 Task: Look for space in La Paz, Honduras from 4th June, 2023 to 15th June, 2023 for 2 adults in price range Rs.10000 to Rs.15000. Place can be entire place with 1  bedroom having 1 bed and 1 bathroom. Property type can be house, flat, guest house, hotel. Booking option can be shelf check-in. Required host language is English.
Action: Mouse moved to (521, 94)
Screenshot: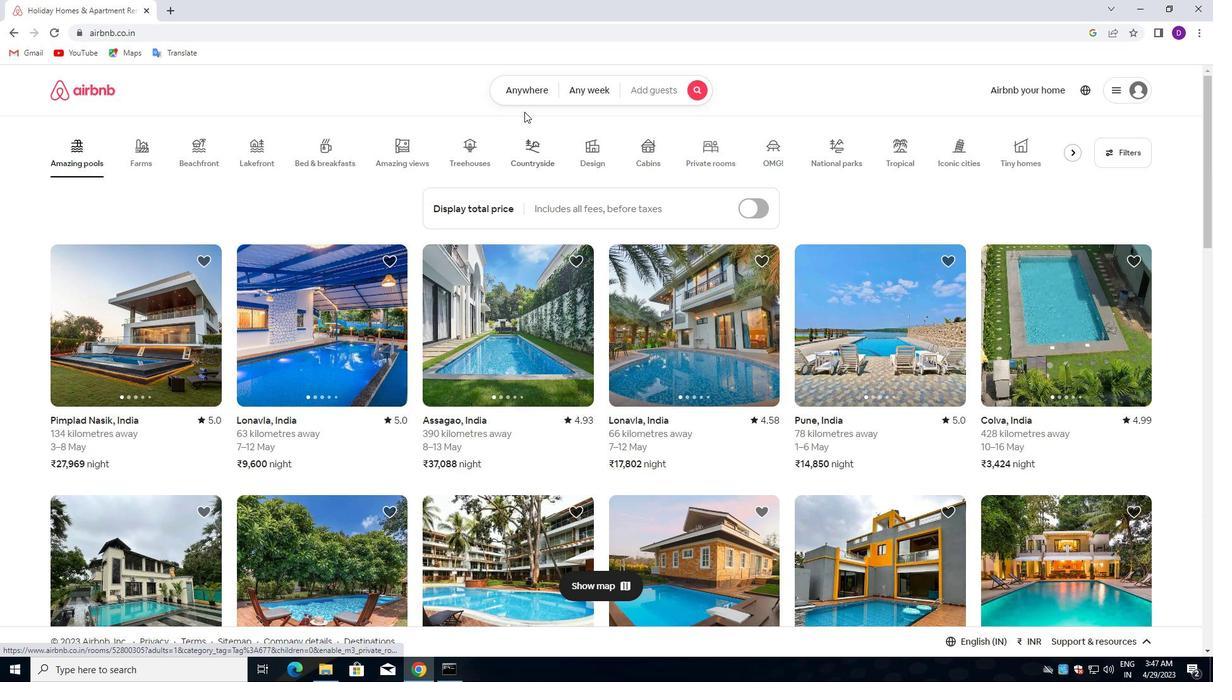 
Action: Mouse pressed left at (521, 94)
Screenshot: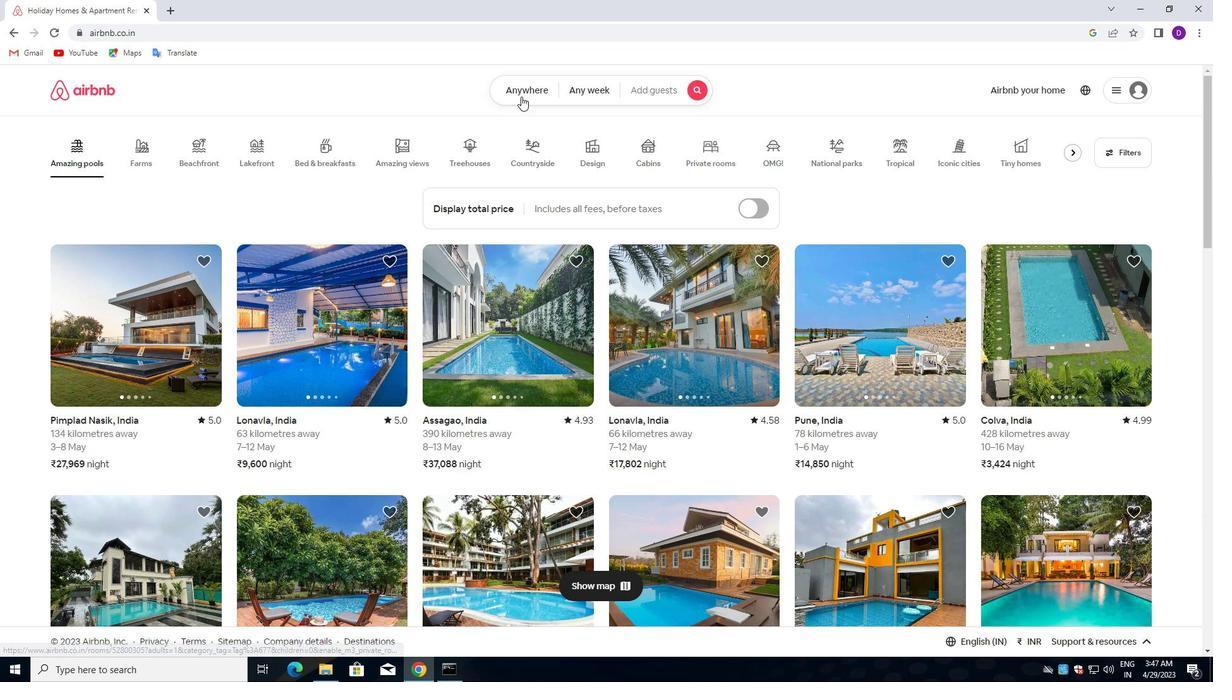 
Action: Mouse moved to (397, 142)
Screenshot: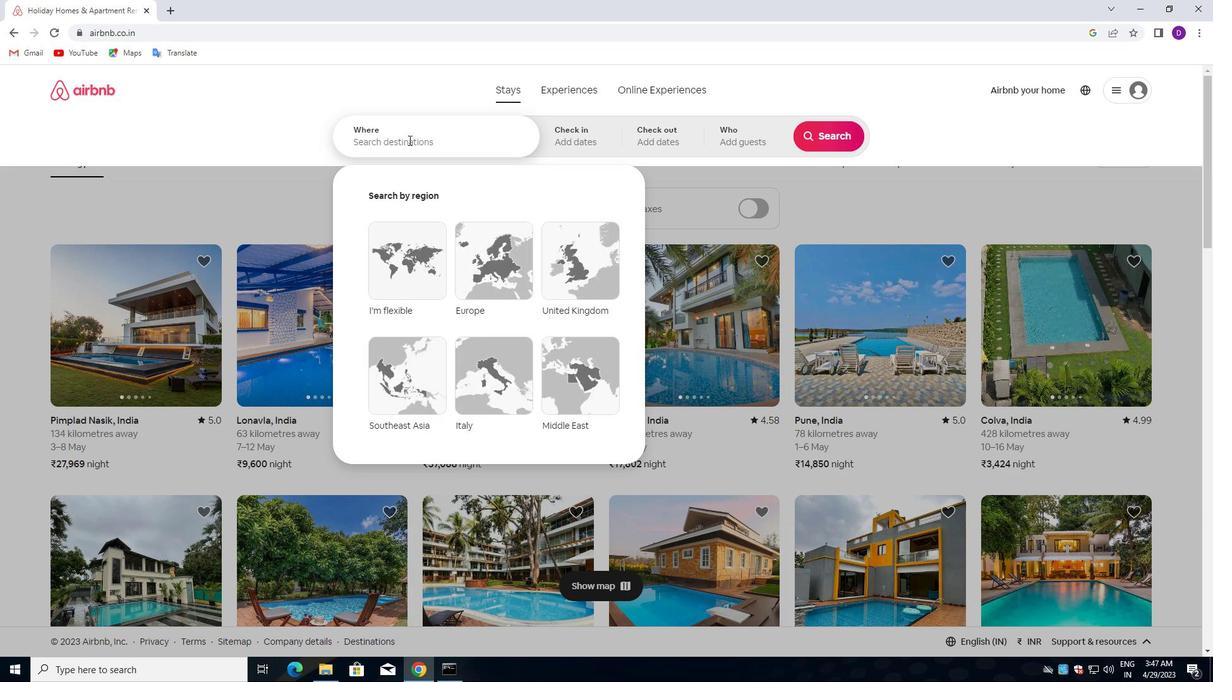 
Action: Mouse pressed left at (397, 142)
Screenshot: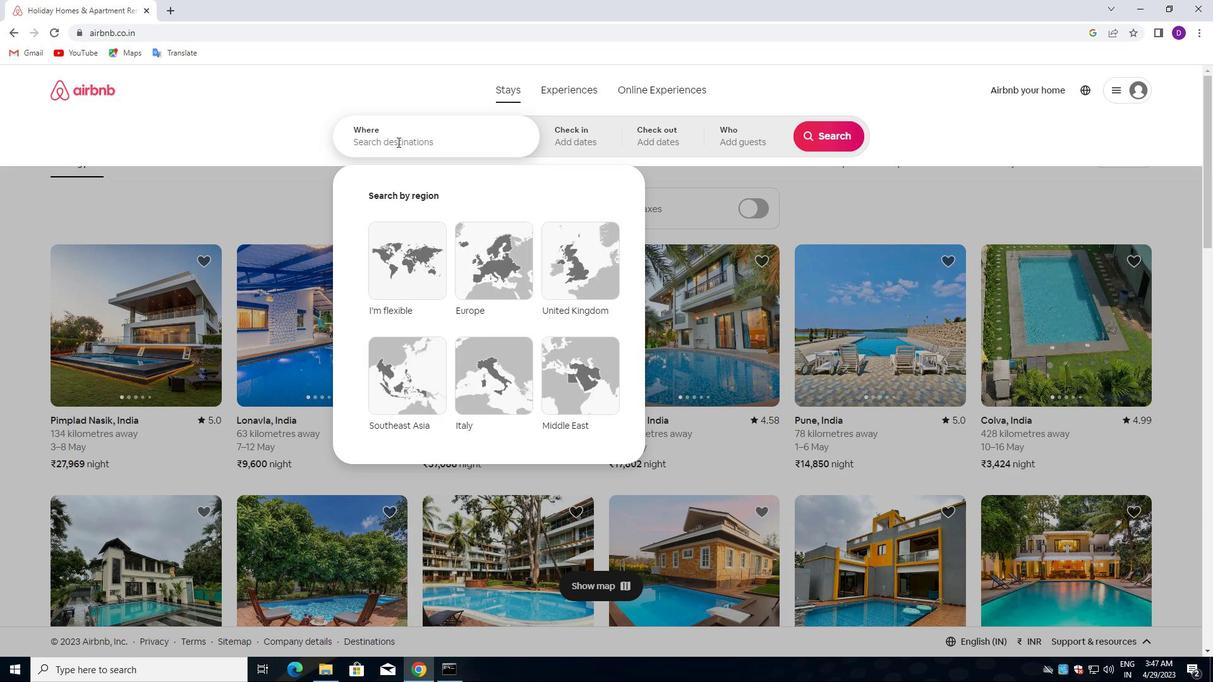
Action: Key pressed <Key.shift>LA<Key.space><Key.shift>PAZ,<Key.space><Key.shift>HONDU<Key.down><Key.enter>
Screenshot: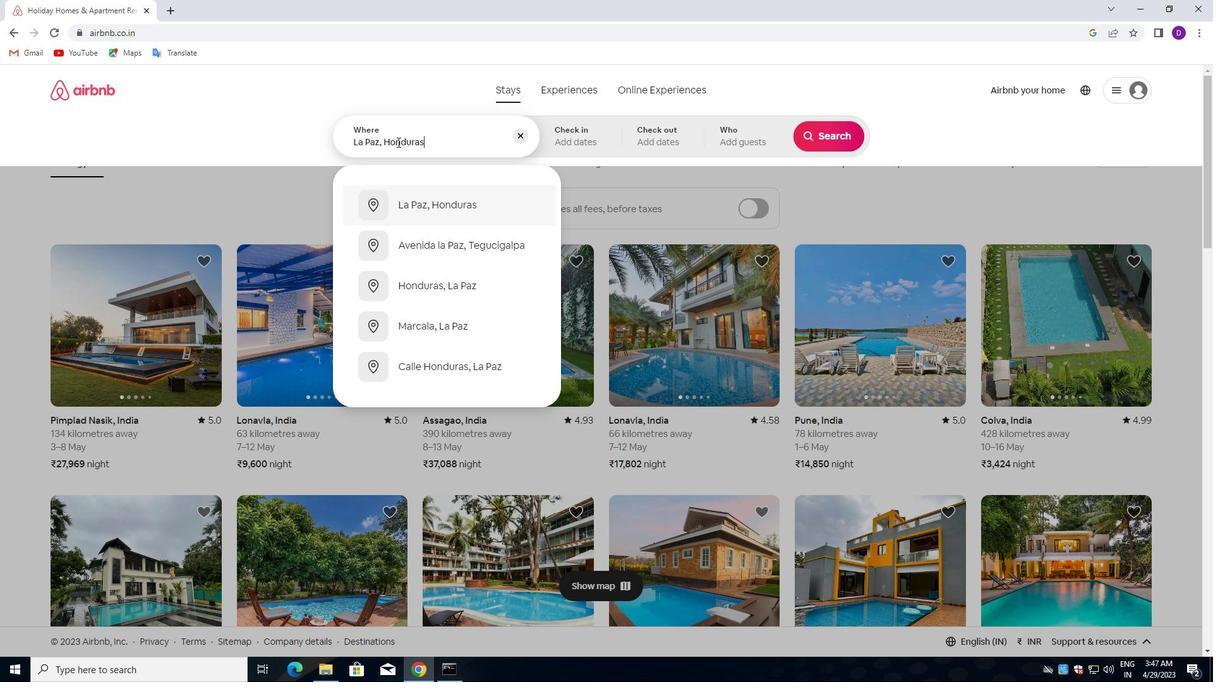 
Action: Mouse moved to (833, 238)
Screenshot: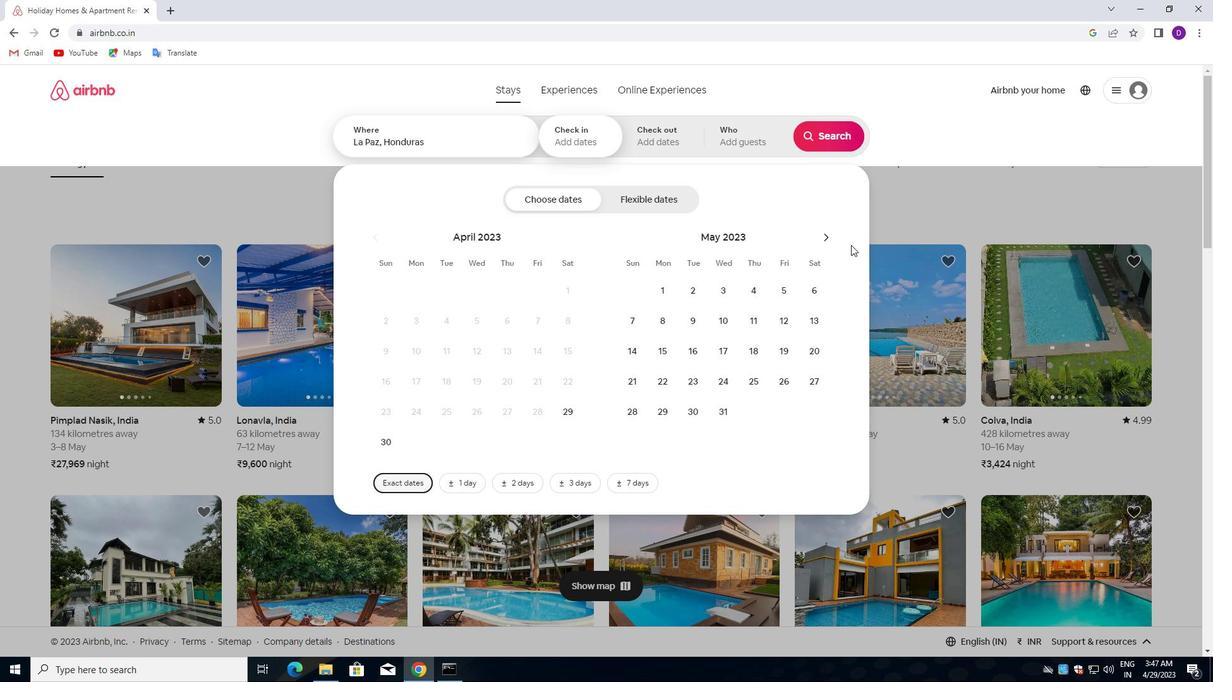 
Action: Mouse pressed left at (833, 238)
Screenshot: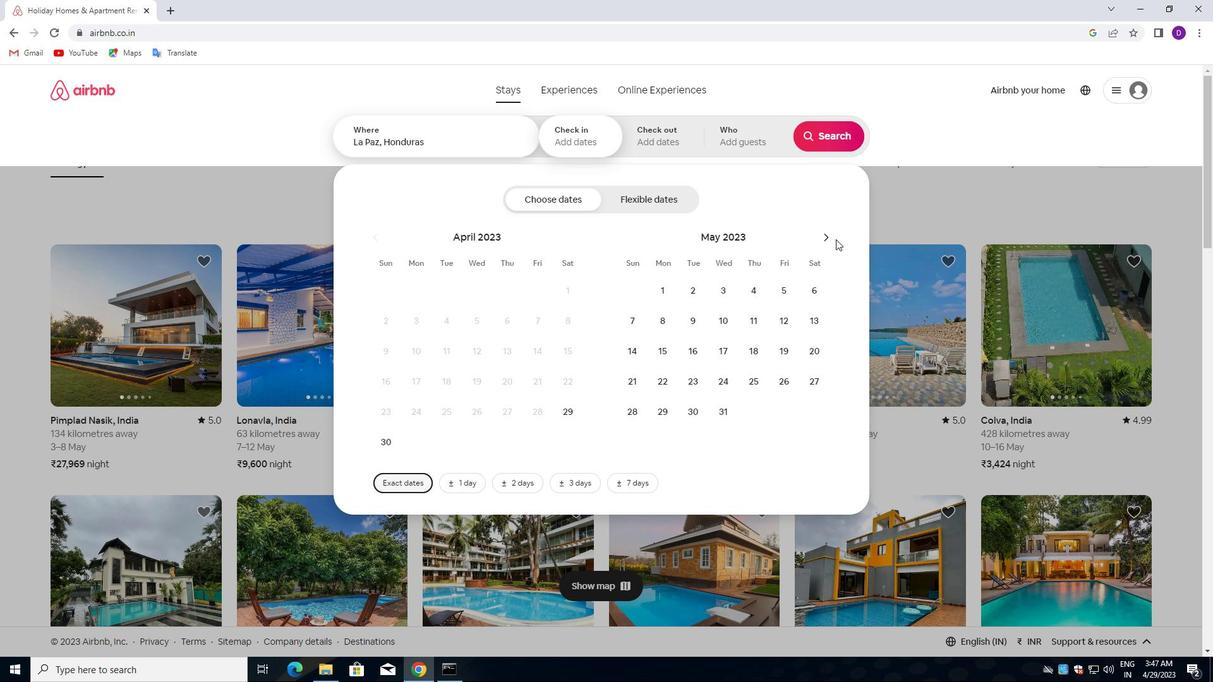 
Action: Mouse moved to (636, 320)
Screenshot: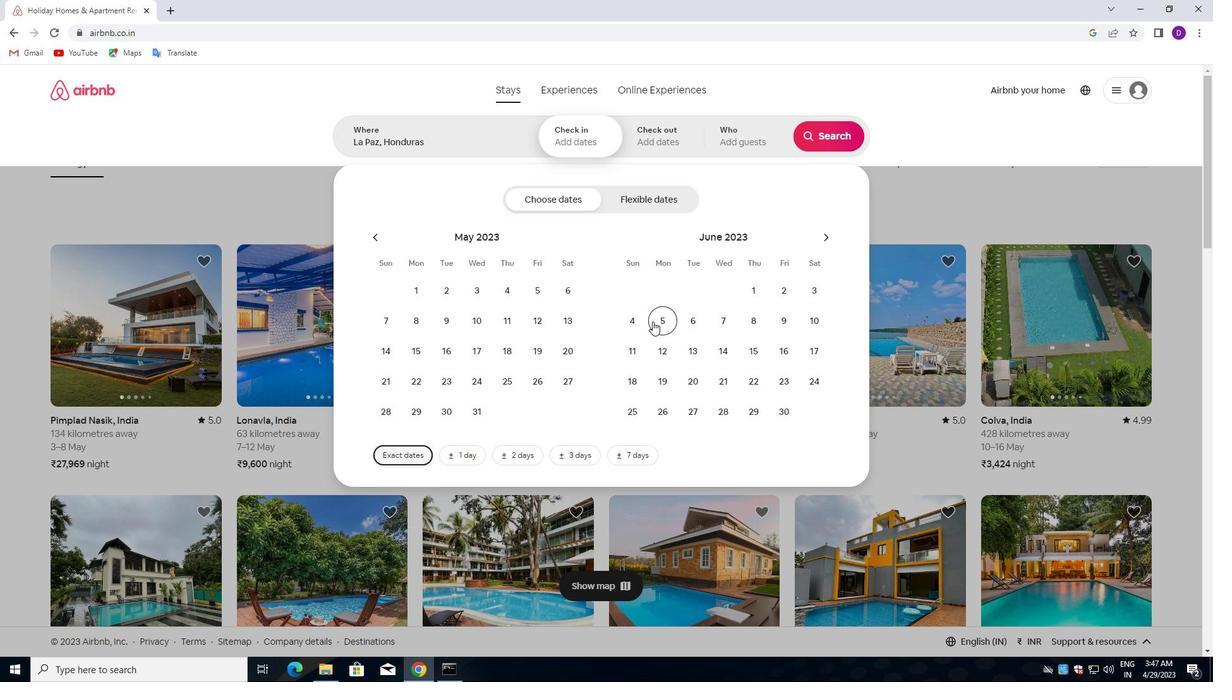 
Action: Mouse pressed left at (636, 320)
Screenshot: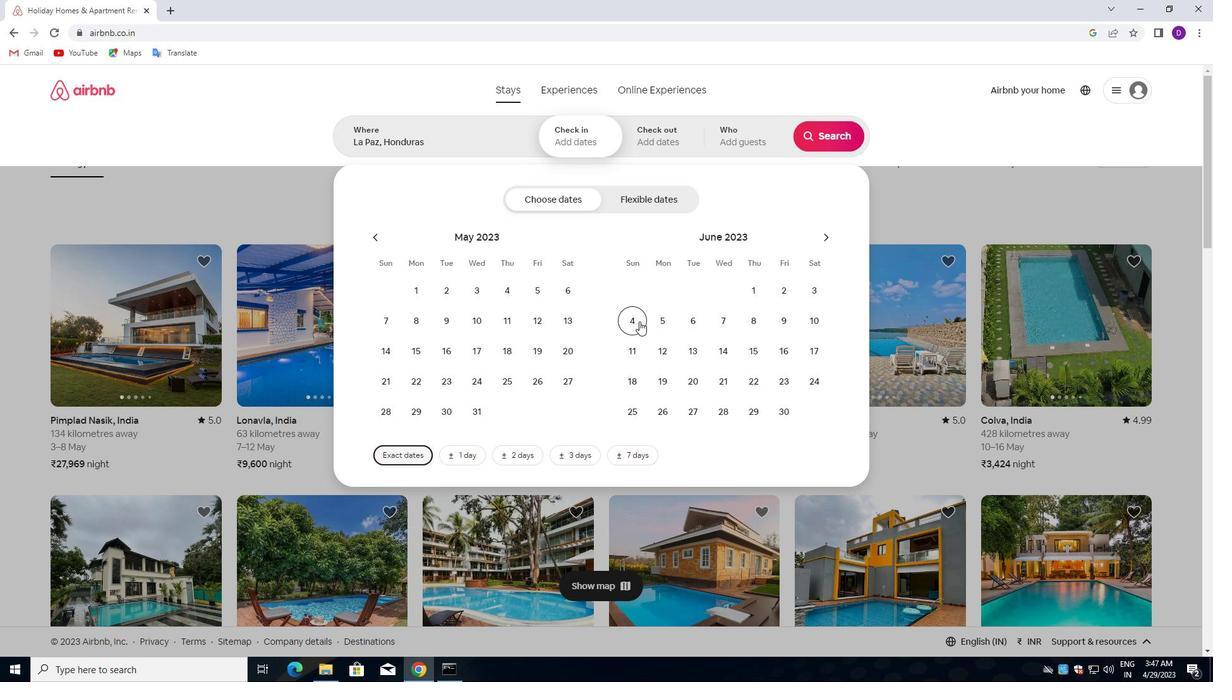 
Action: Mouse moved to (746, 351)
Screenshot: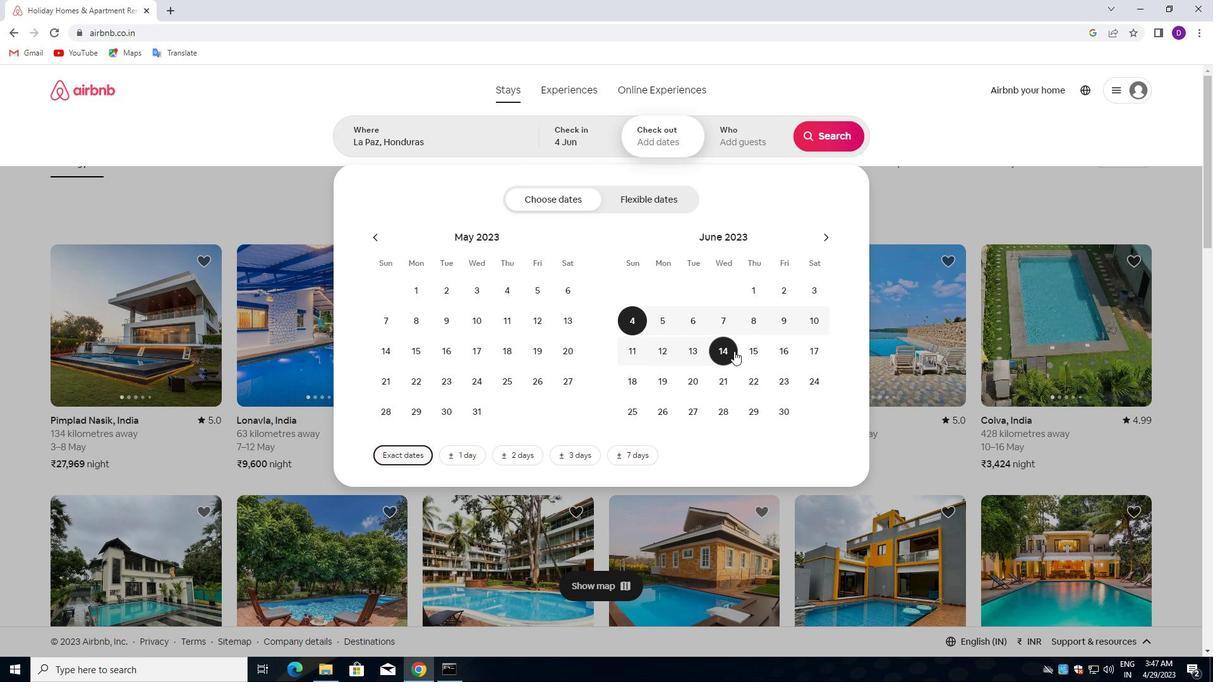 
Action: Mouse pressed left at (746, 351)
Screenshot: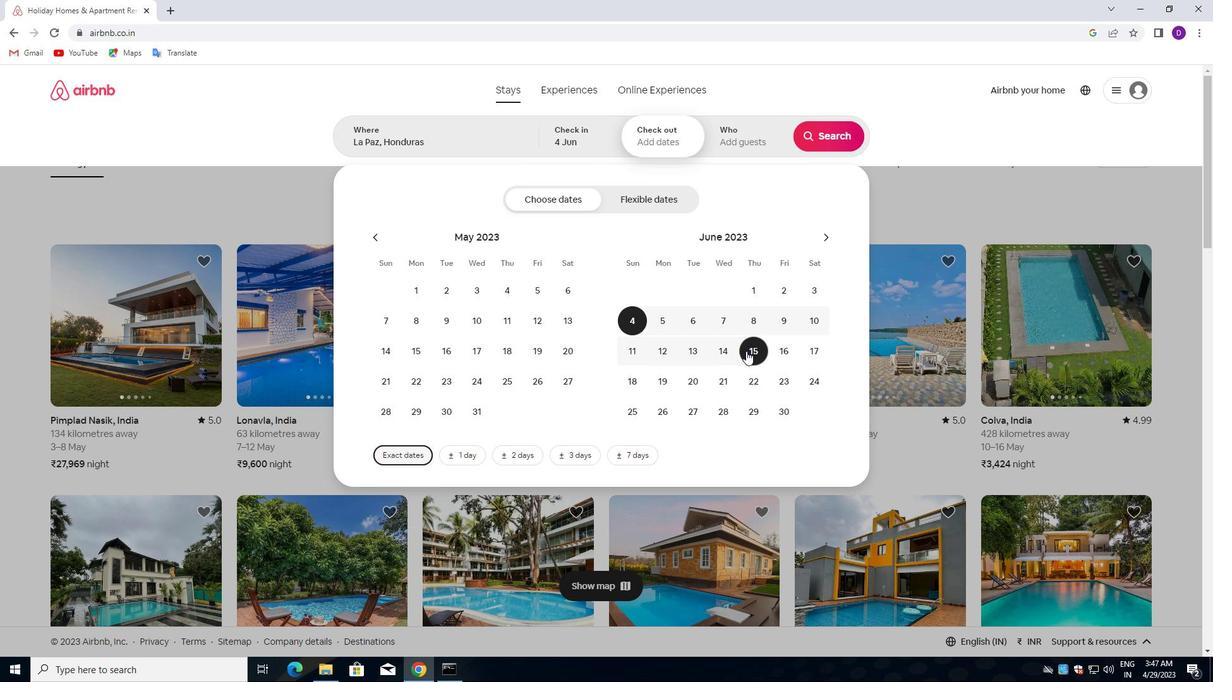 
Action: Mouse moved to (748, 144)
Screenshot: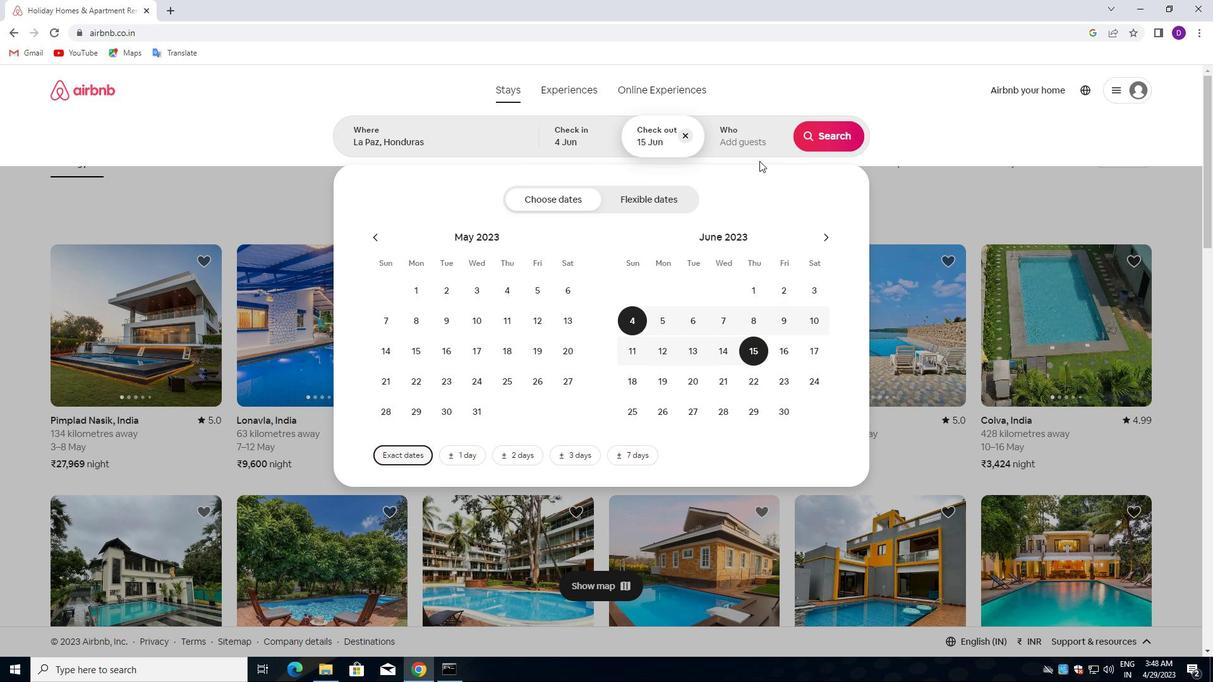 
Action: Mouse pressed left at (748, 144)
Screenshot: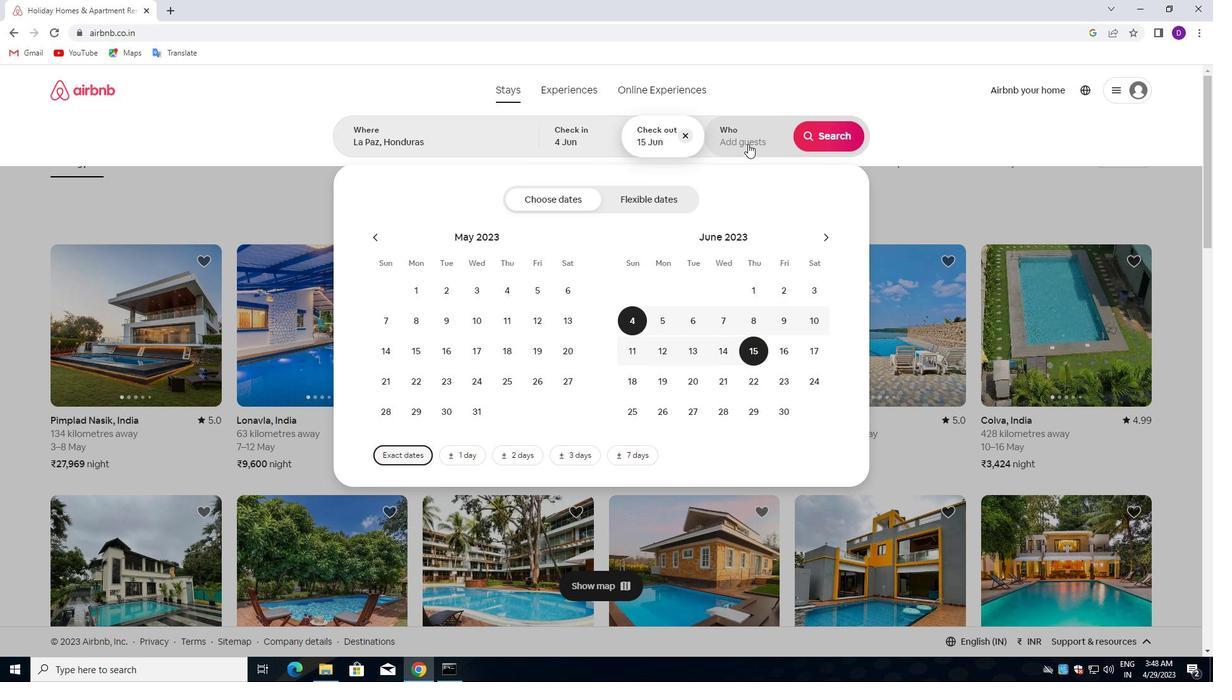 
Action: Mouse moved to (836, 205)
Screenshot: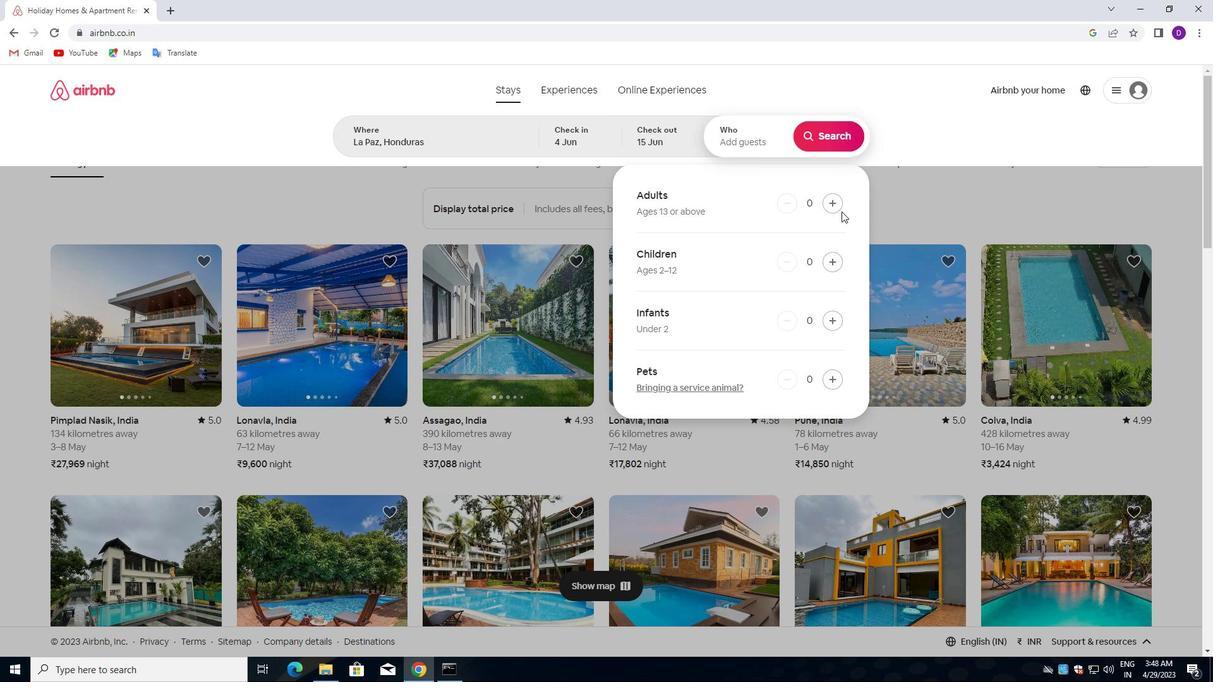 
Action: Mouse pressed left at (836, 205)
Screenshot: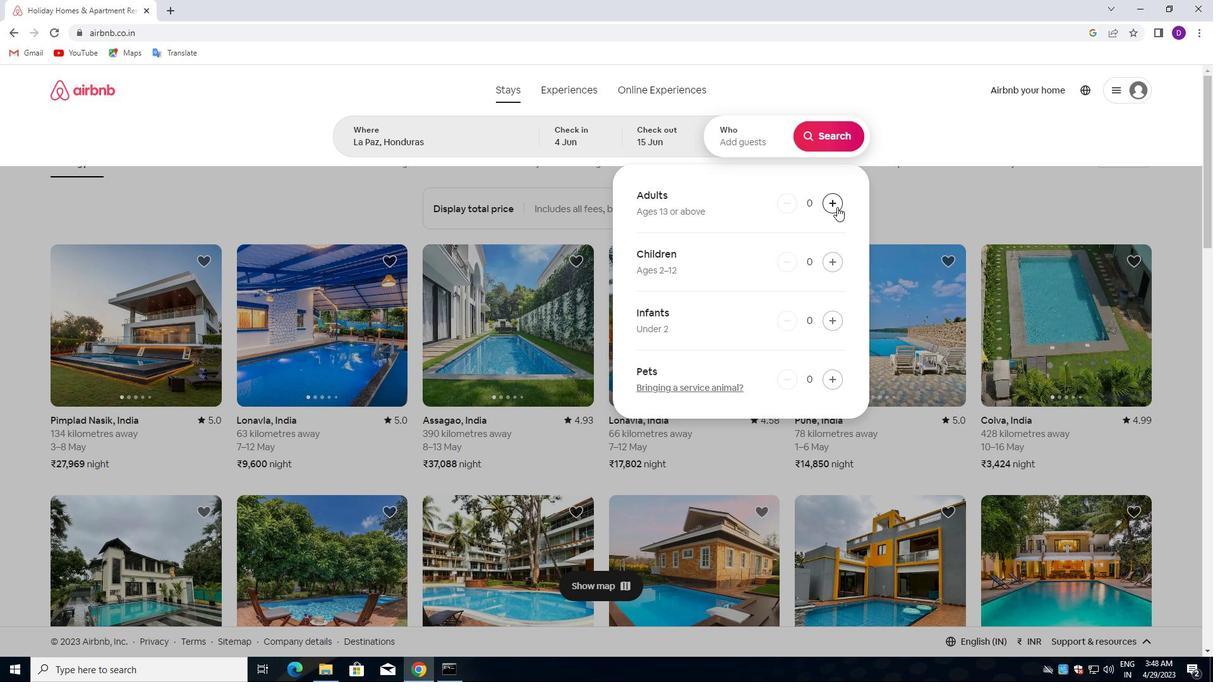 
Action: Mouse pressed left at (836, 205)
Screenshot: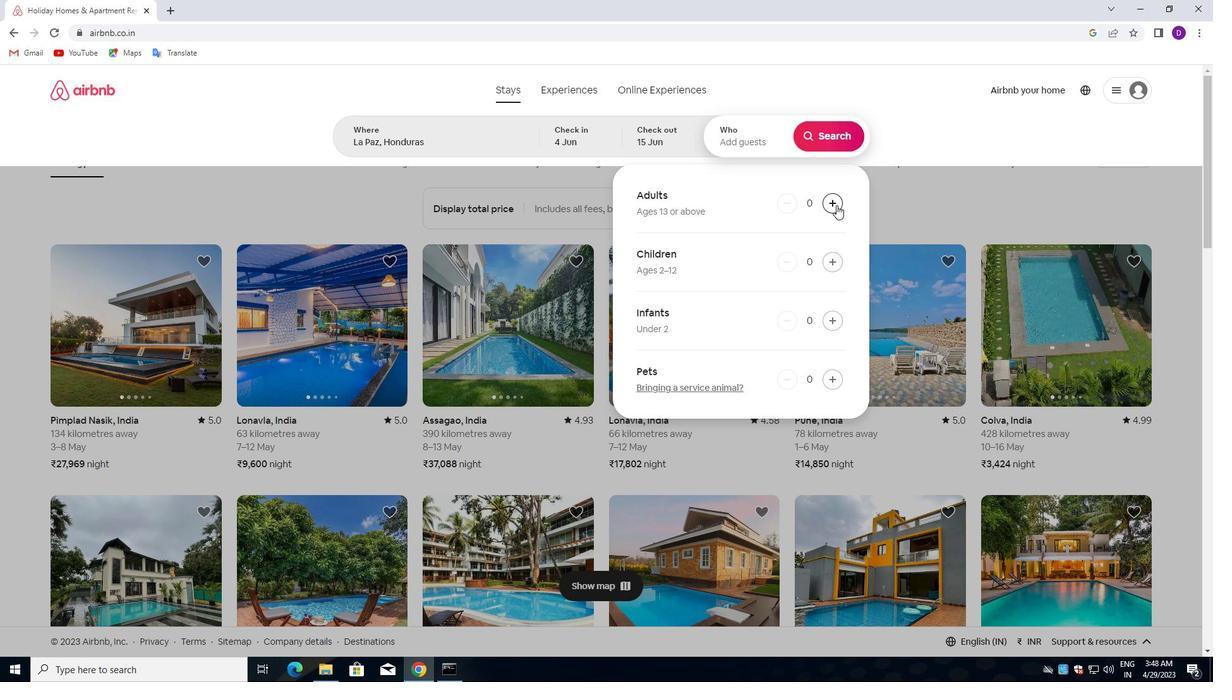 
Action: Mouse moved to (830, 140)
Screenshot: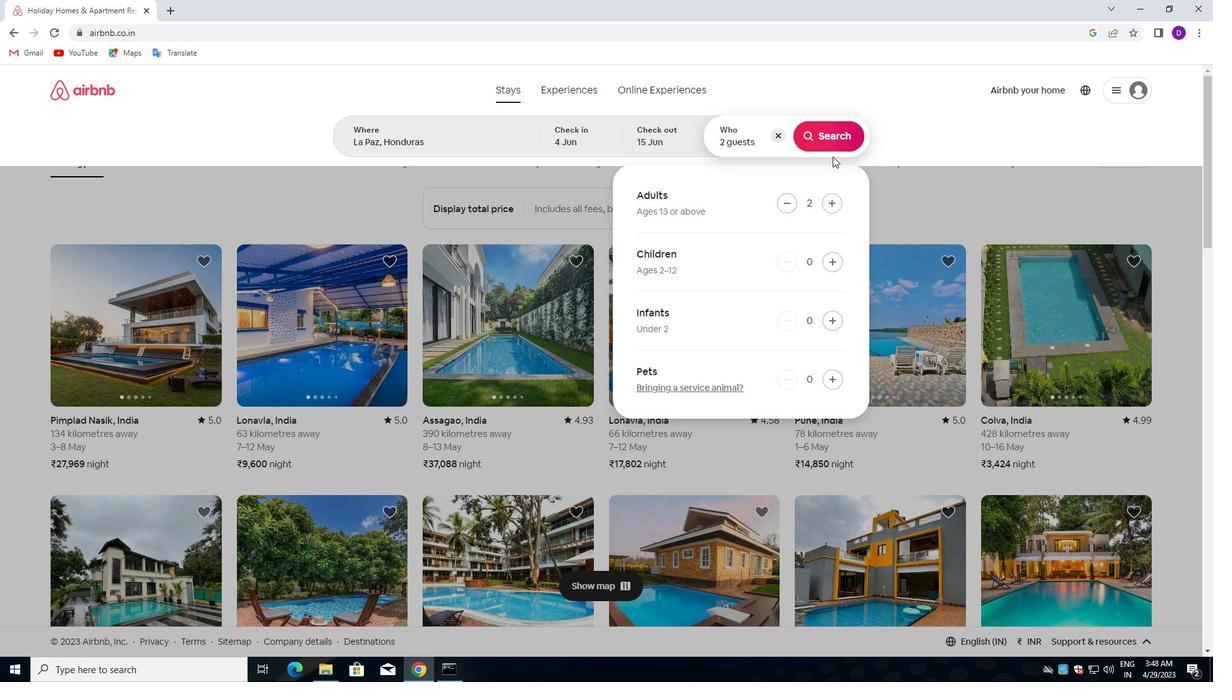 
Action: Mouse pressed left at (830, 140)
Screenshot: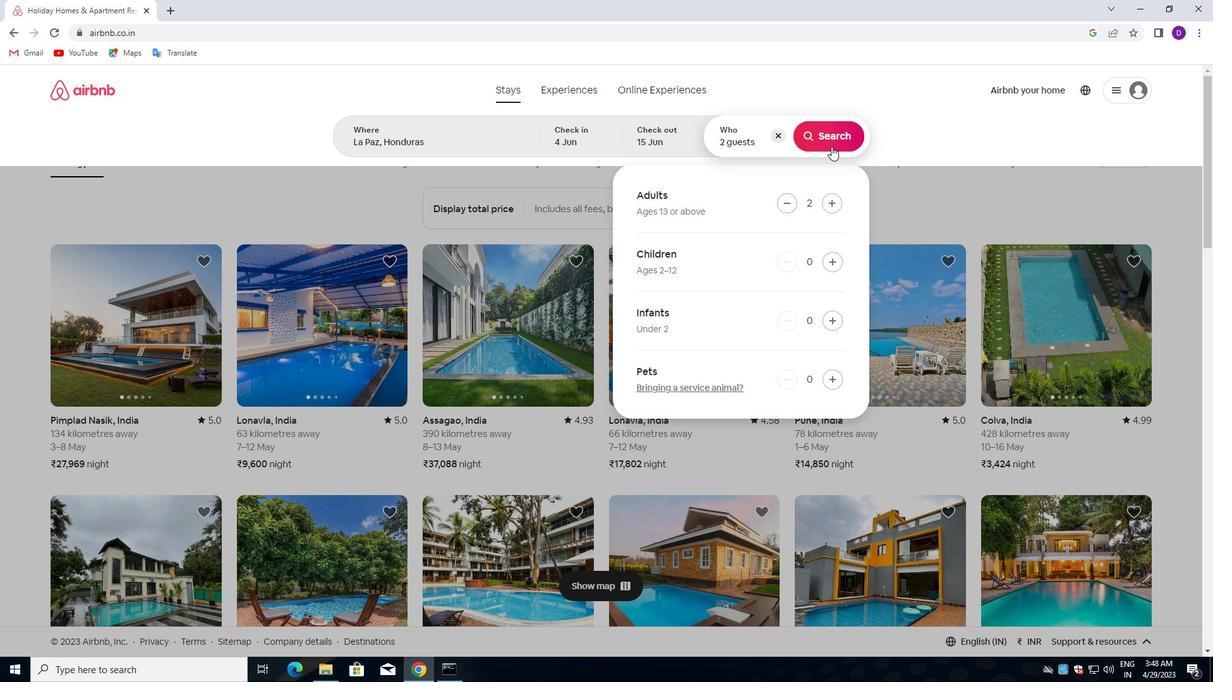 
Action: Mouse moved to (1153, 144)
Screenshot: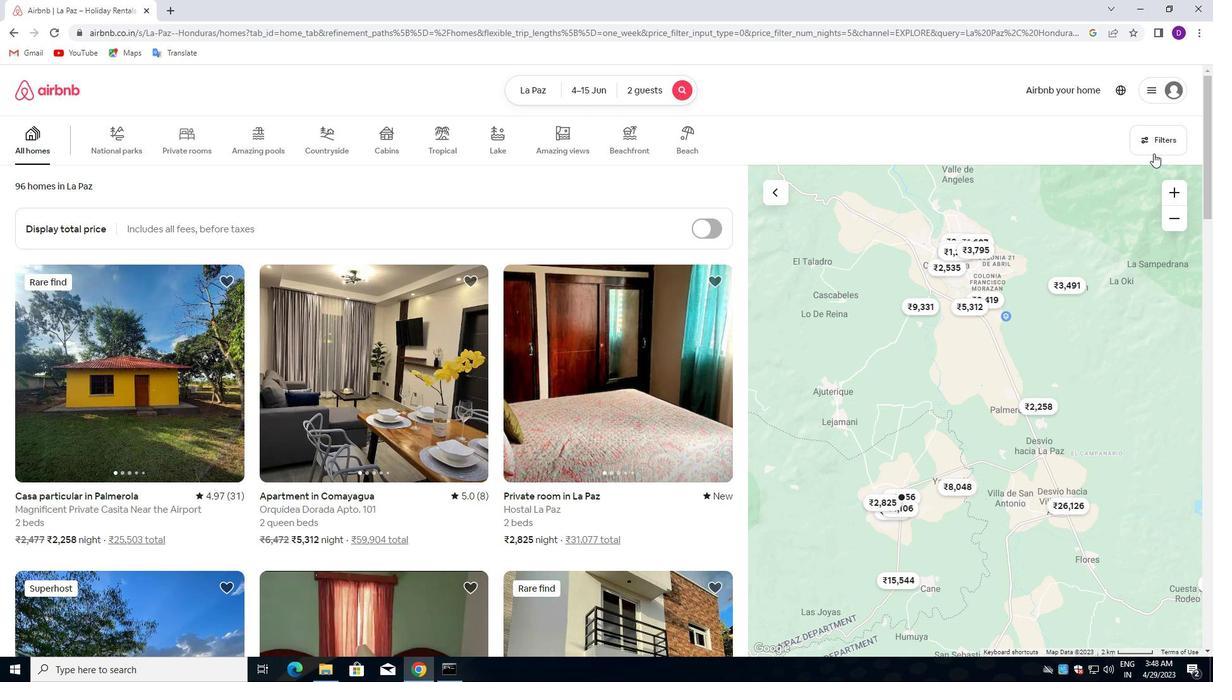 
Action: Mouse pressed left at (1153, 144)
Screenshot: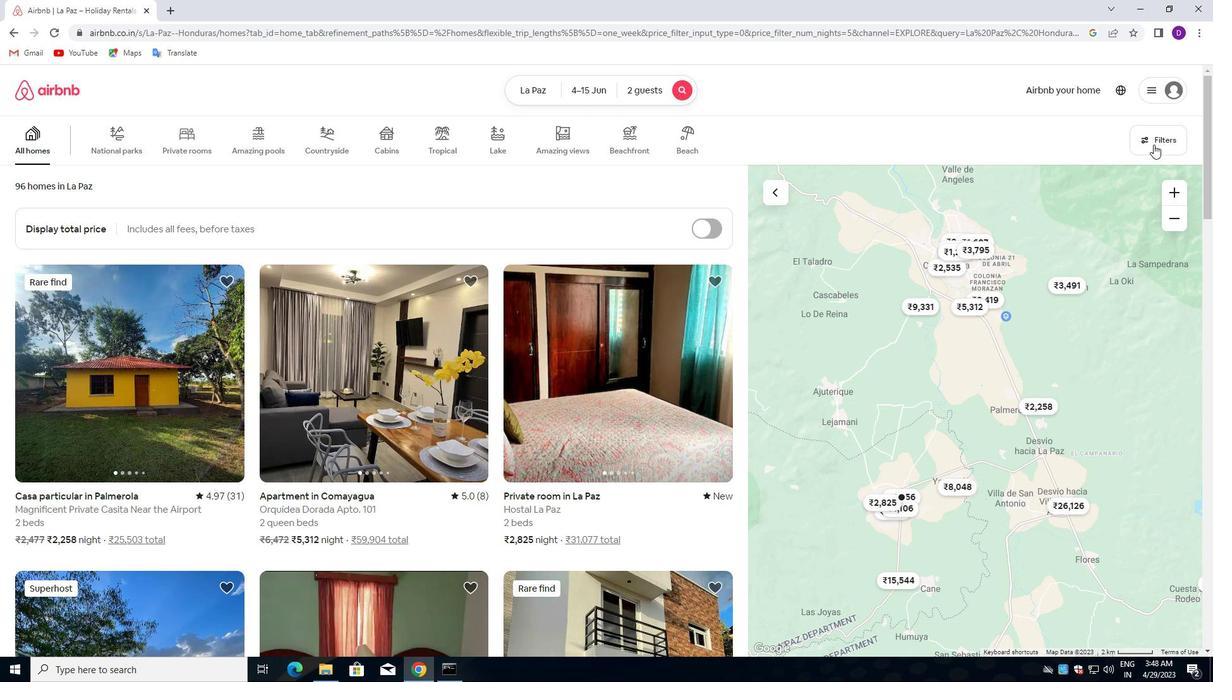 
Action: Mouse moved to (442, 298)
Screenshot: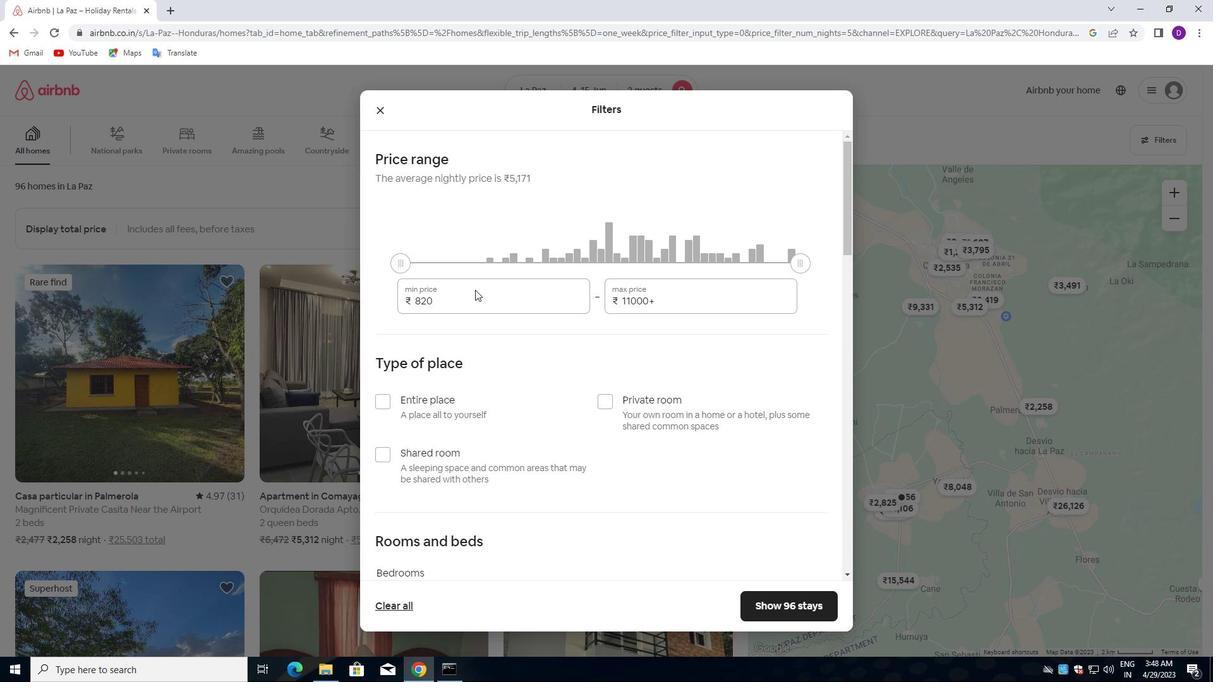 
Action: Mouse pressed left at (442, 298)
Screenshot: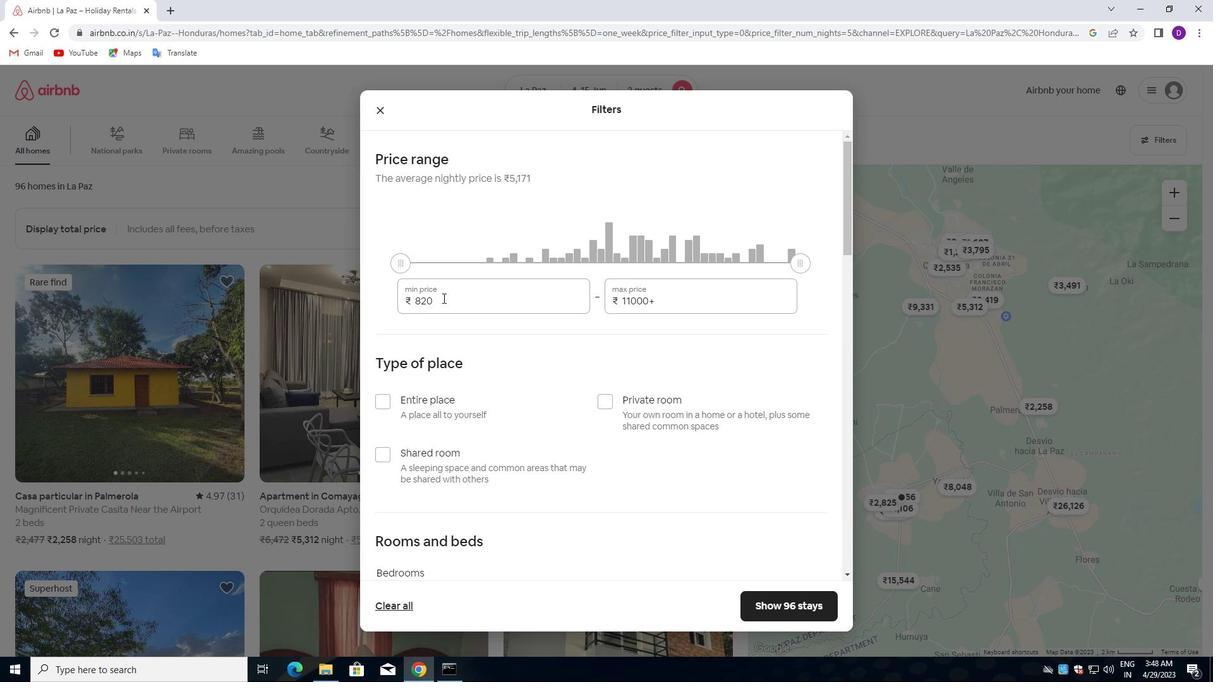 
Action: Mouse pressed left at (442, 298)
Screenshot: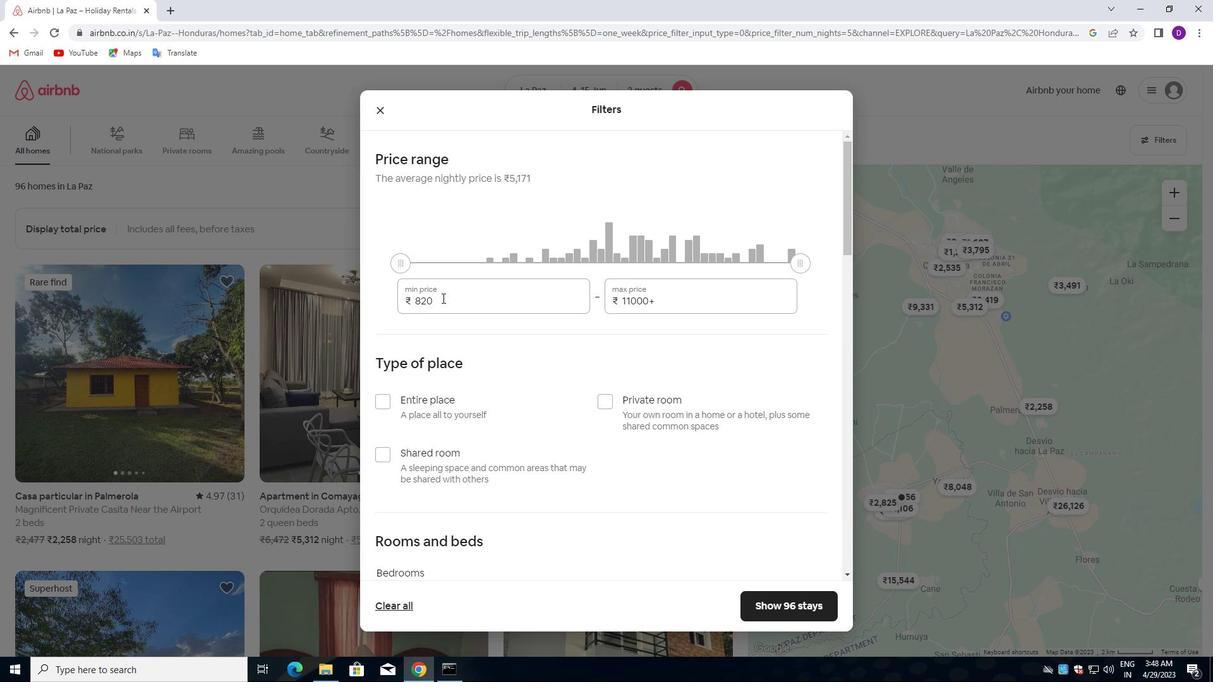 
Action: Key pressed 10000<Key.tab>15<Key.backspace><Key.backspace><Key.backspace><Key.backspace><Key.backspace><Key.backspace><Key.backspace>15000
Screenshot: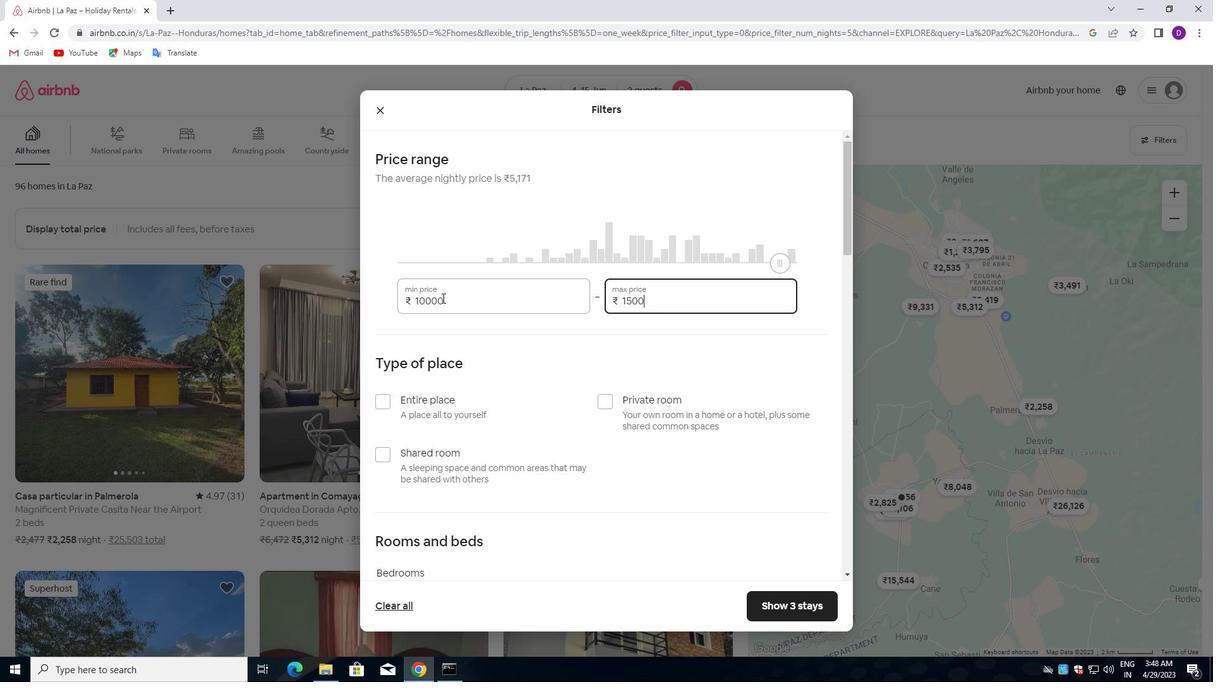 
Action: Mouse moved to (443, 319)
Screenshot: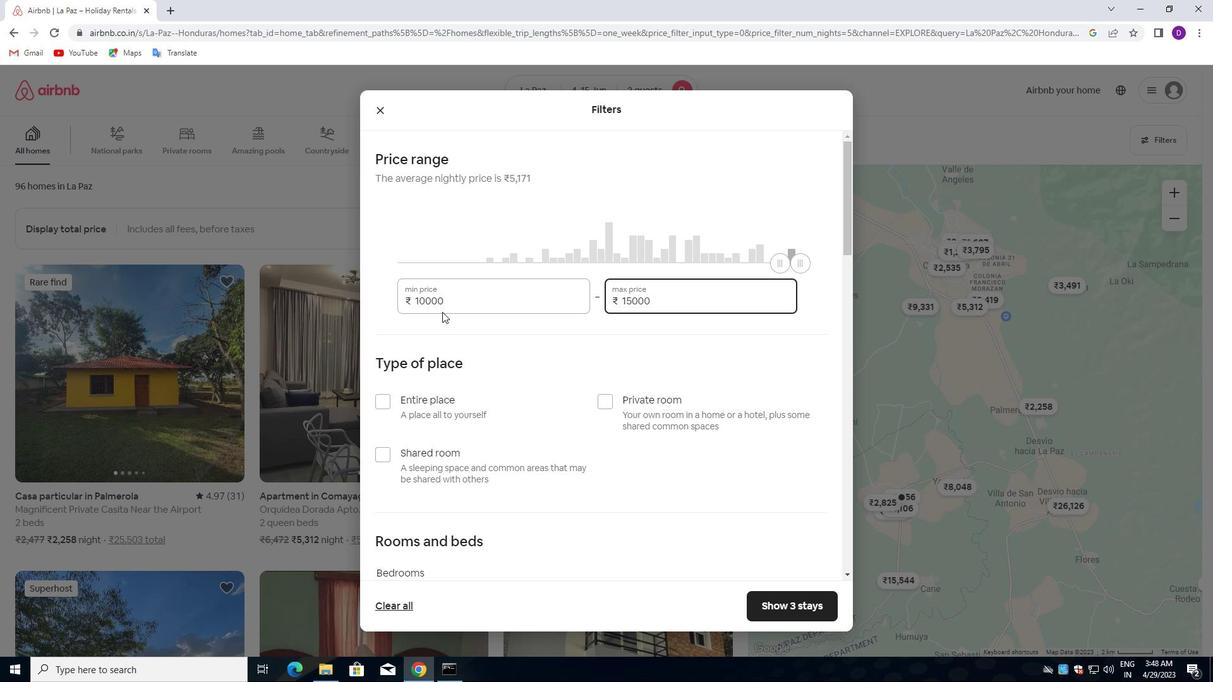 
Action: Mouse scrolled (443, 319) with delta (0, 0)
Screenshot: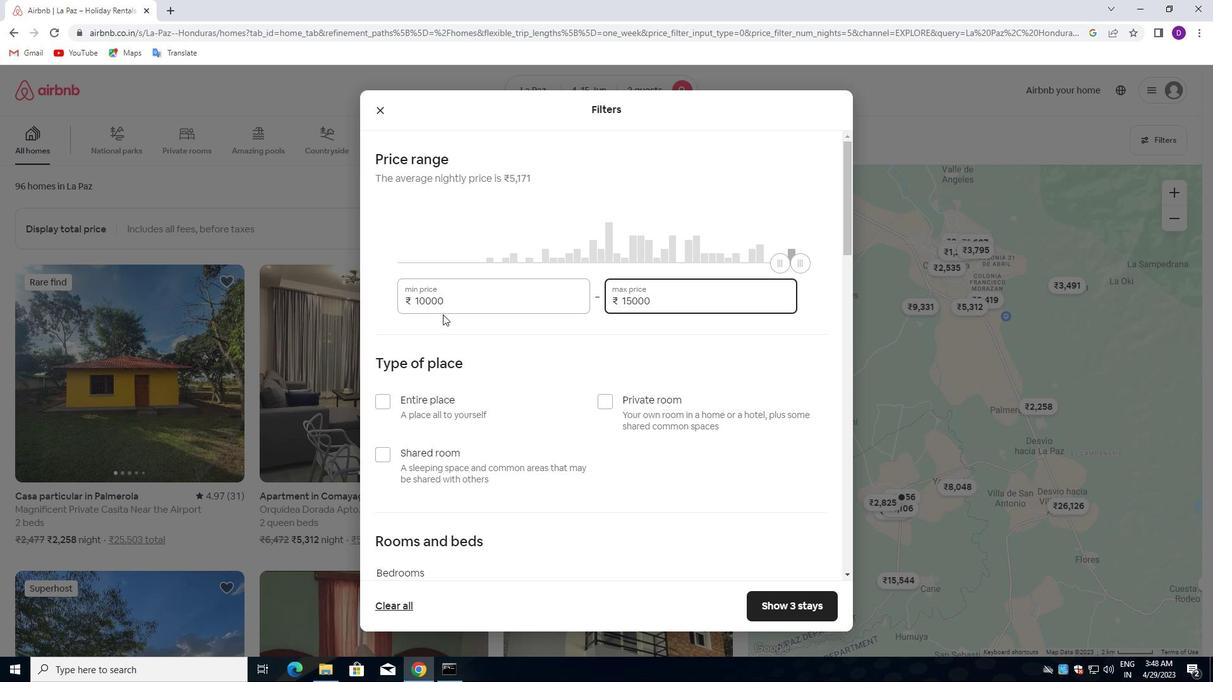
Action: Mouse scrolled (443, 319) with delta (0, 0)
Screenshot: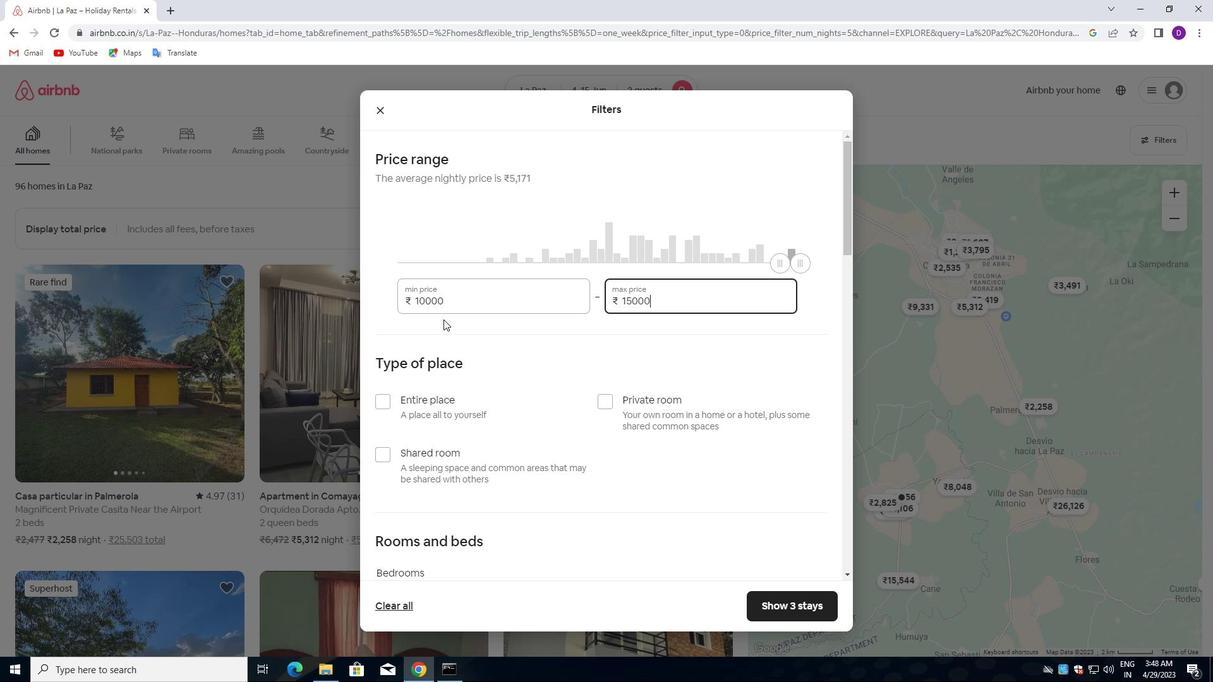 
Action: Mouse moved to (382, 275)
Screenshot: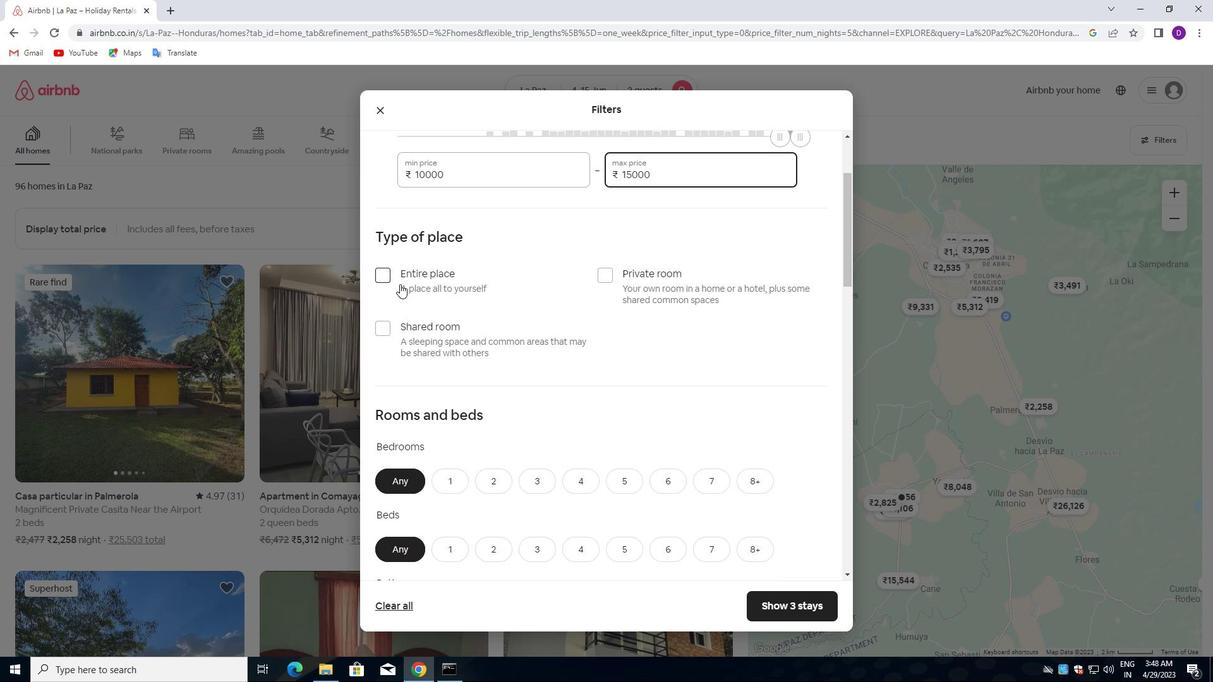 
Action: Mouse pressed left at (382, 275)
Screenshot: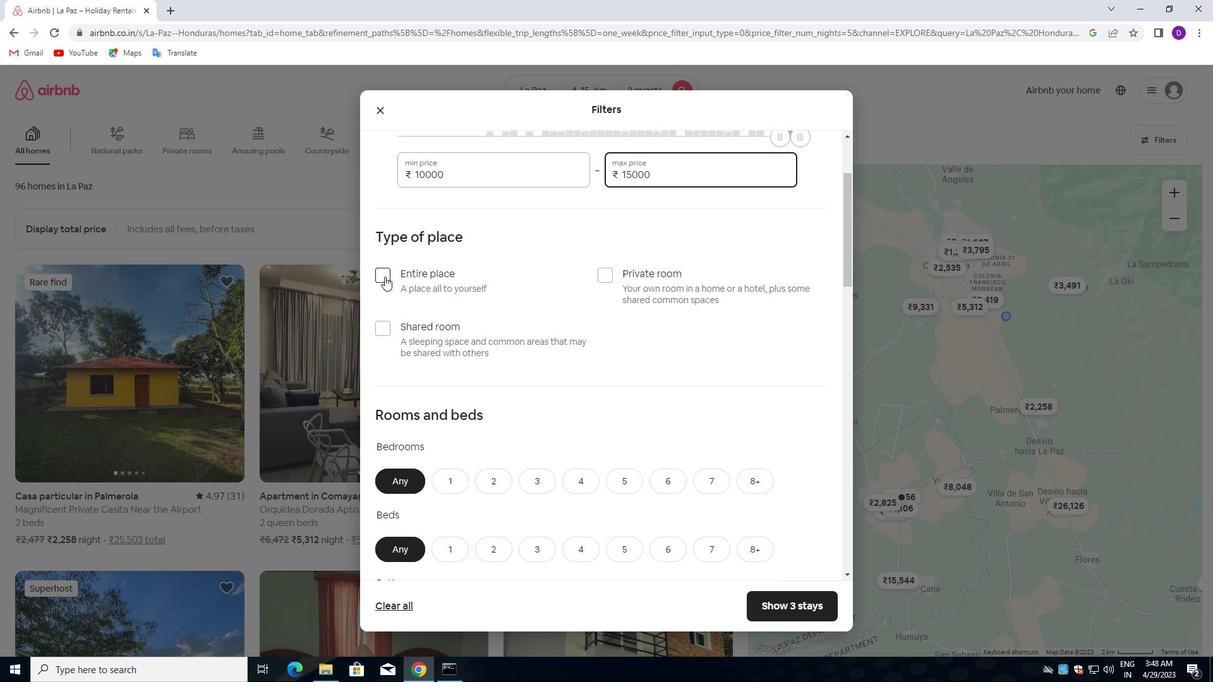 
Action: Mouse moved to (529, 361)
Screenshot: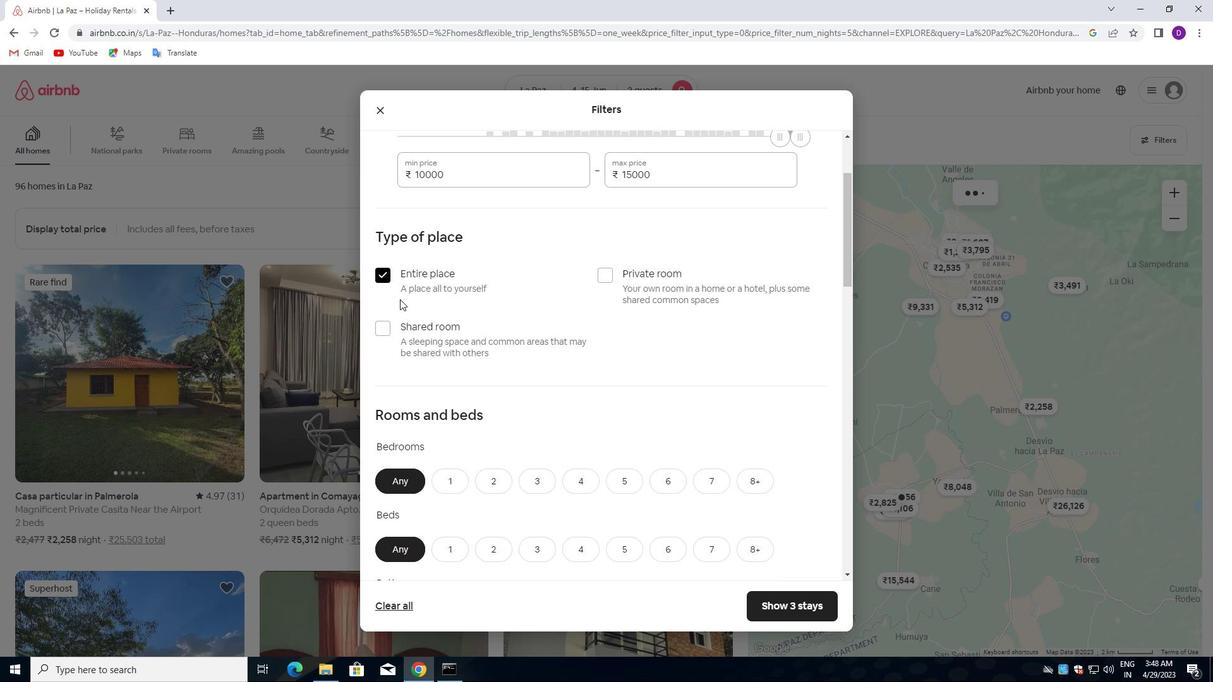 
Action: Mouse scrolled (529, 360) with delta (0, 0)
Screenshot: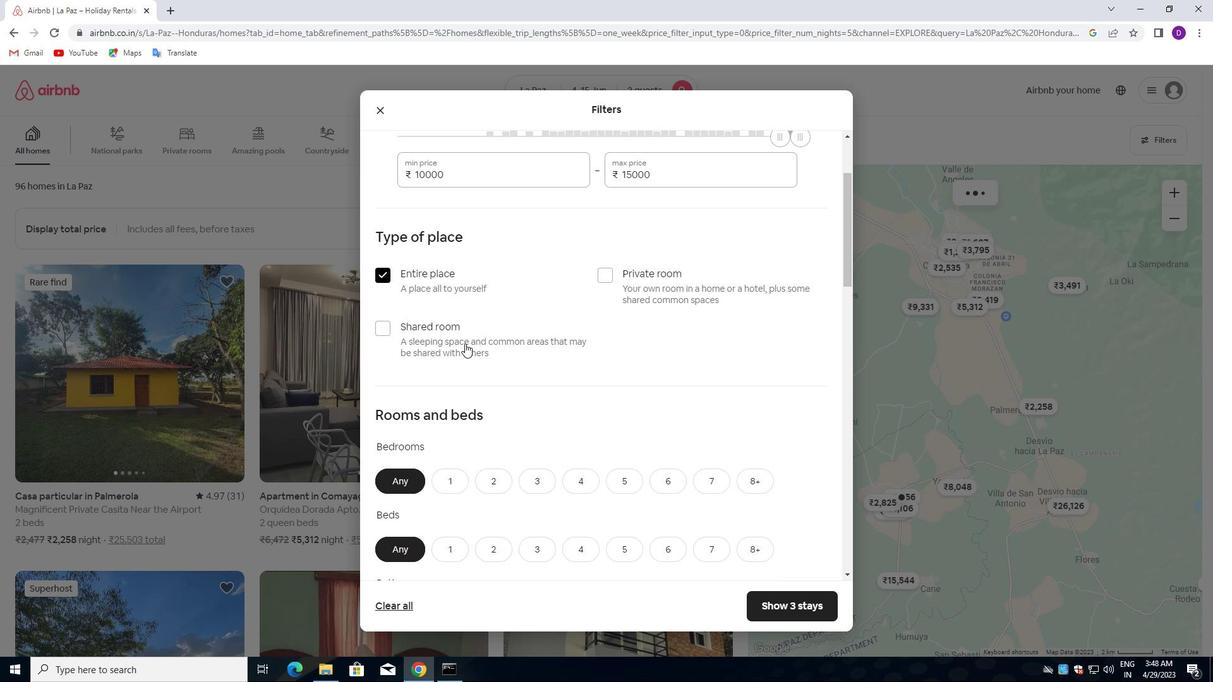 
Action: Mouse scrolled (529, 360) with delta (0, 0)
Screenshot: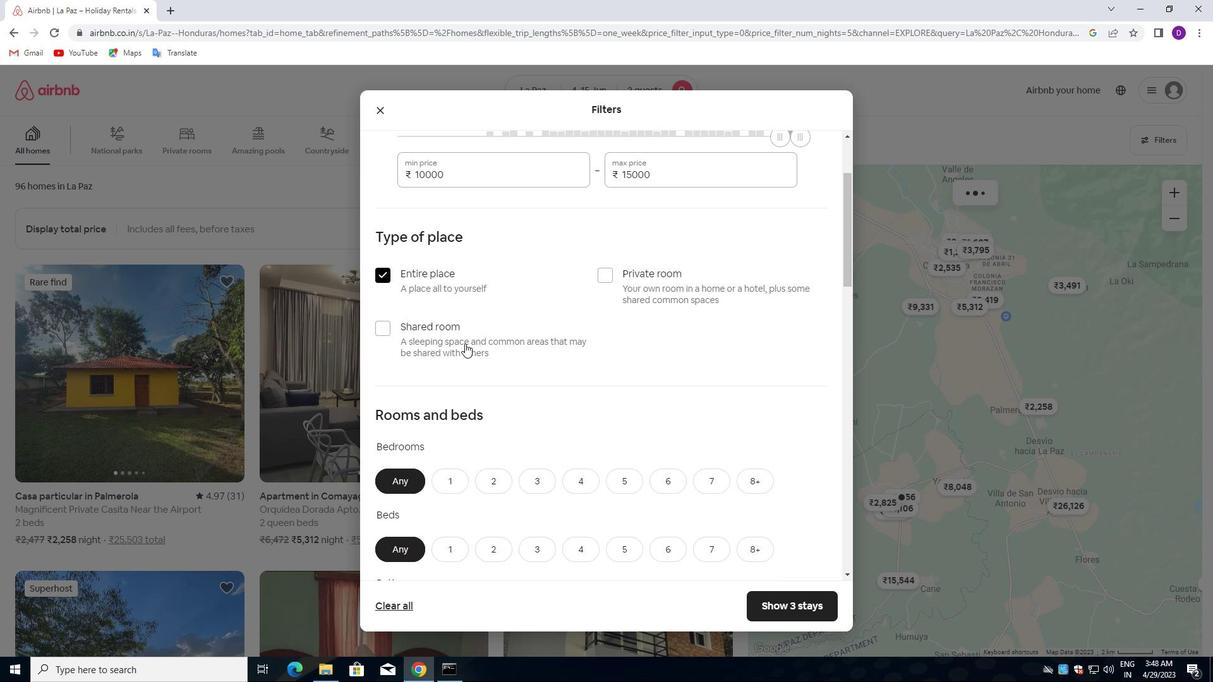 
Action: Mouse scrolled (529, 360) with delta (0, 0)
Screenshot: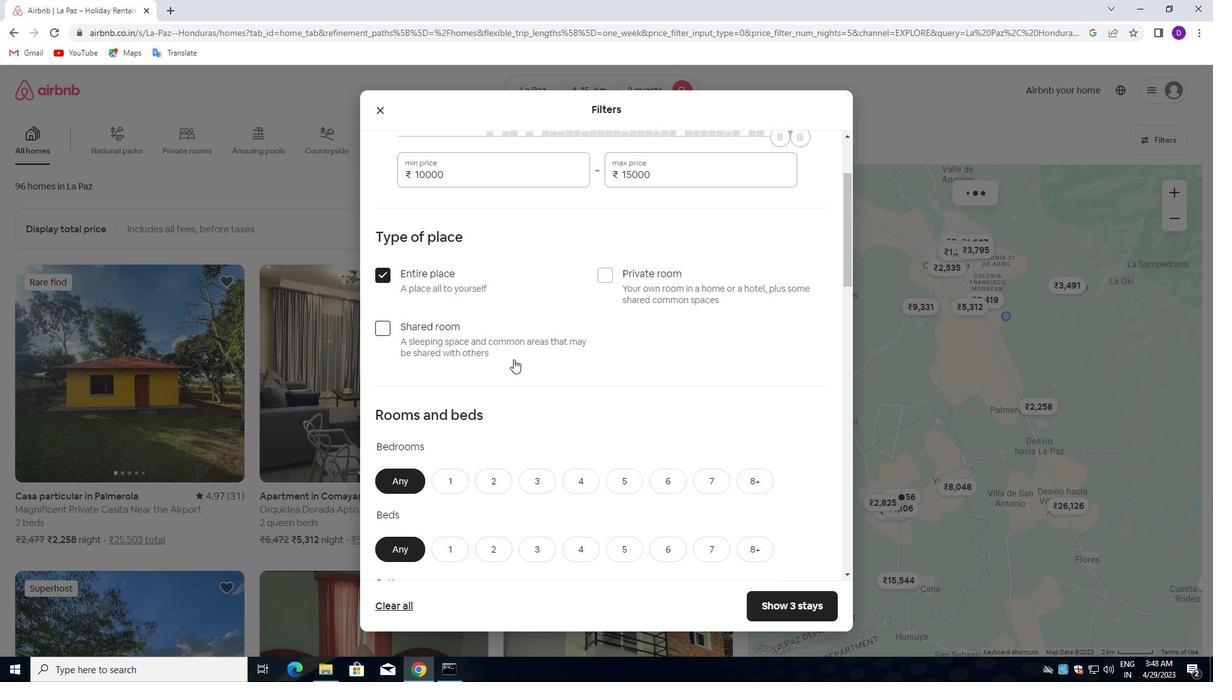 
Action: Mouse moved to (446, 296)
Screenshot: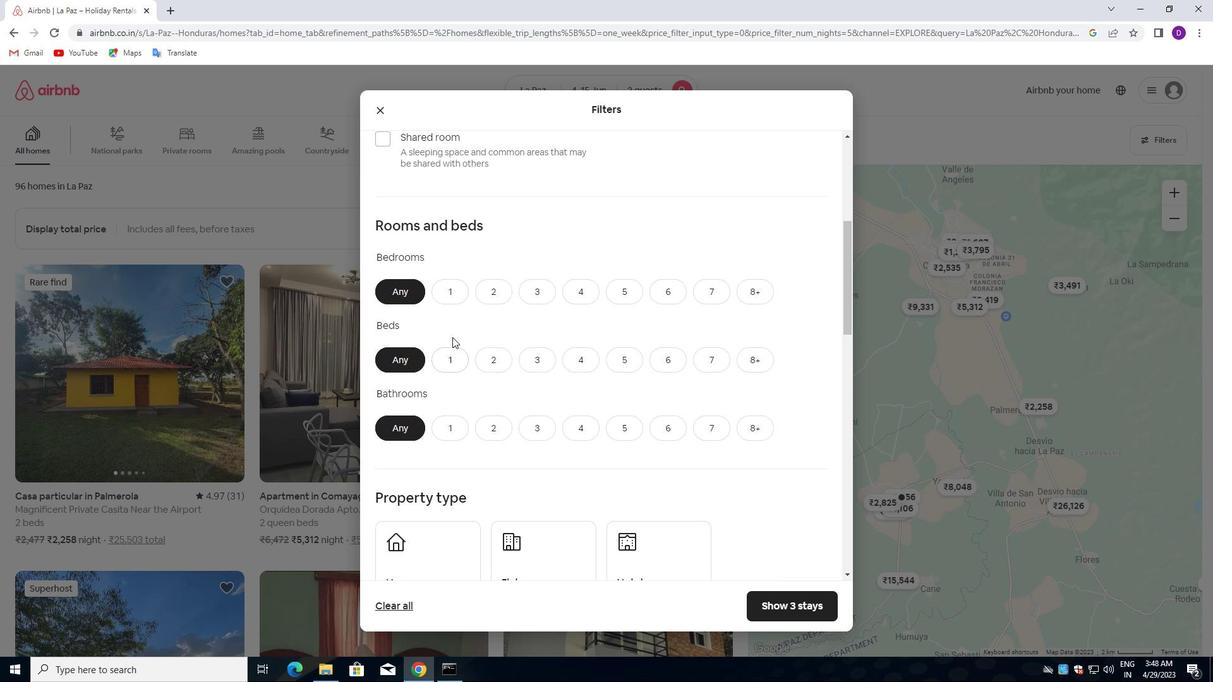 
Action: Mouse pressed left at (446, 296)
Screenshot: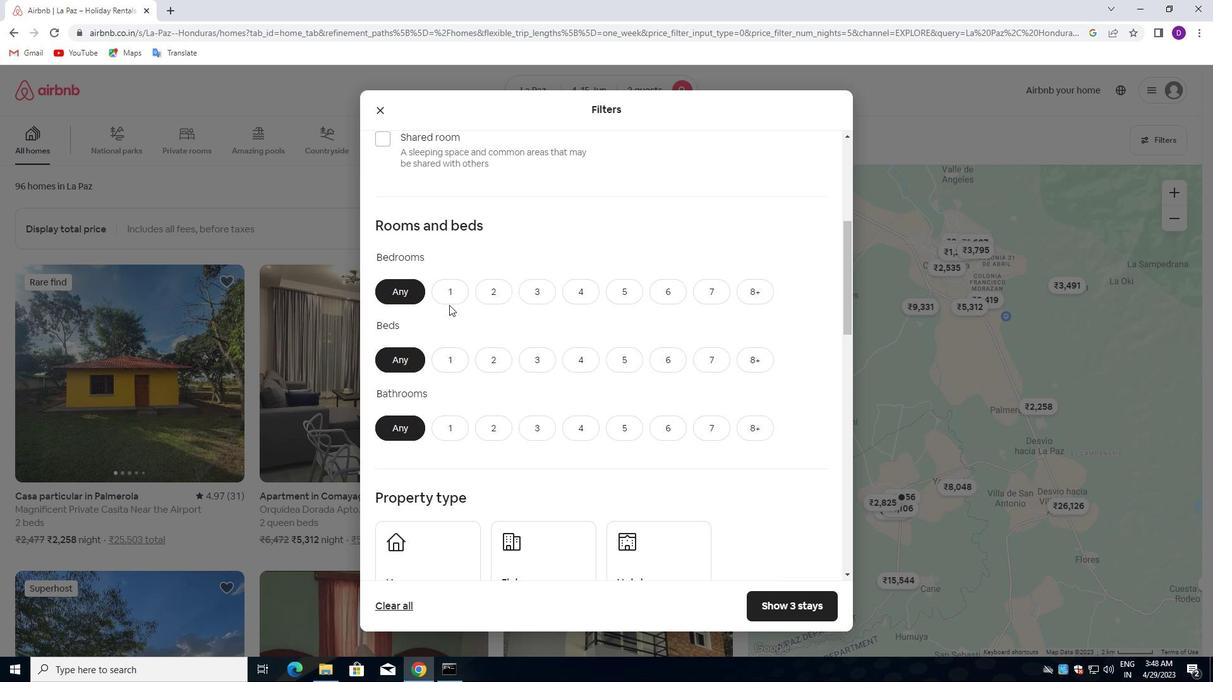 
Action: Mouse moved to (453, 353)
Screenshot: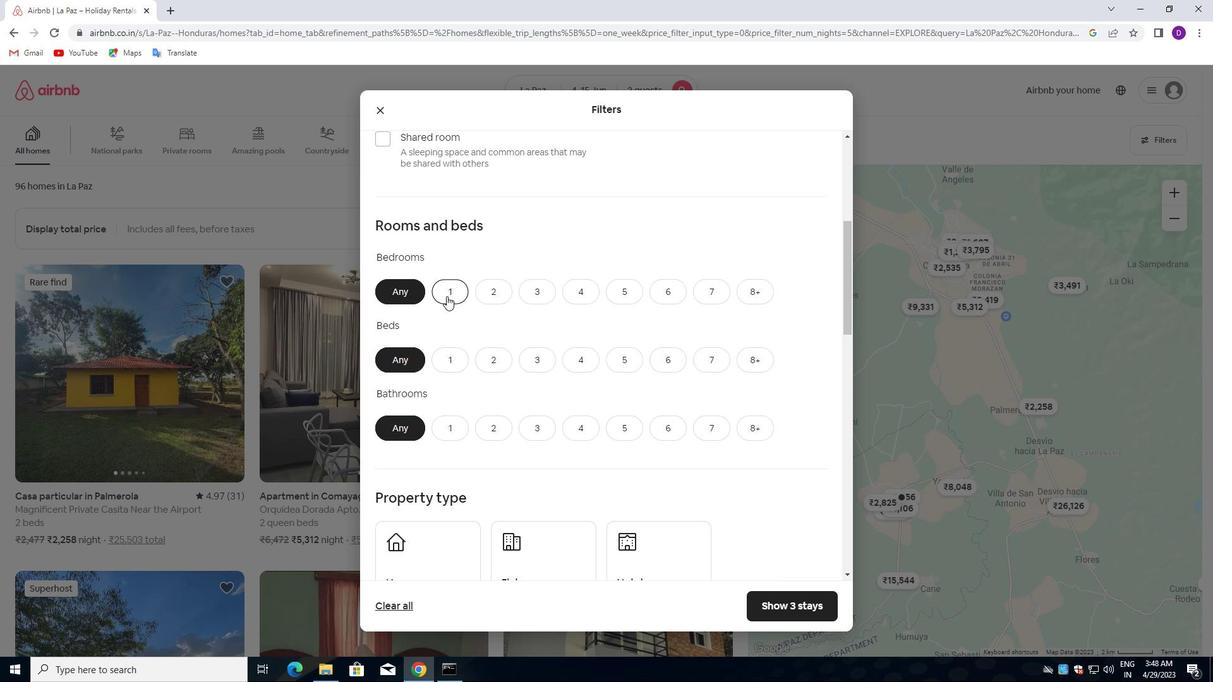 
Action: Mouse pressed left at (453, 353)
Screenshot: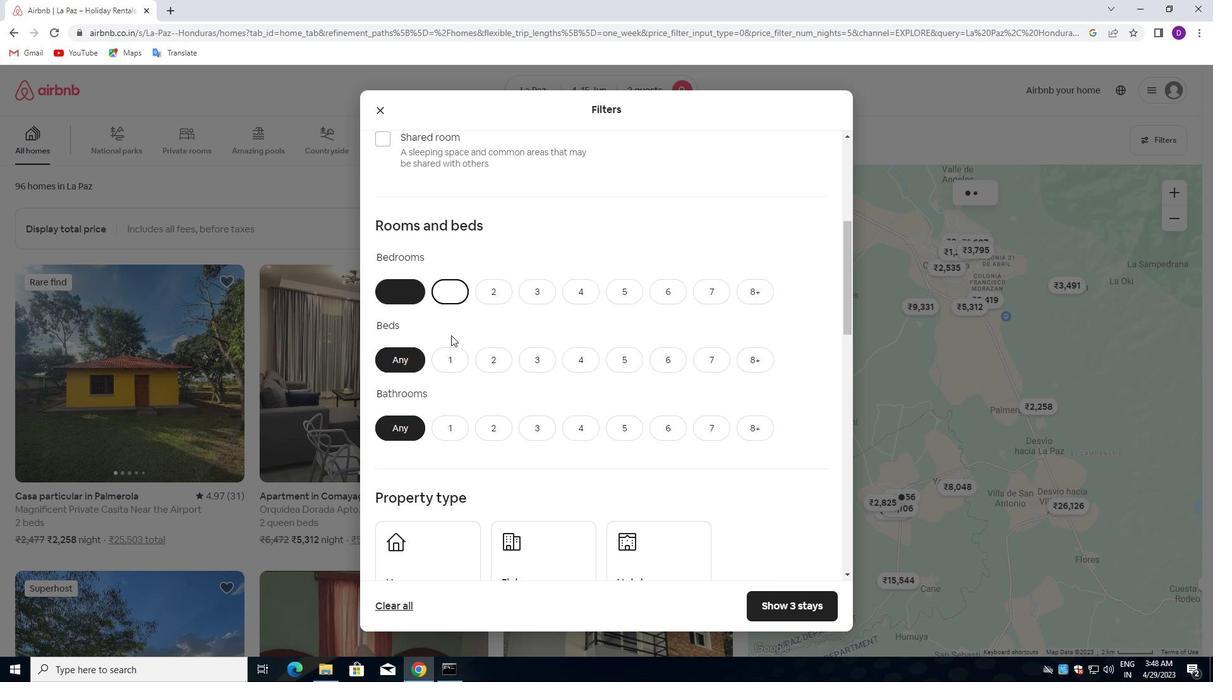 
Action: Mouse moved to (452, 431)
Screenshot: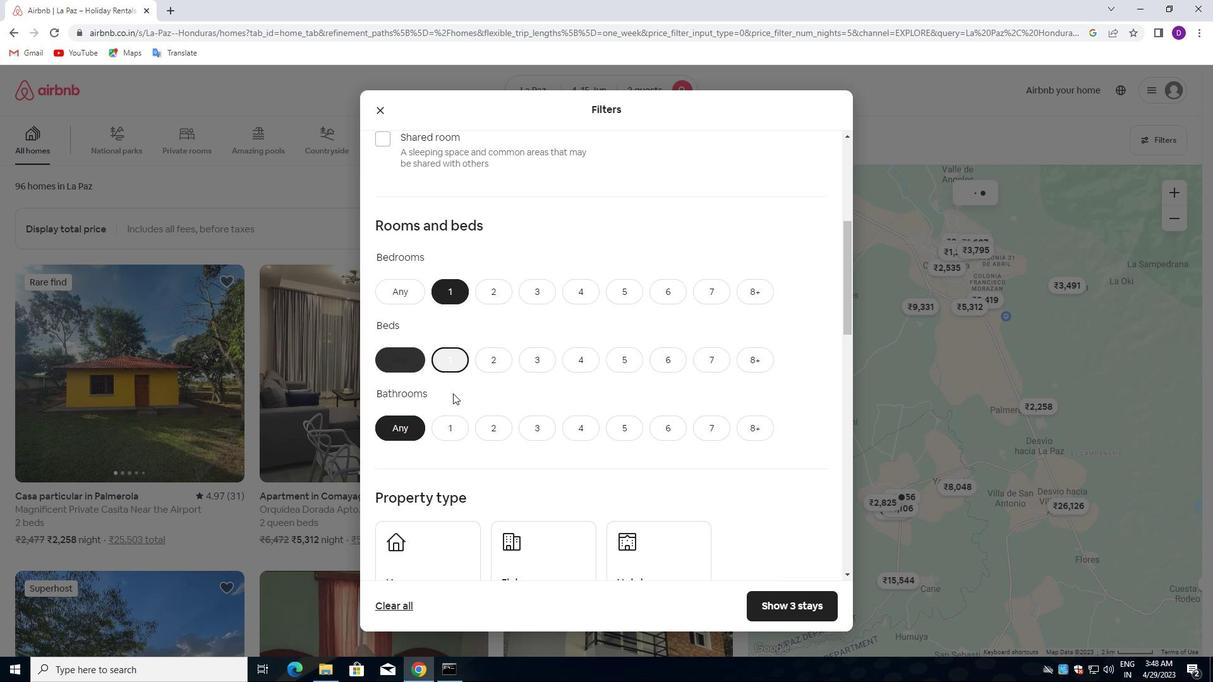 
Action: Mouse pressed left at (452, 431)
Screenshot: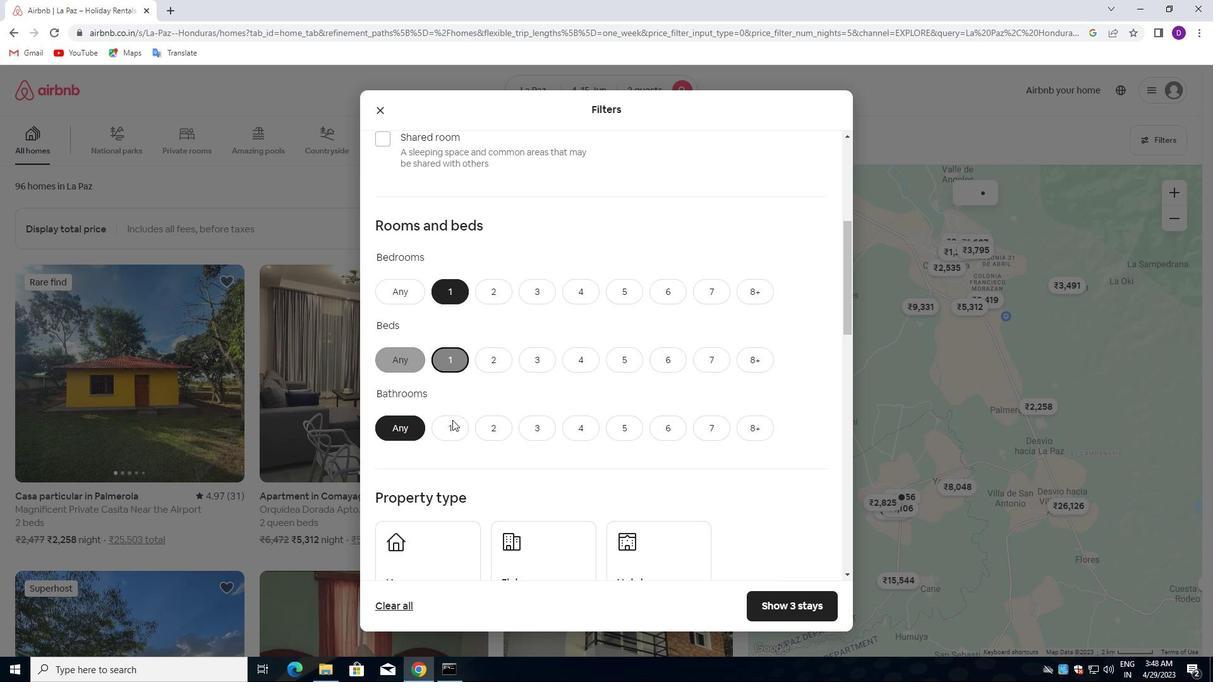 
Action: Mouse moved to (480, 370)
Screenshot: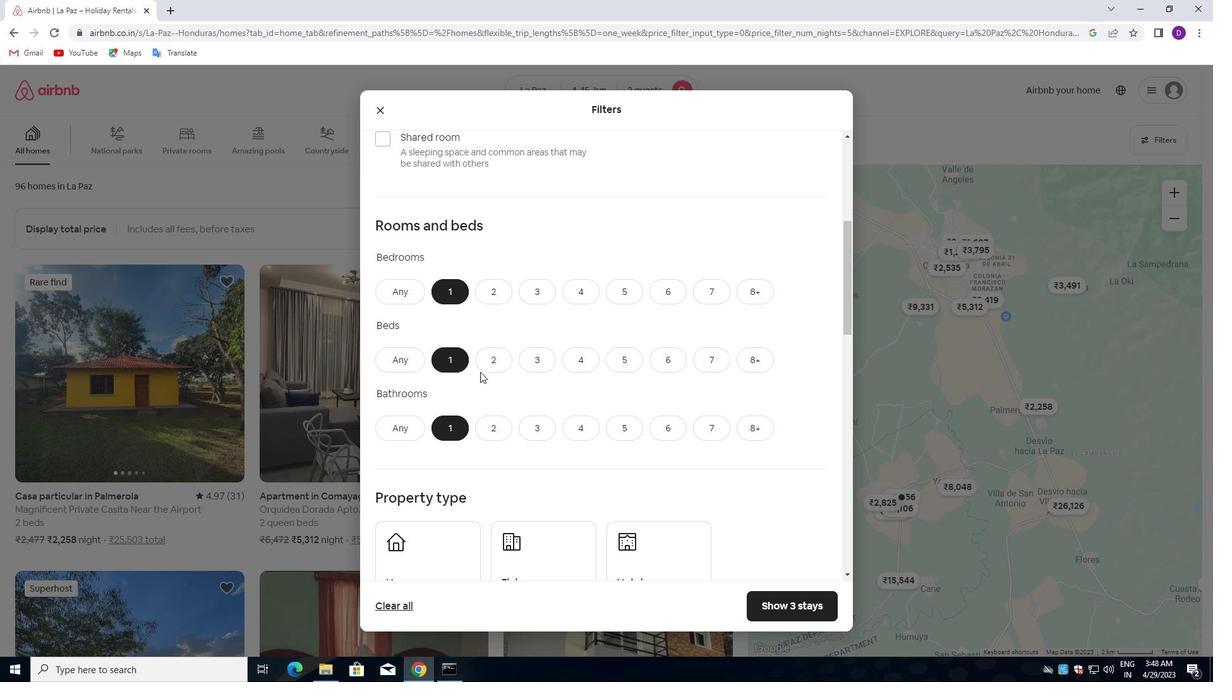 
Action: Mouse scrolled (480, 370) with delta (0, 0)
Screenshot: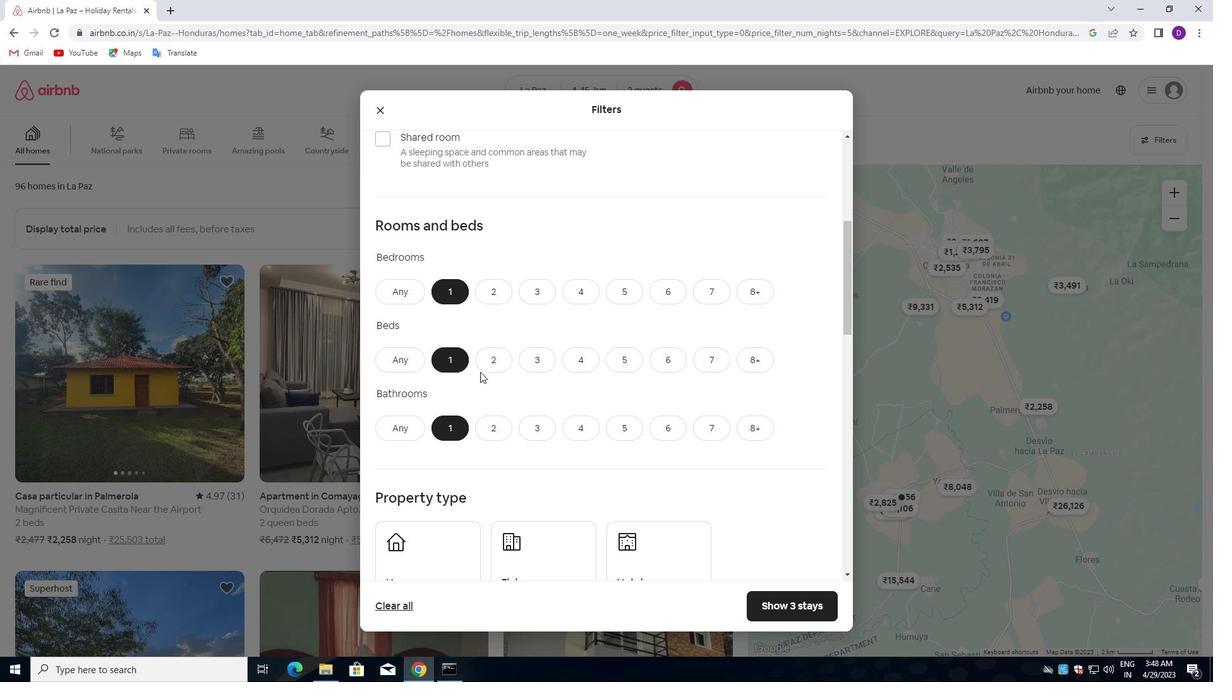 
Action: Mouse moved to (482, 370)
Screenshot: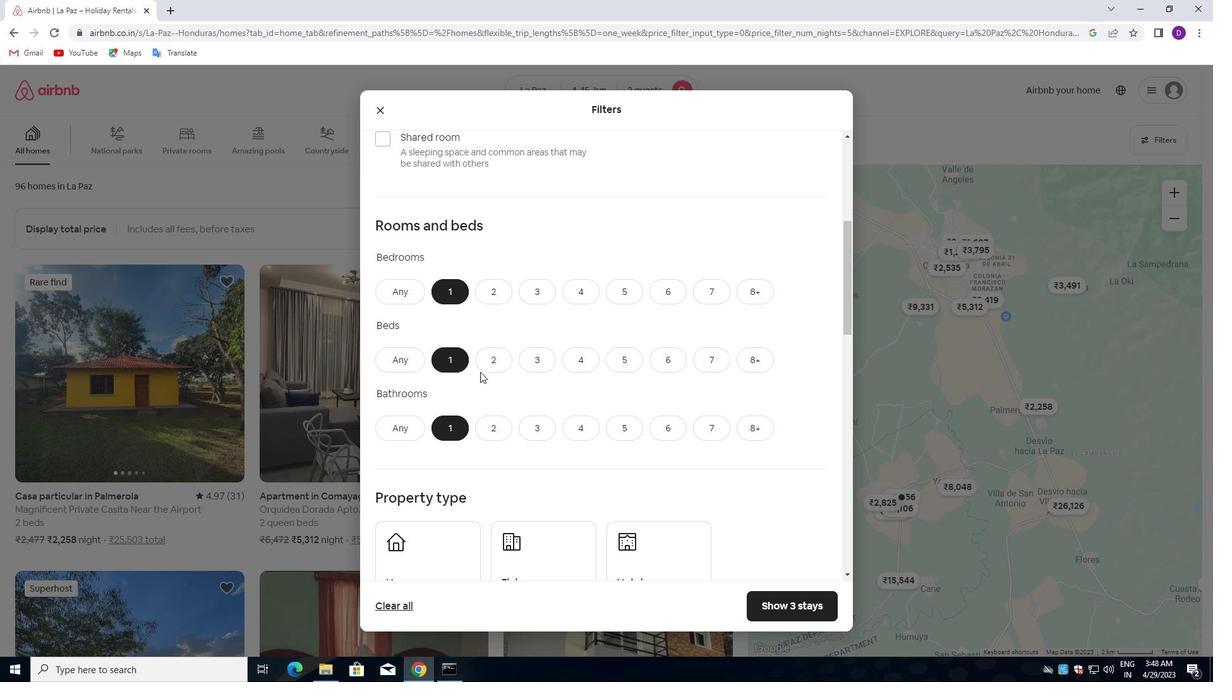 
Action: Mouse scrolled (482, 370) with delta (0, 0)
Screenshot: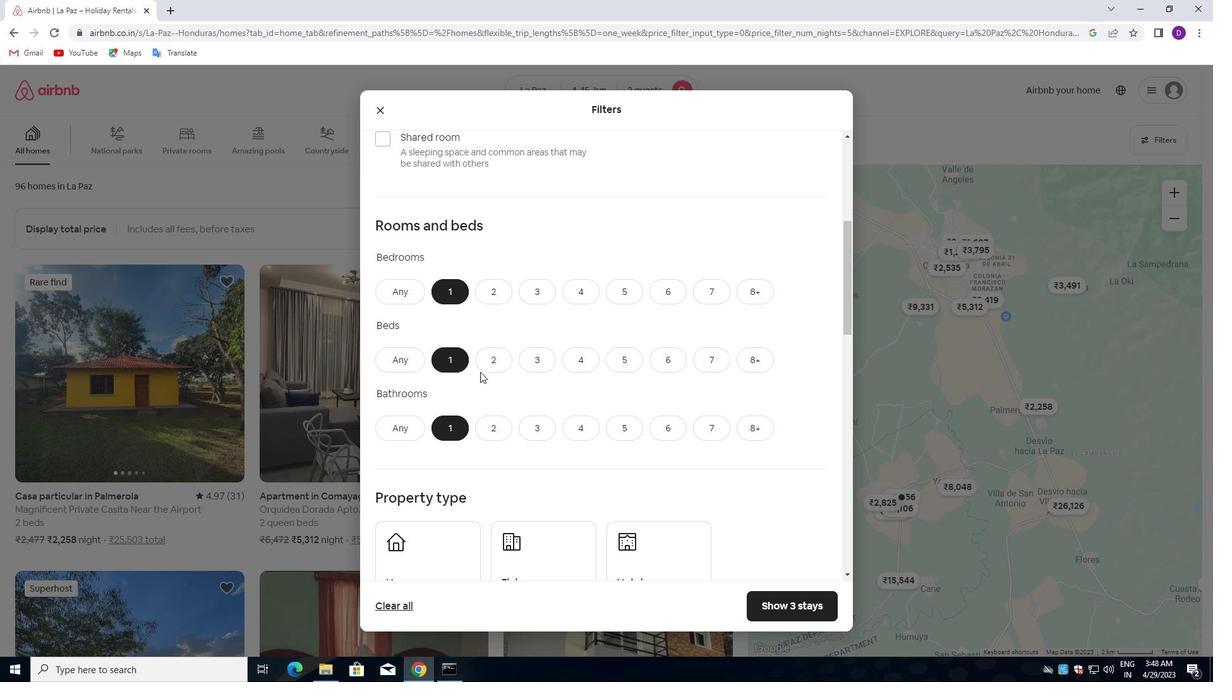
Action: Mouse moved to (484, 372)
Screenshot: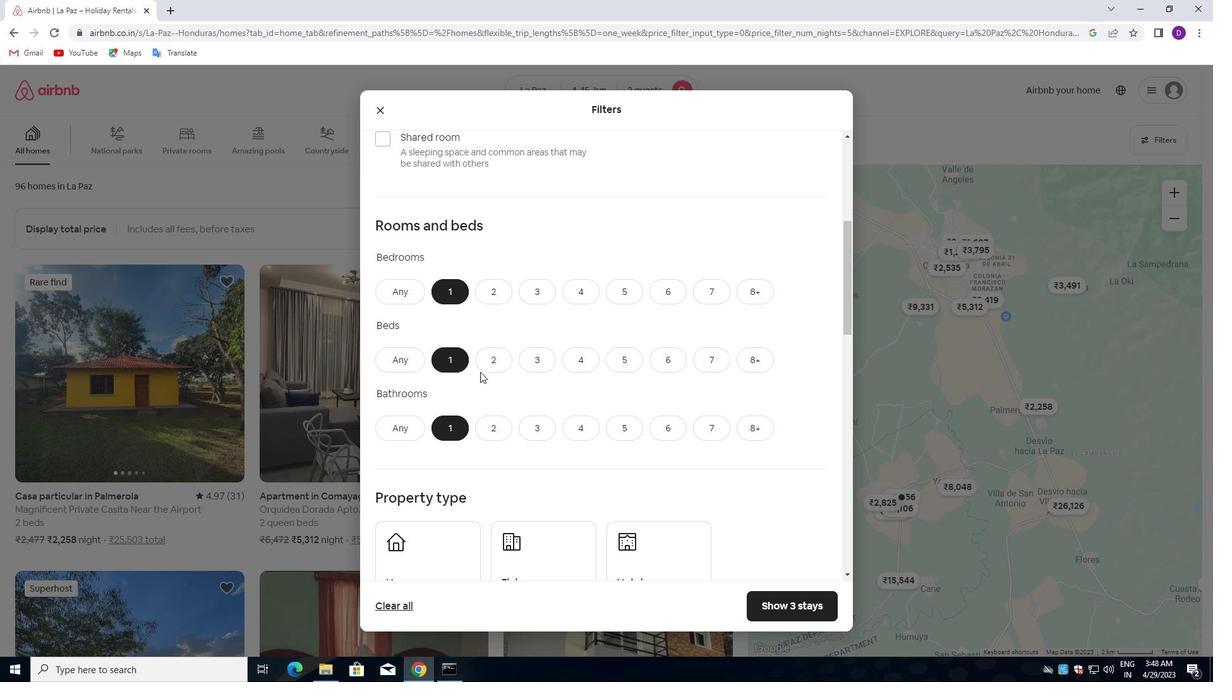 
Action: Mouse scrolled (484, 372) with delta (0, 0)
Screenshot: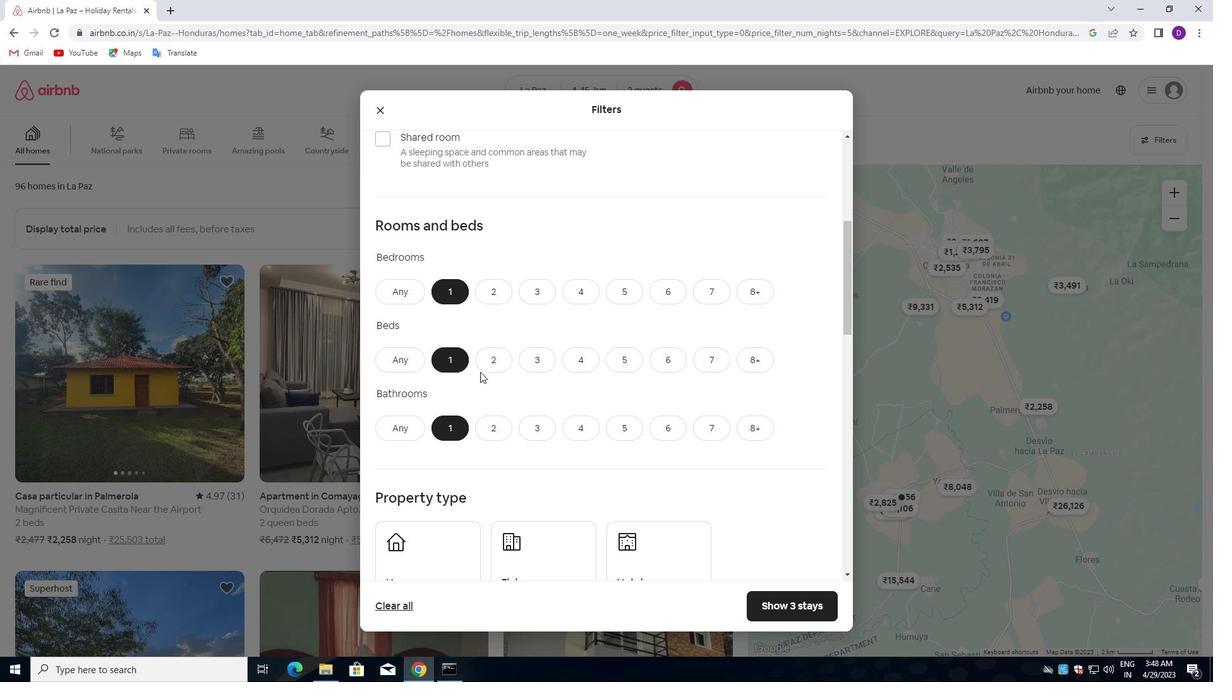 
Action: Mouse moved to (427, 358)
Screenshot: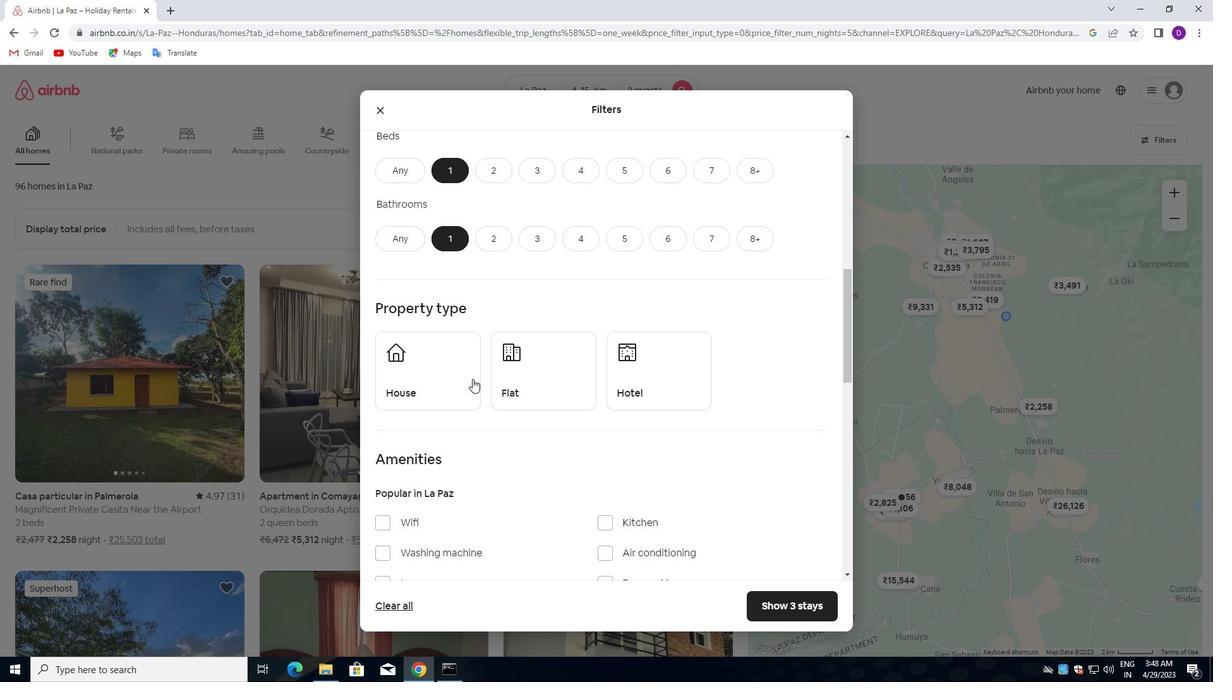 
Action: Mouse pressed left at (427, 358)
Screenshot: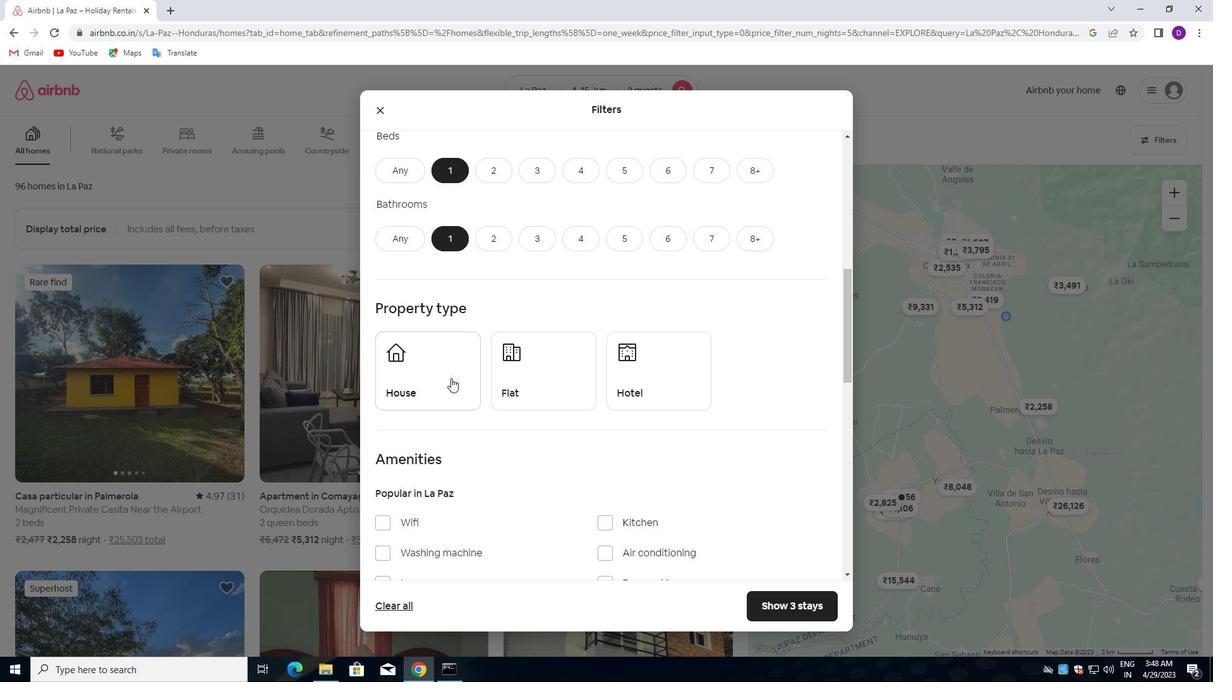 
Action: Mouse moved to (528, 366)
Screenshot: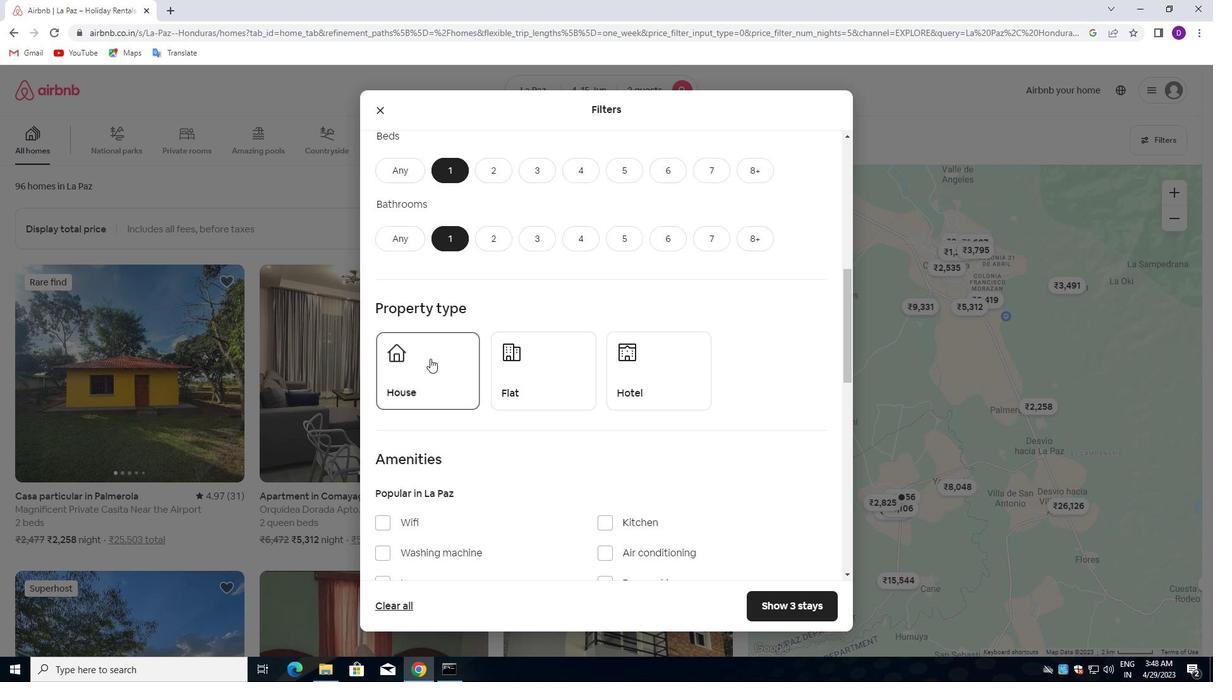 
Action: Mouse pressed left at (528, 366)
Screenshot: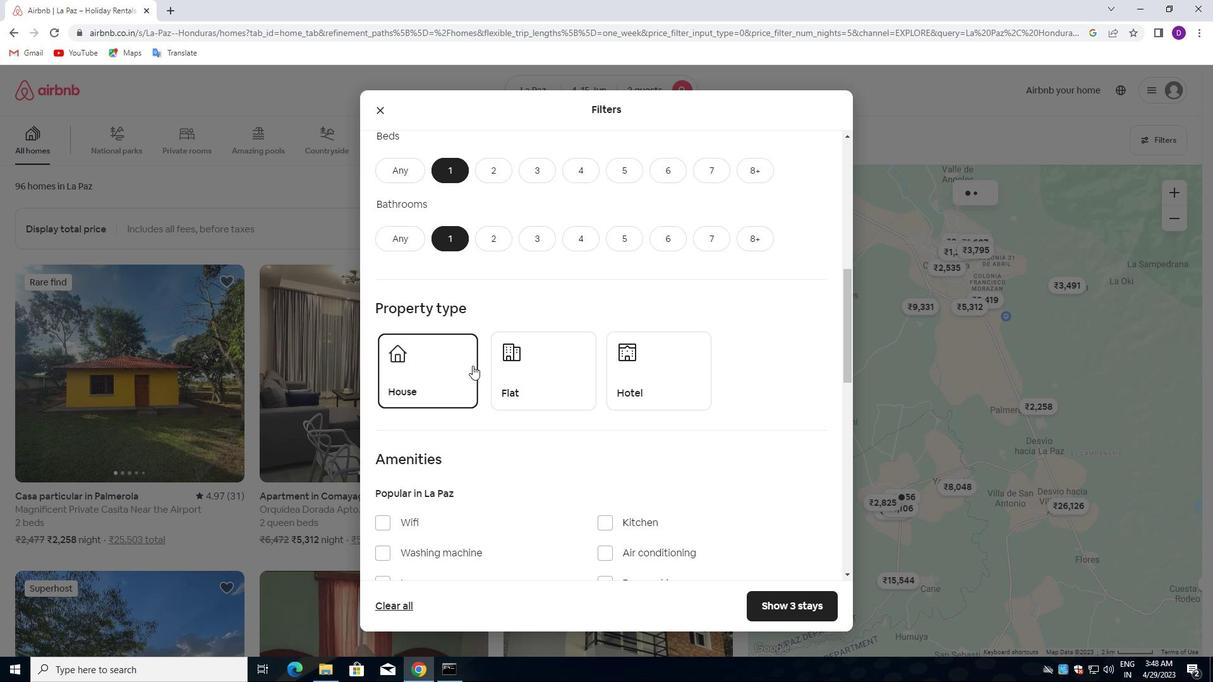 
Action: Mouse moved to (530, 375)
Screenshot: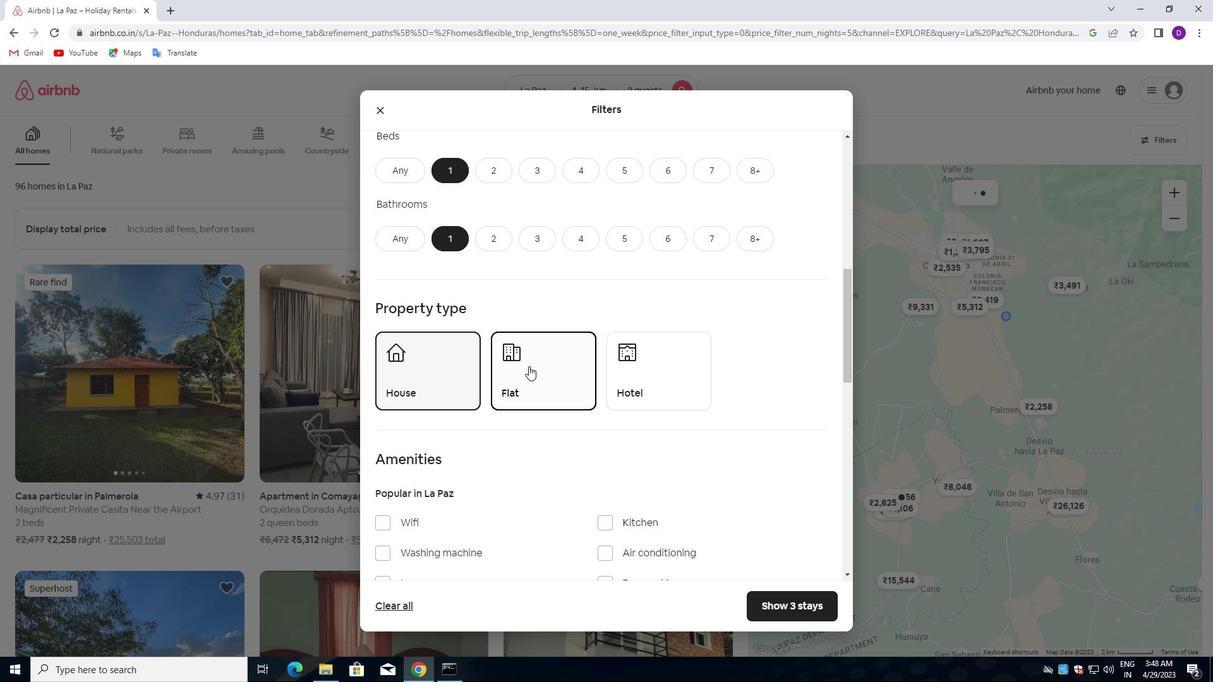 
Action: Mouse scrolled (530, 374) with delta (0, 0)
Screenshot: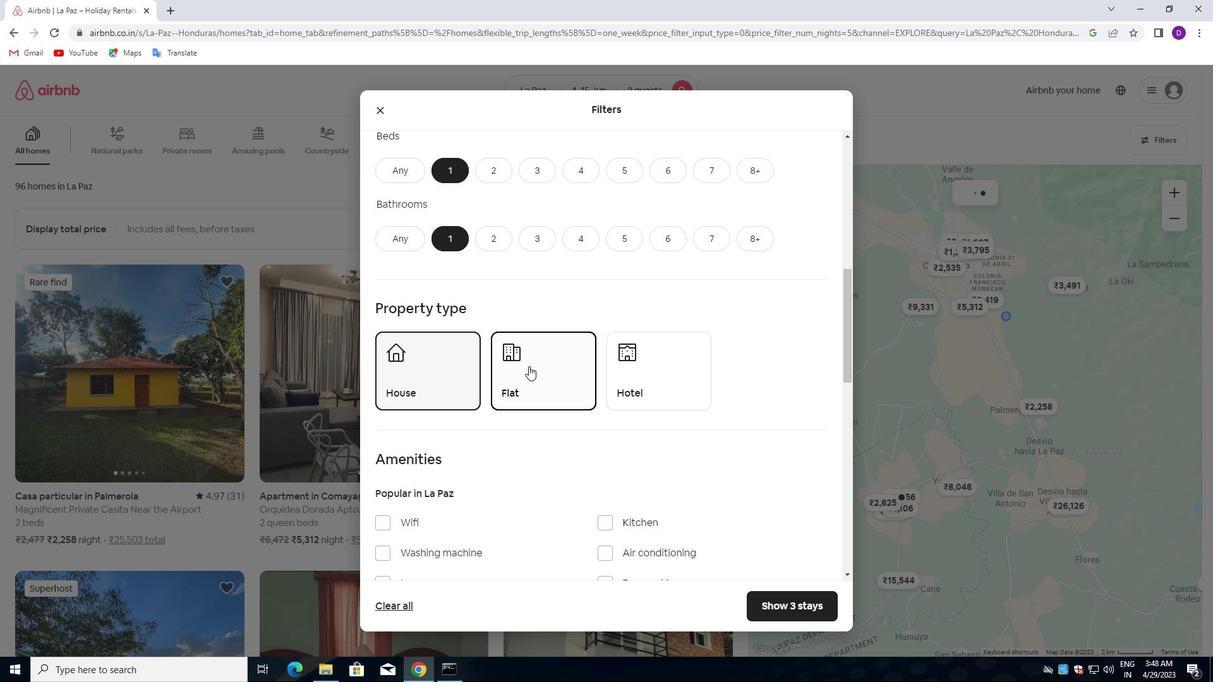 
Action: Mouse moved to (530, 375)
Screenshot: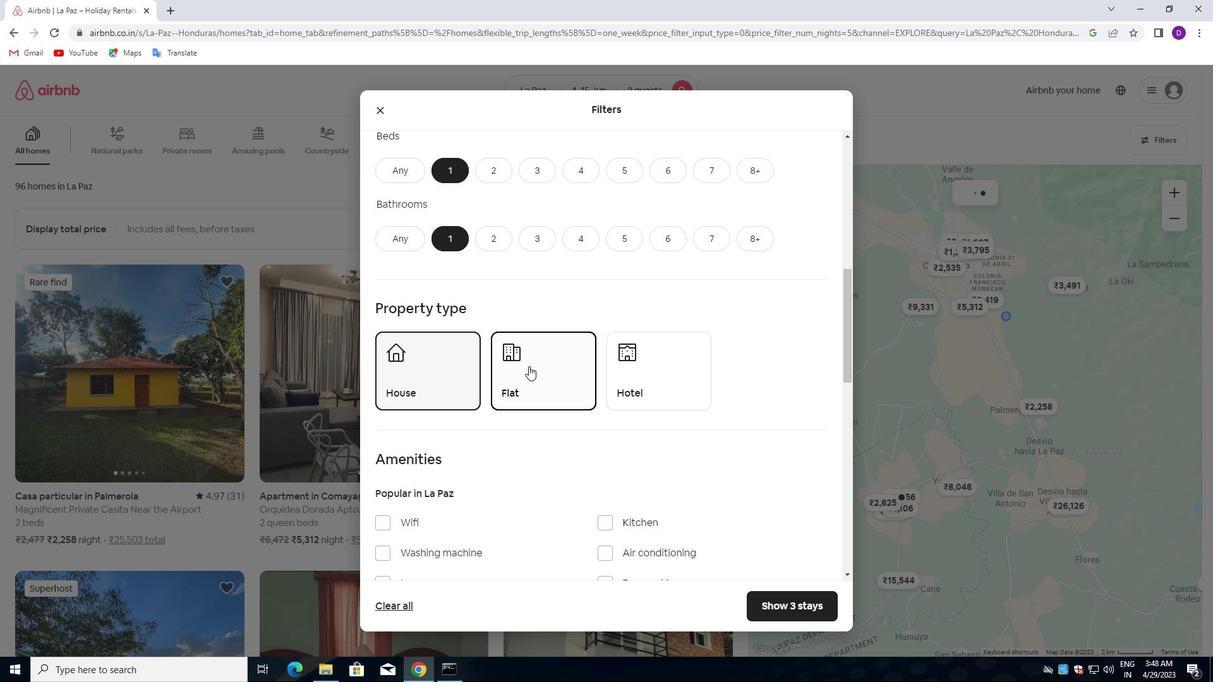
Action: Mouse scrolled (530, 375) with delta (0, 0)
Screenshot: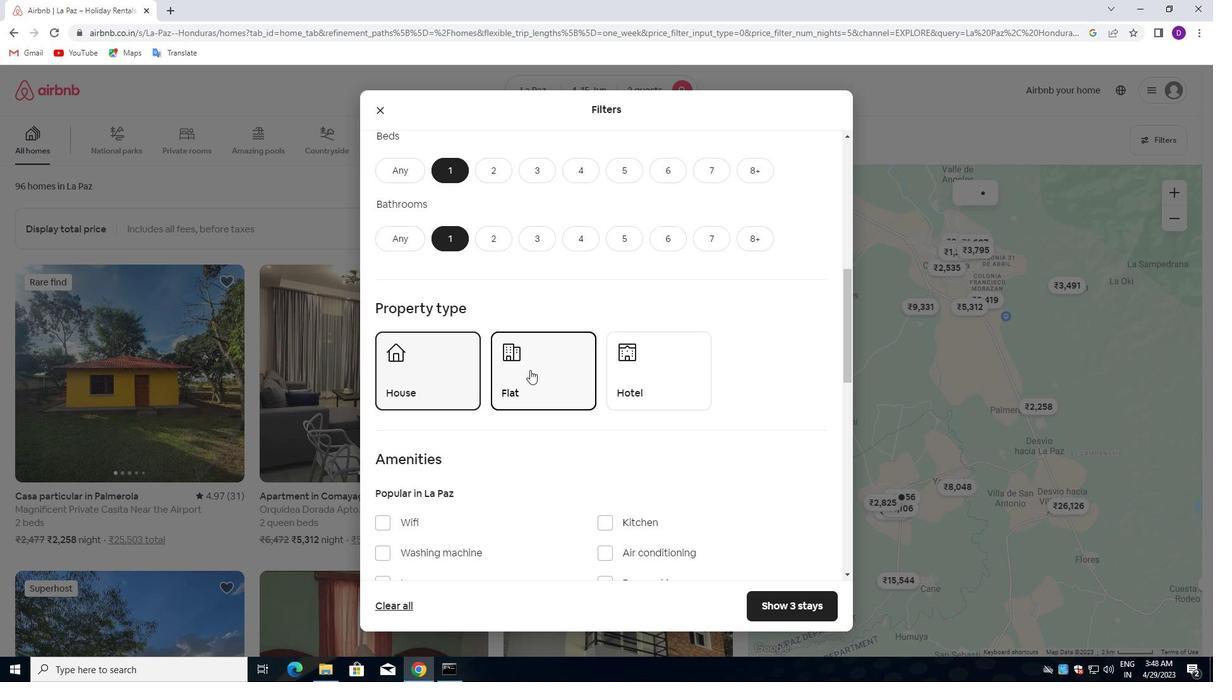 
Action: Mouse moved to (634, 244)
Screenshot: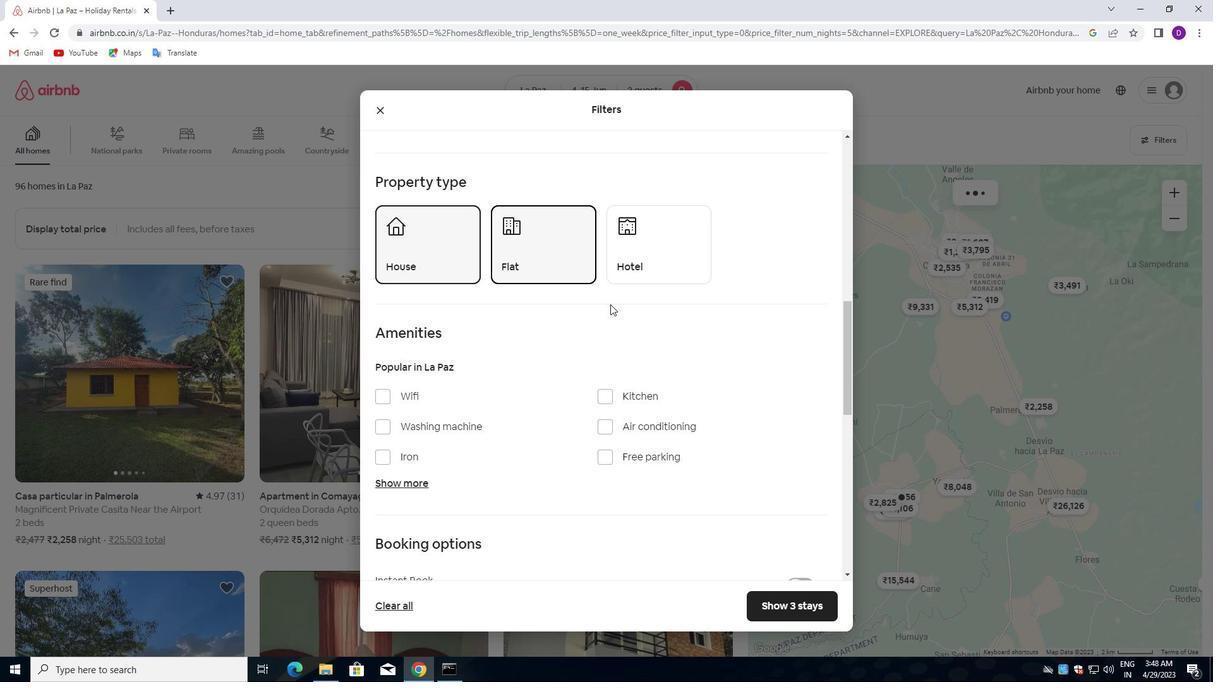 
Action: Mouse pressed left at (634, 244)
Screenshot: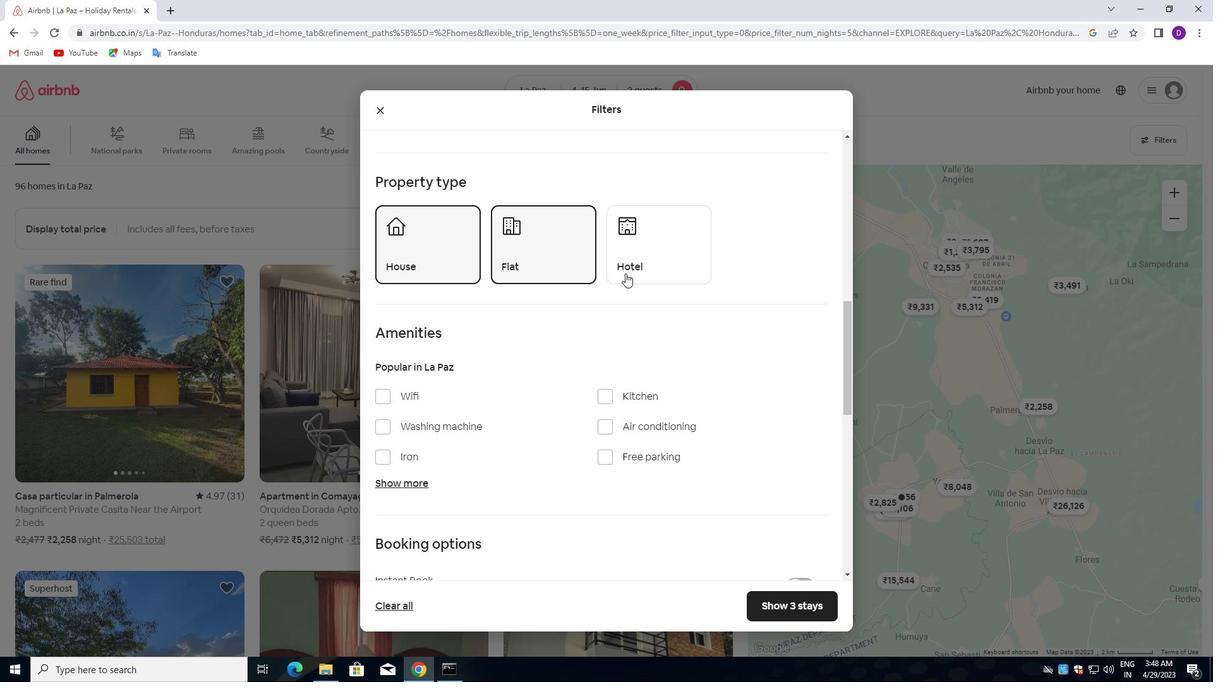
Action: Mouse moved to (545, 384)
Screenshot: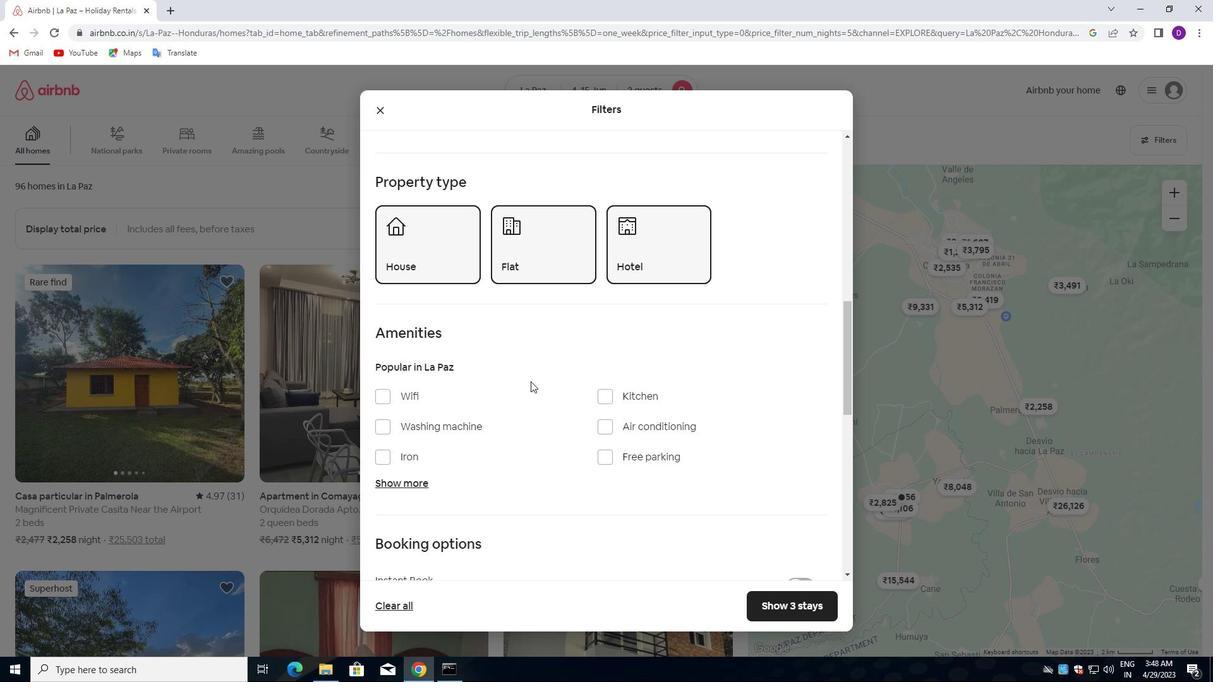 
Action: Mouse scrolled (545, 384) with delta (0, 0)
Screenshot: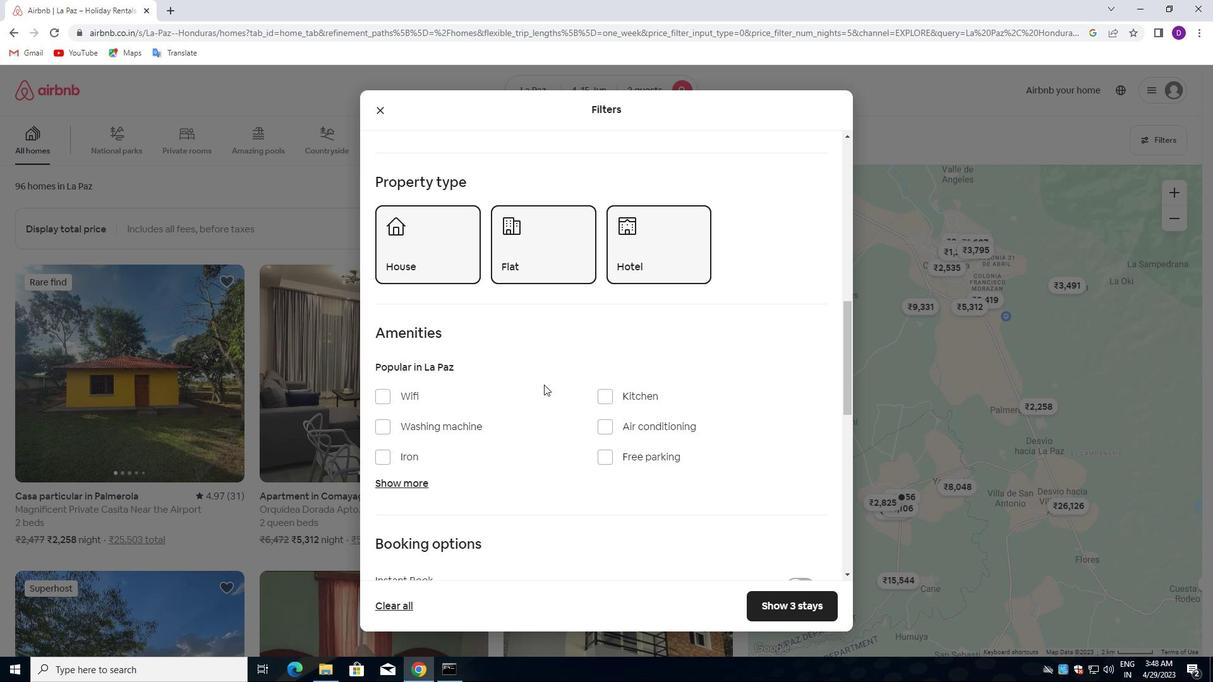 
Action: Mouse scrolled (545, 384) with delta (0, 0)
Screenshot: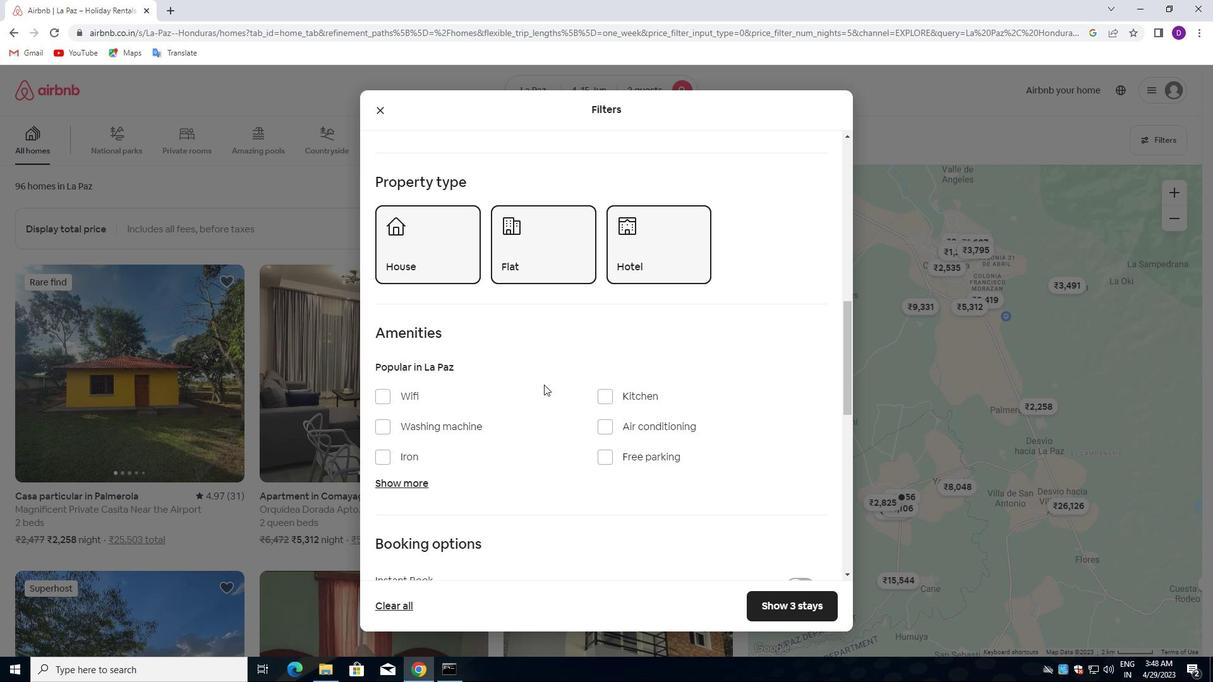 
Action: Mouse moved to (547, 386)
Screenshot: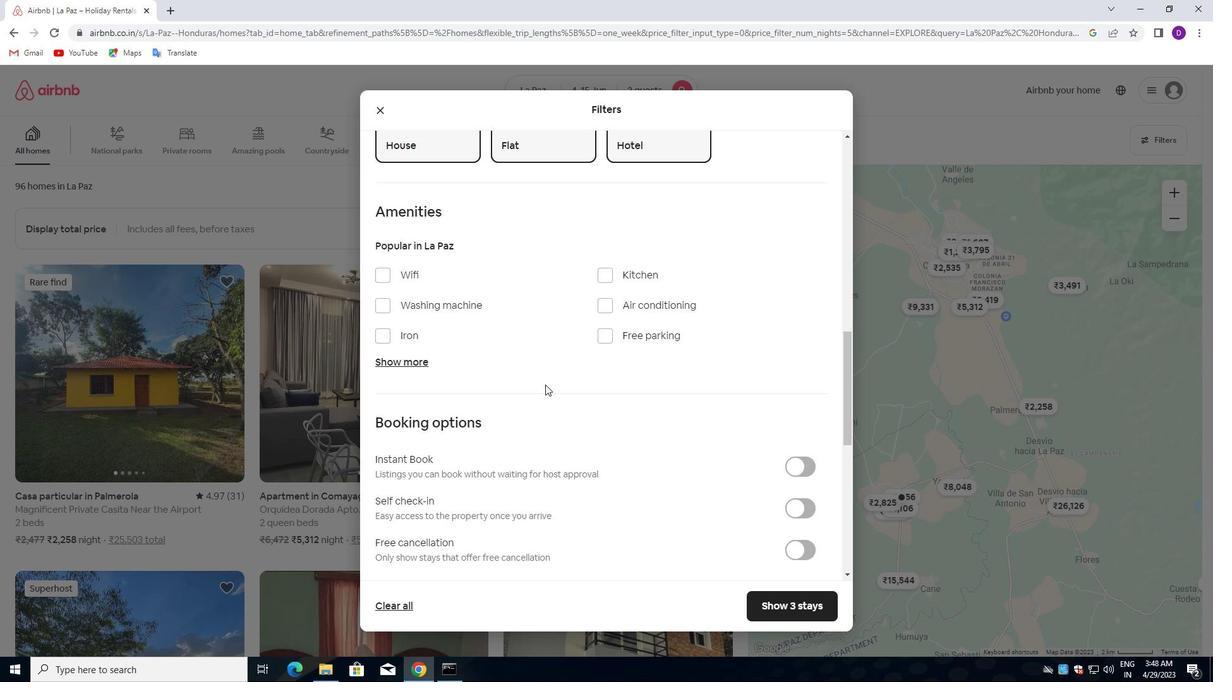 
Action: Mouse scrolled (547, 386) with delta (0, 0)
Screenshot: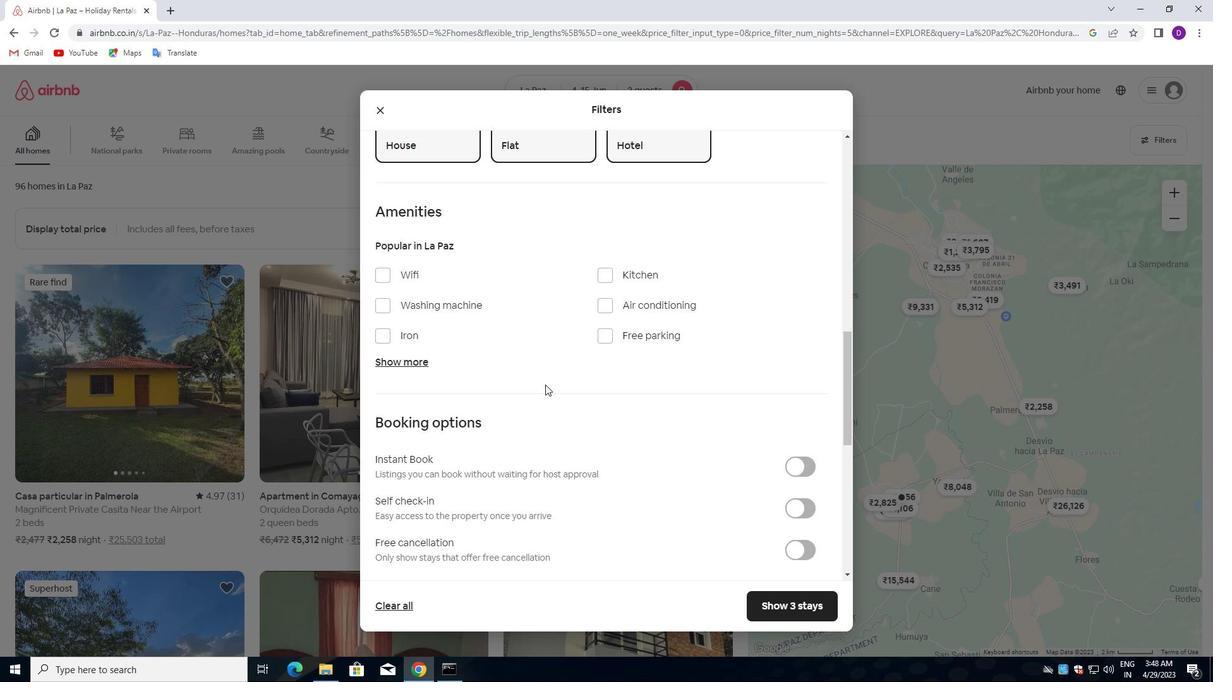 
Action: Mouse moved to (549, 388)
Screenshot: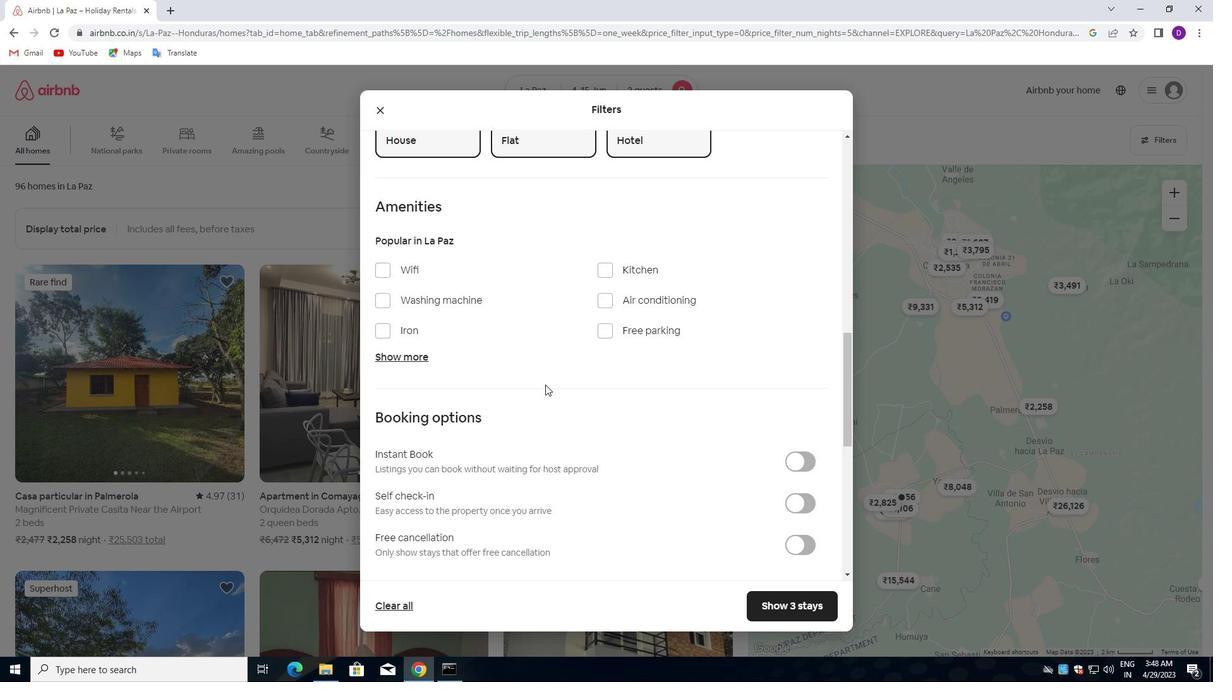 
Action: Mouse scrolled (549, 387) with delta (0, 0)
Screenshot: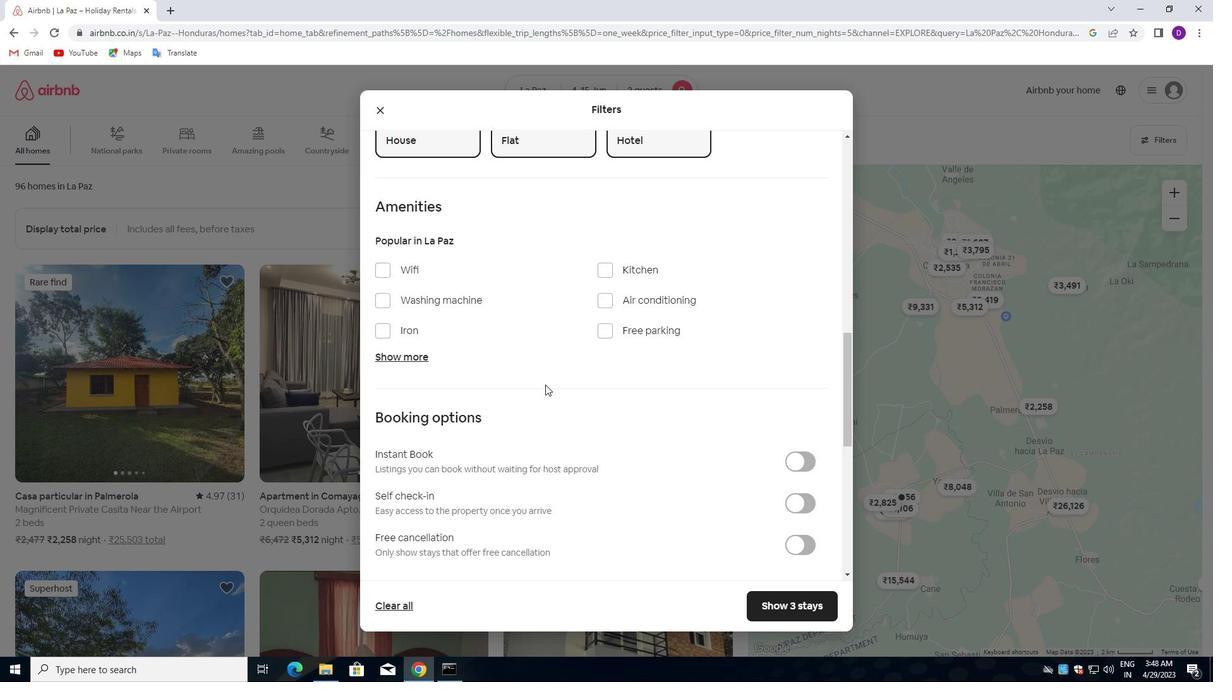 
Action: Mouse moved to (551, 388)
Screenshot: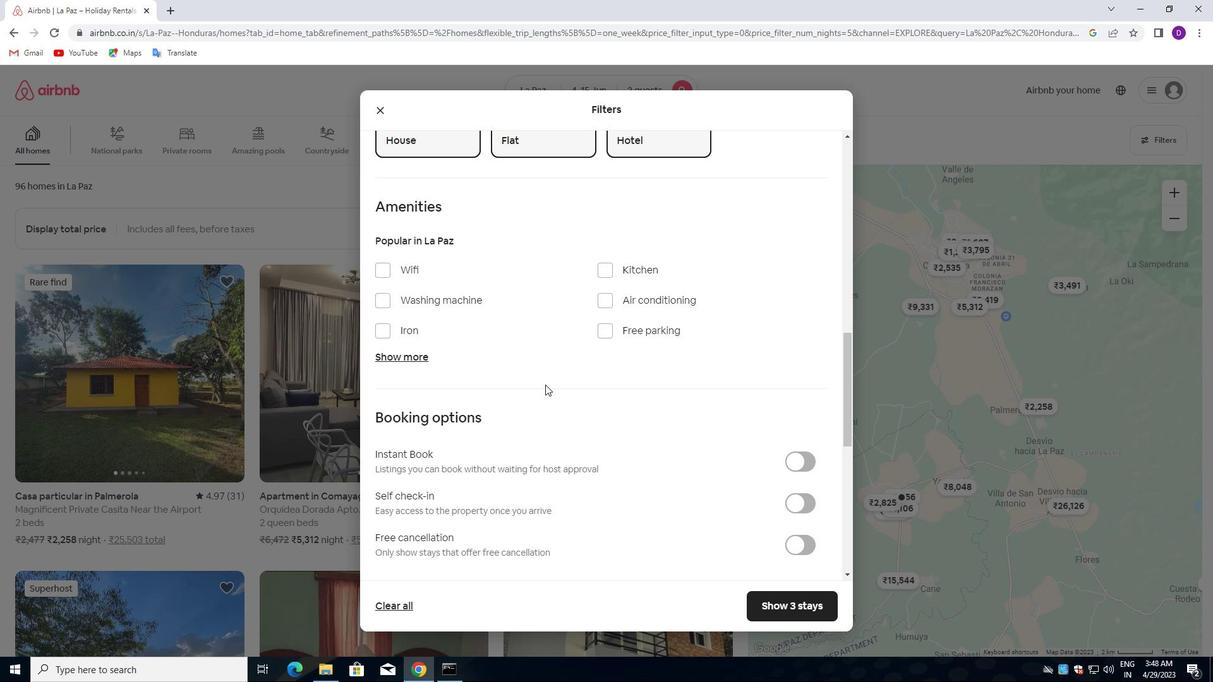 
Action: Mouse scrolled (551, 387) with delta (0, 0)
Screenshot: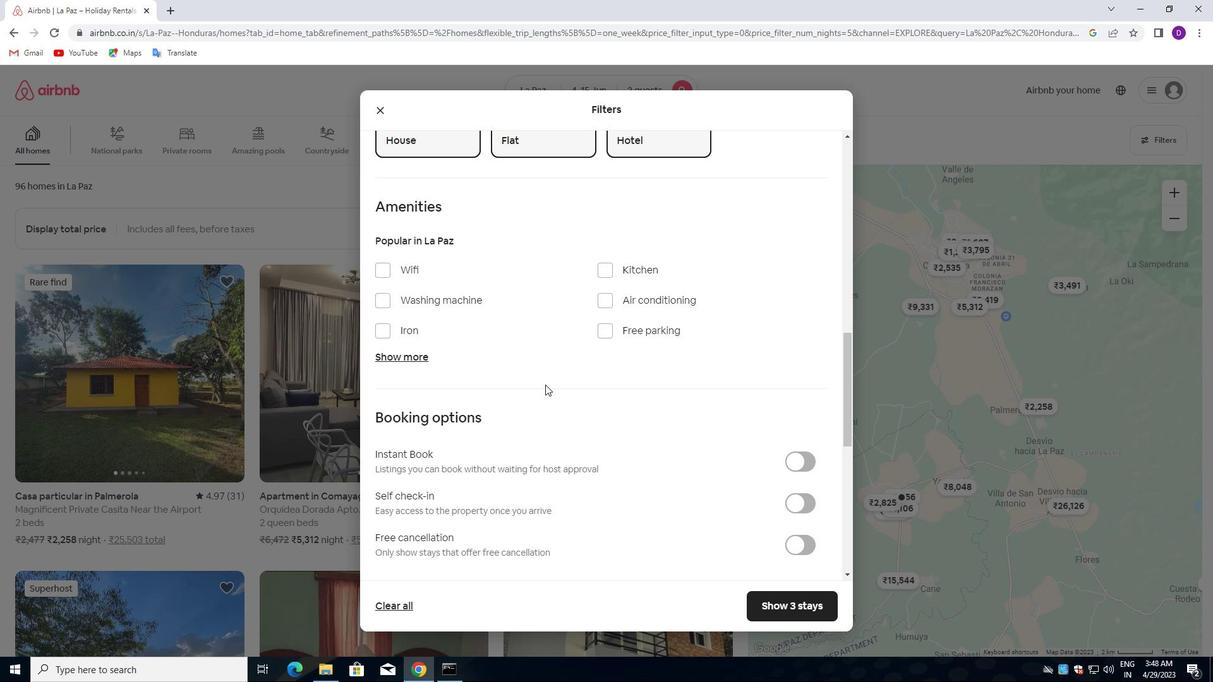 
Action: Mouse moved to (798, 311)
Screenshot: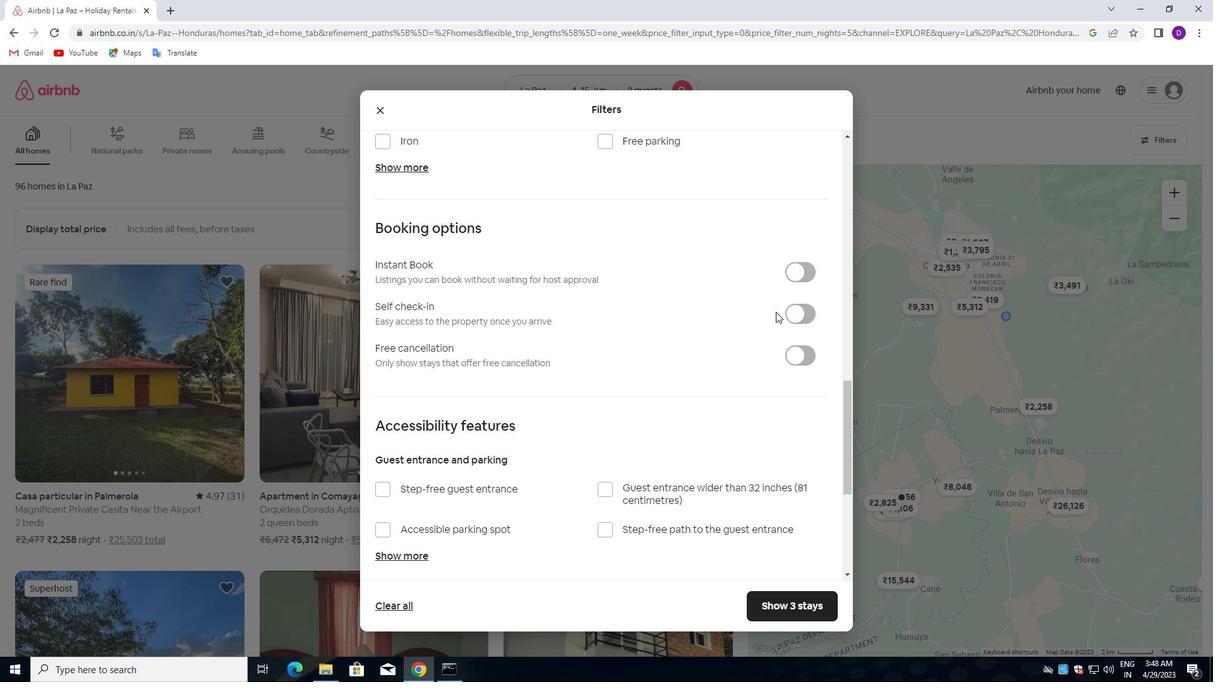 
Action: Mouse pressed left at (798, 311)
Screenshot: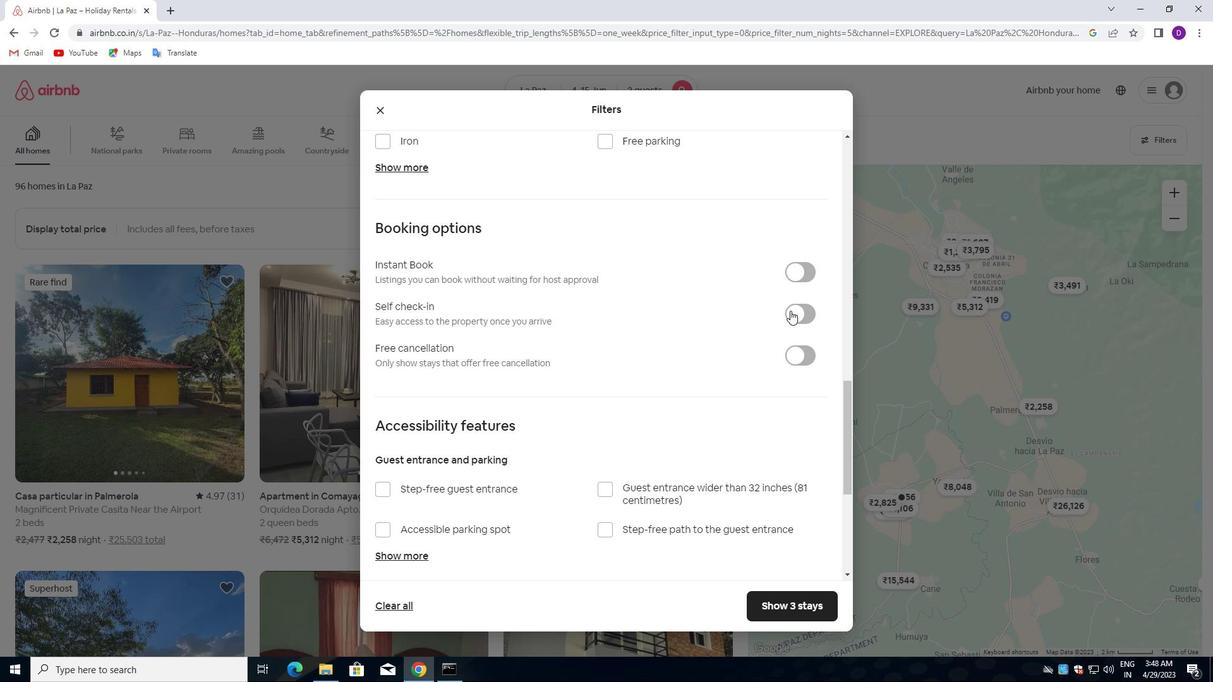 
Action: Mouse moved to (617, 403)
Screenshot: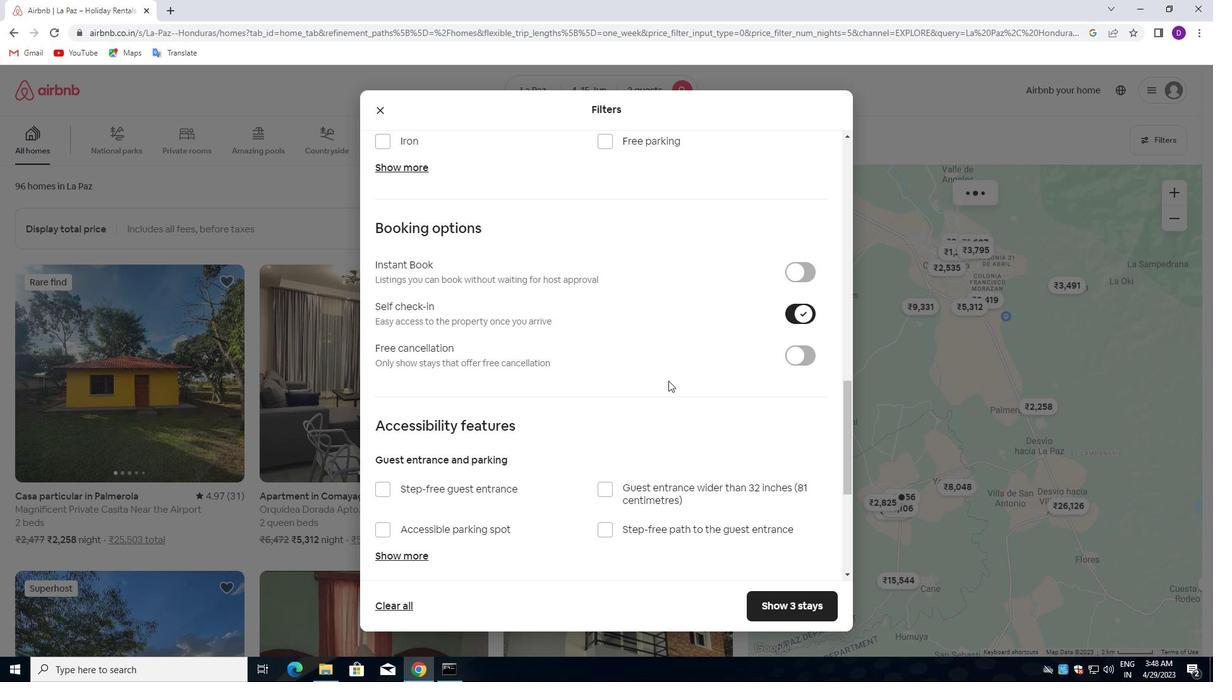 
Action: Mouse scrolled (617, 402) with delta (0, 0)
Screenshot: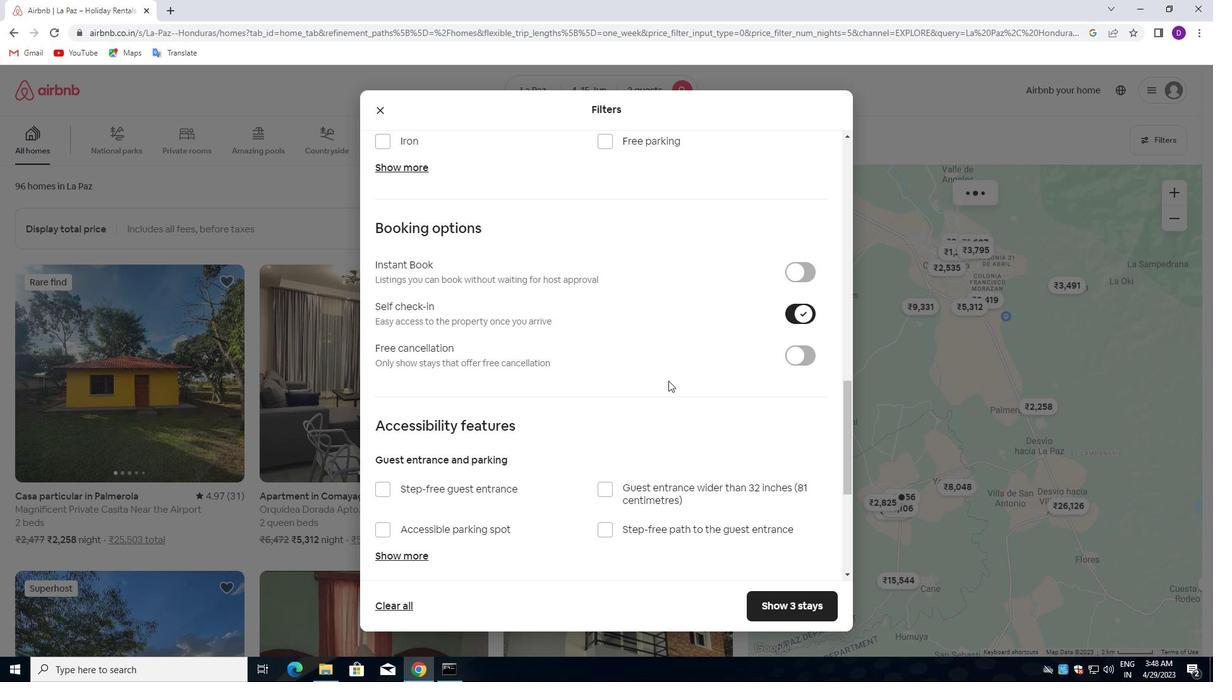 
Action: Mouse moved to (611, 403)
Screenshot: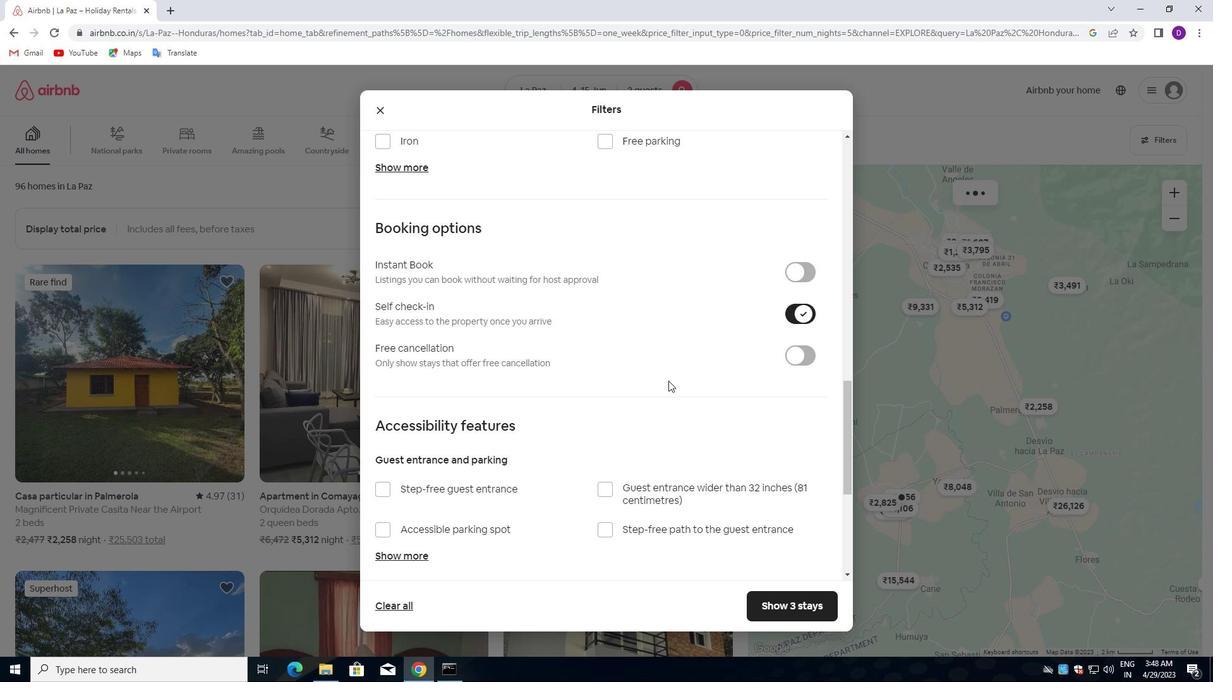 
Action: Mouse scrolled (611, 403) with delta (0, 0)
Screenshot: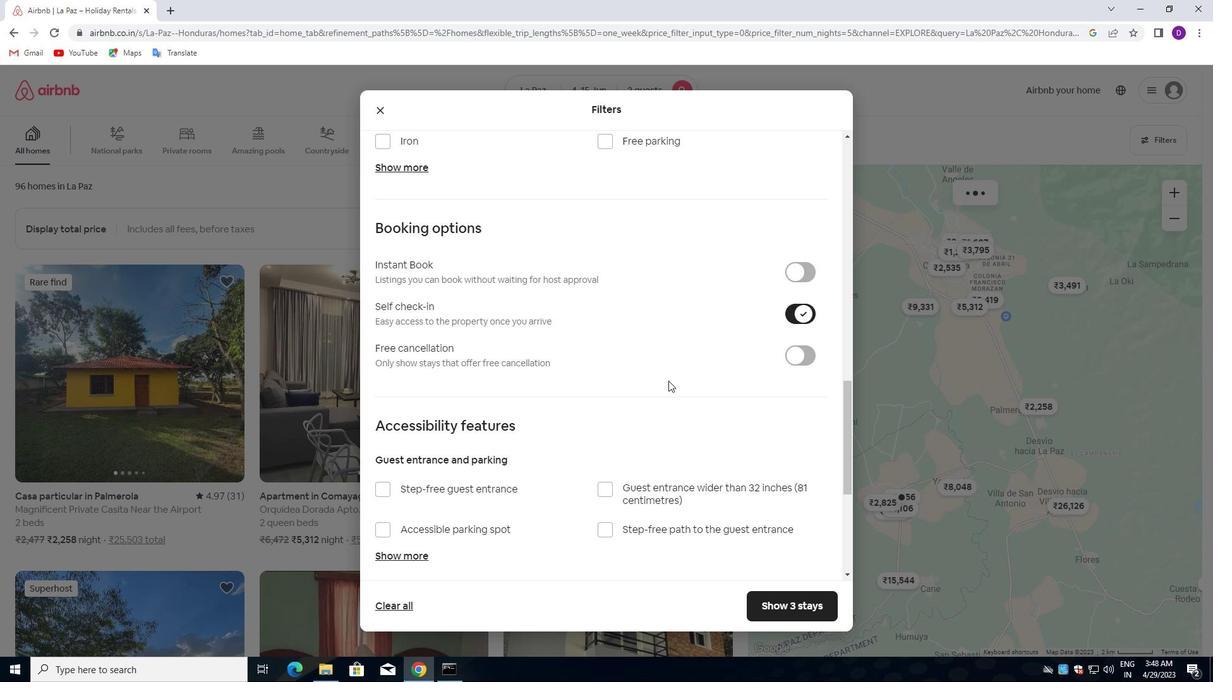 
Action: Mouse moved to (607, 404)
Screenshot: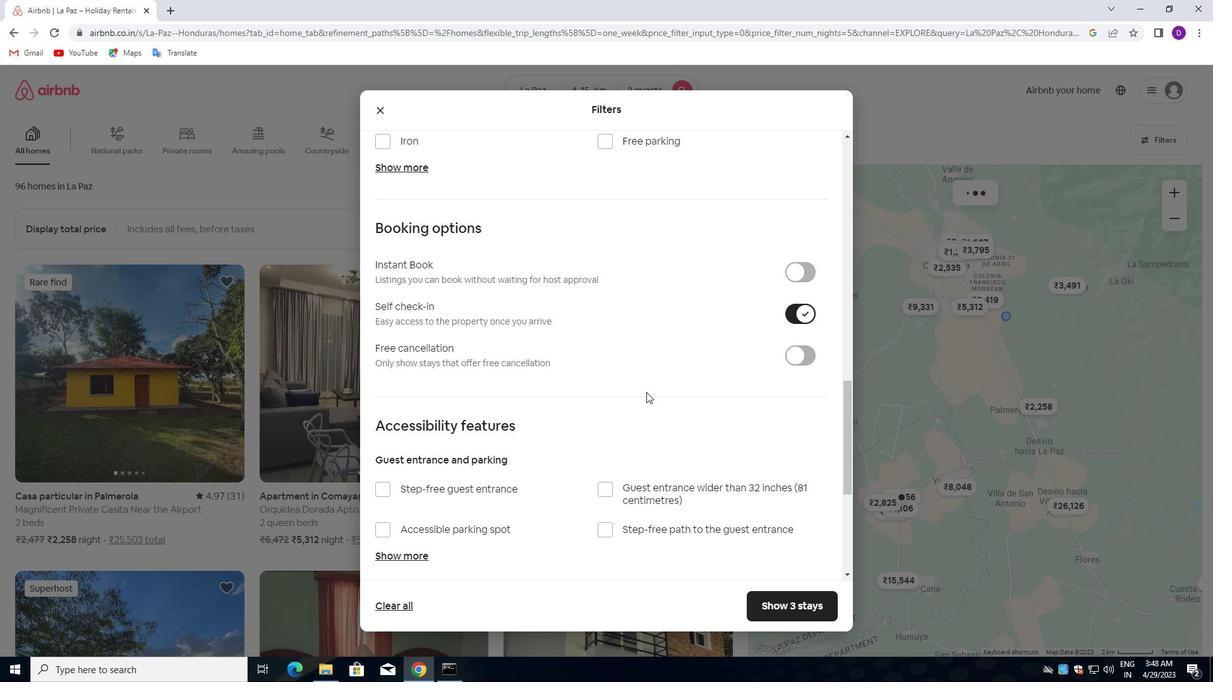 
Action: Mouse scrolled (607, 403) with delta (0, 0)
Screenshot: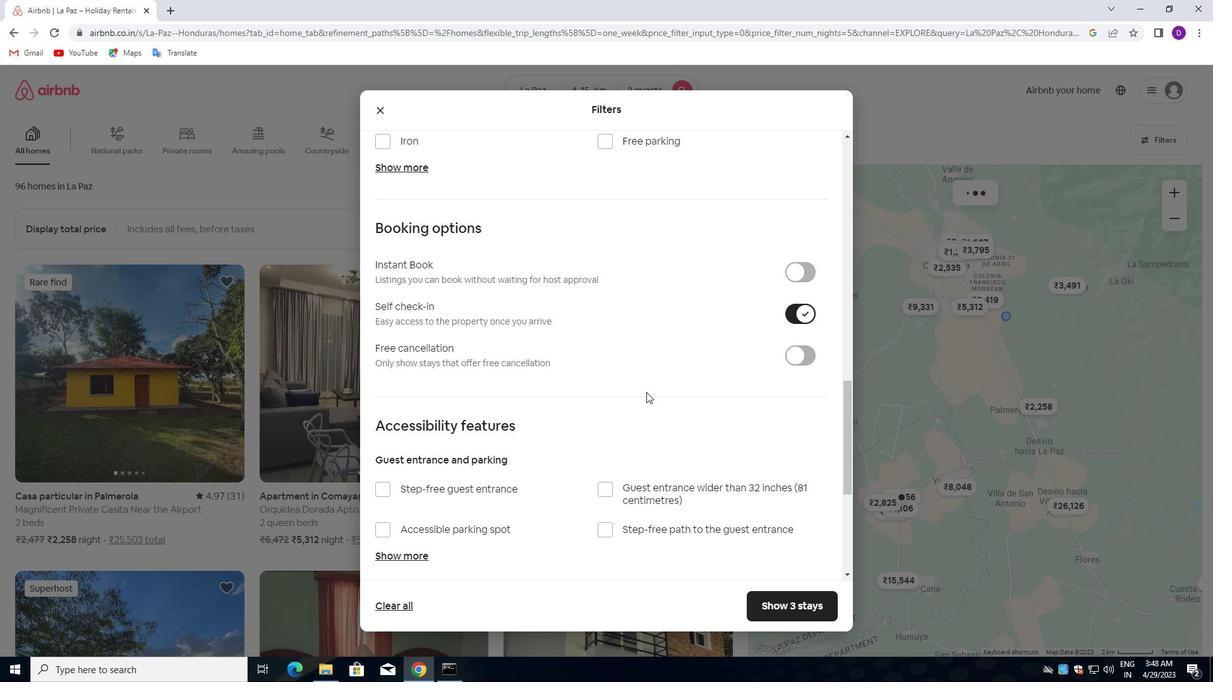 
Action: Mouse moved to (603, 406)
Screenshot: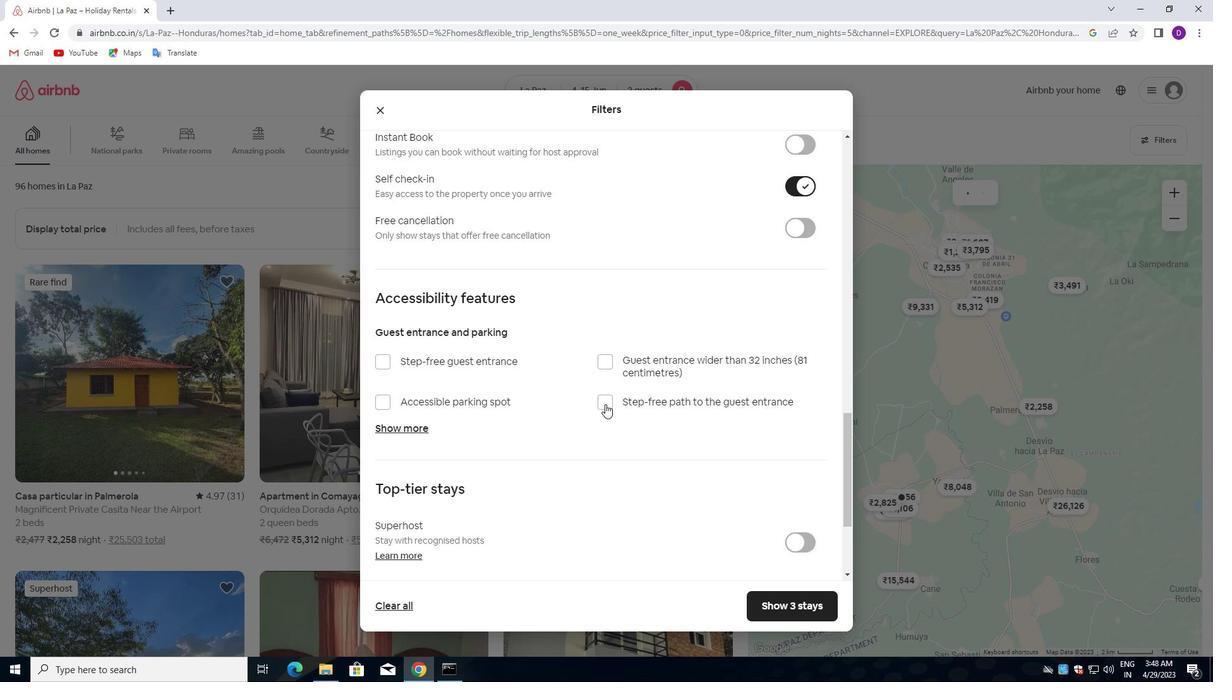 
Action: Mouse scrolled (603, 405) with delta (0, 0)
Screenshot: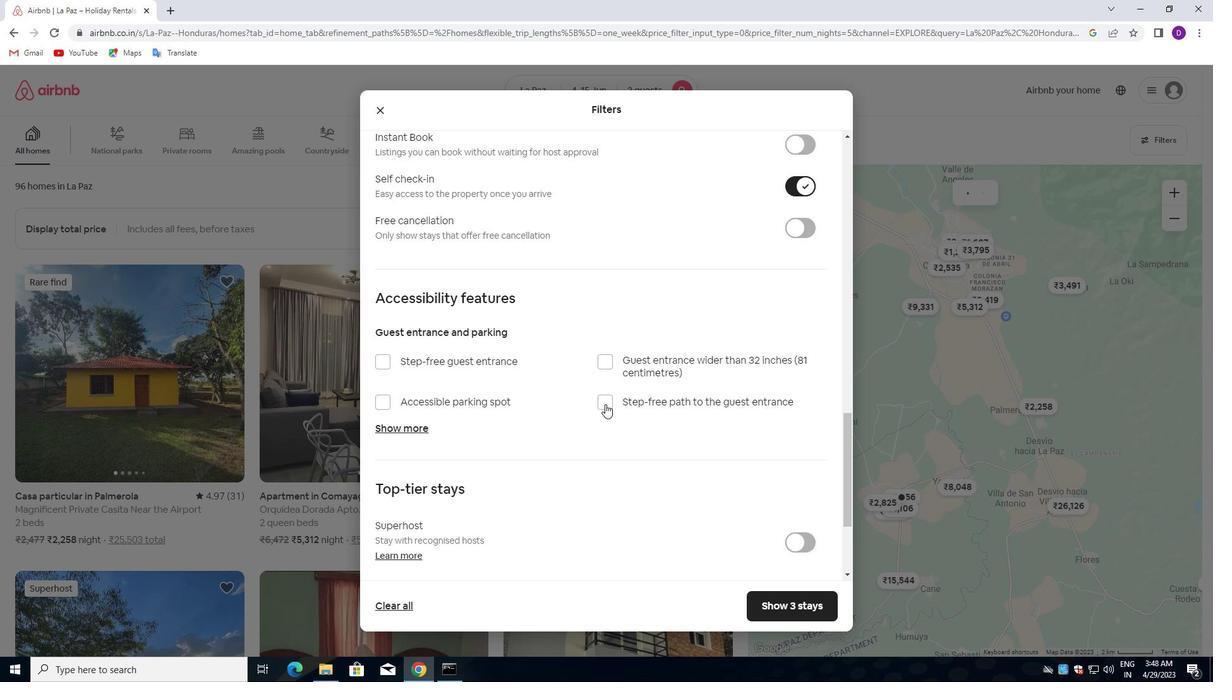 
Action: Mouse moved to (597, 411)
Screenshot: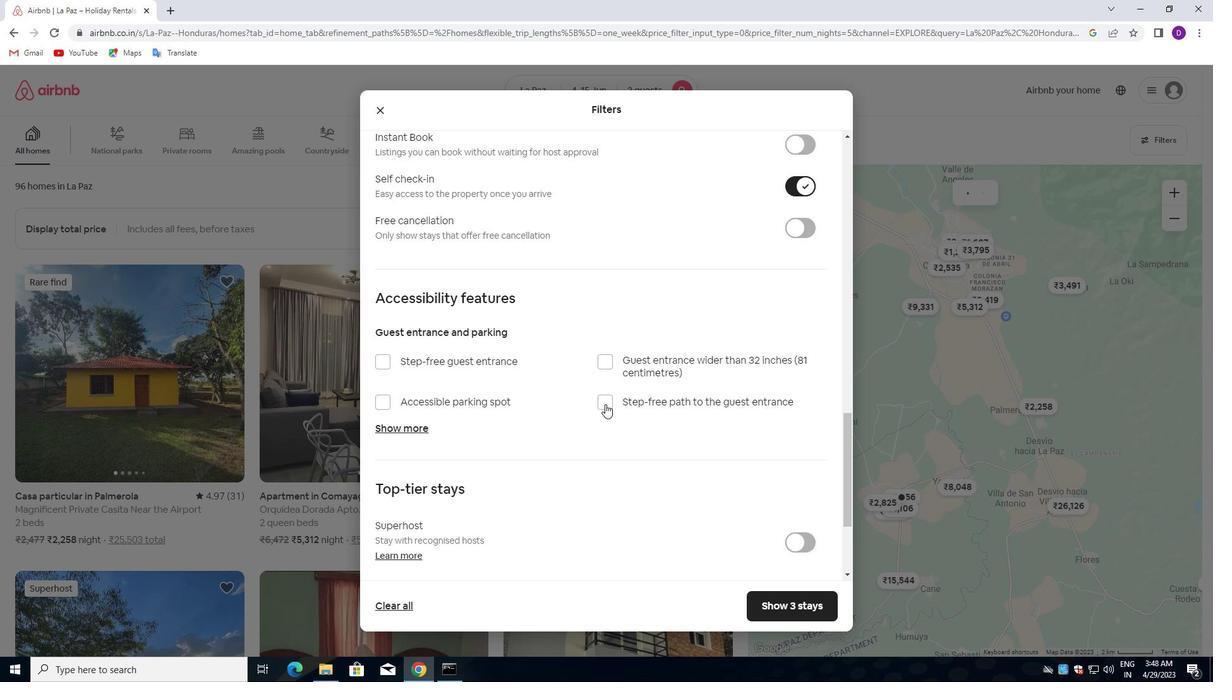 
Action: Mouse scrolled (597, 410) with delta (0, 0)
Screenshot: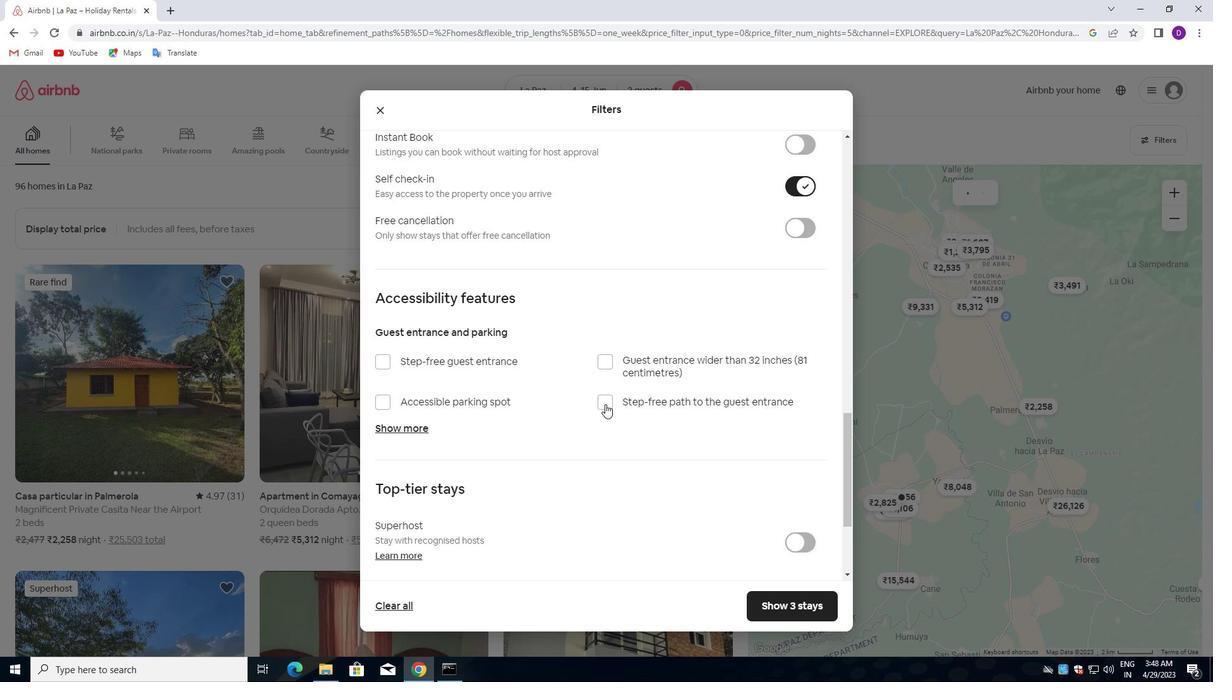 
Action: Mouse moved to (589, 417)
Screenshot: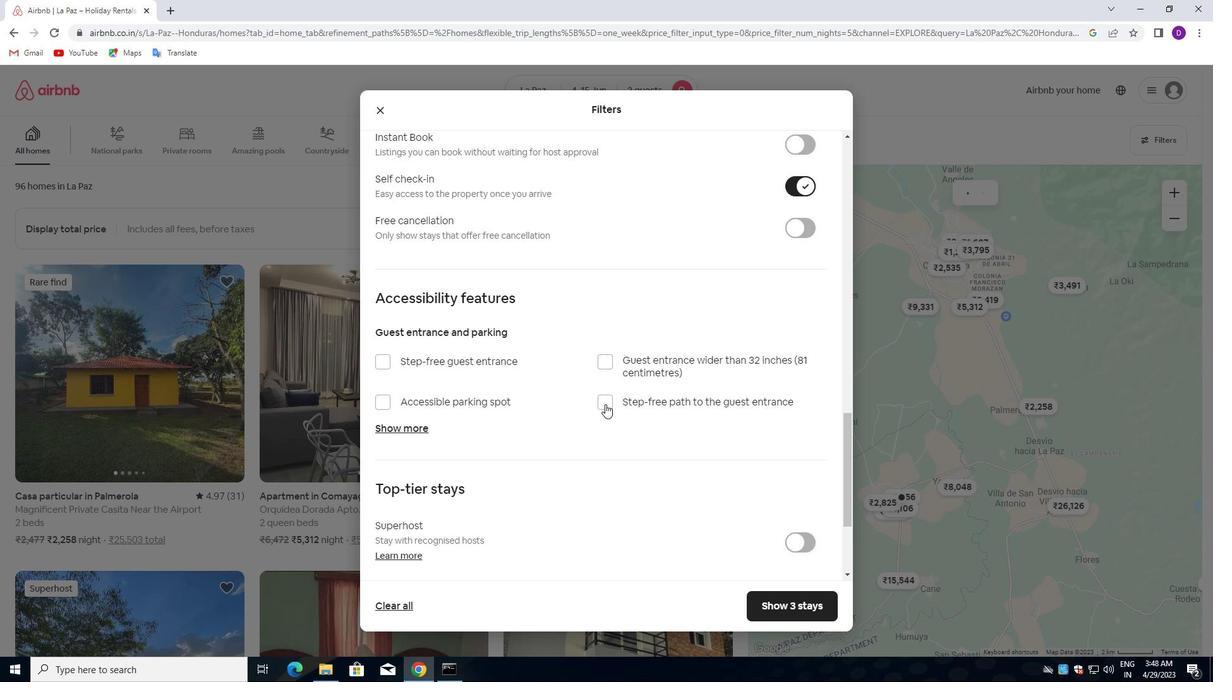 
Action: Mouse scrolled (589, 417) with delta (0, 0)
Screenshot: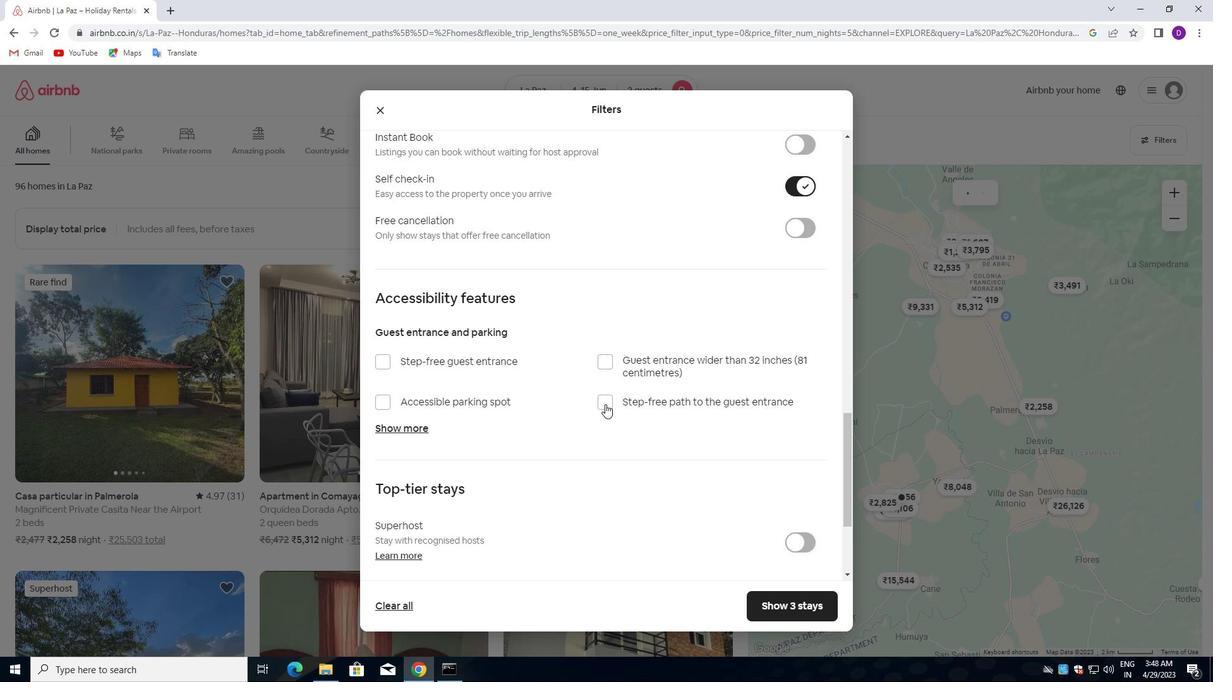 
Action: Mouse moved to (585, 419)
Screenshot: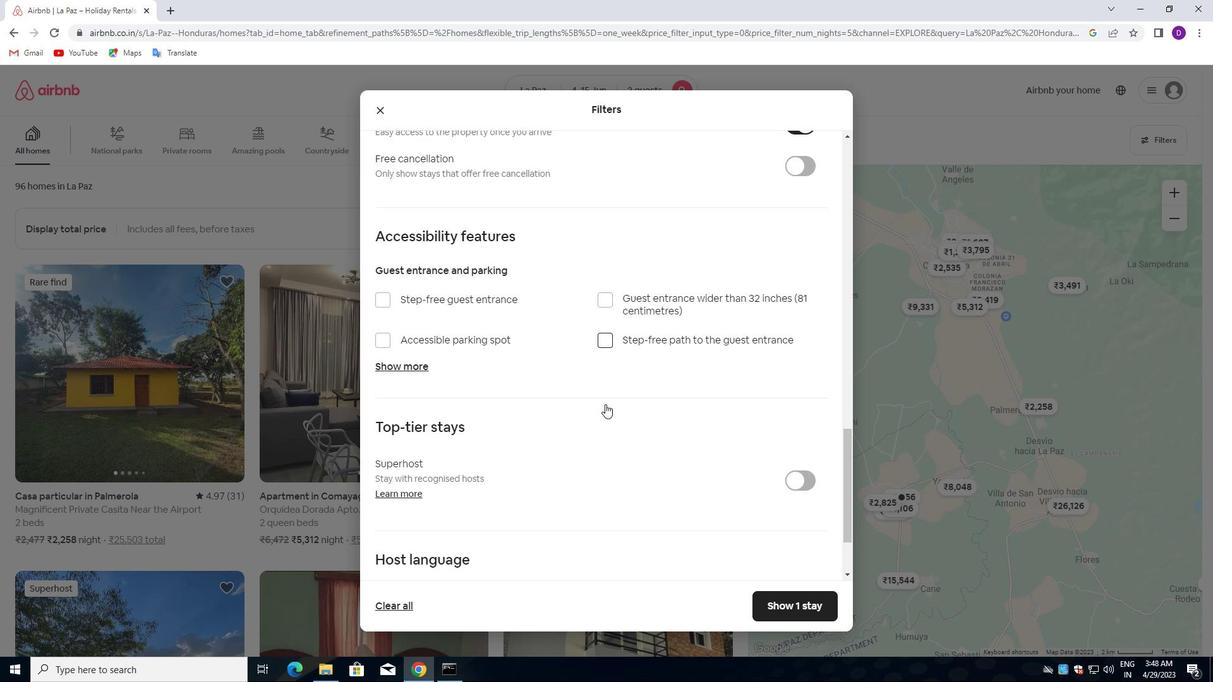
Action: Mouse scrolled (585, 418) with delta (0, 0)
Screenshot: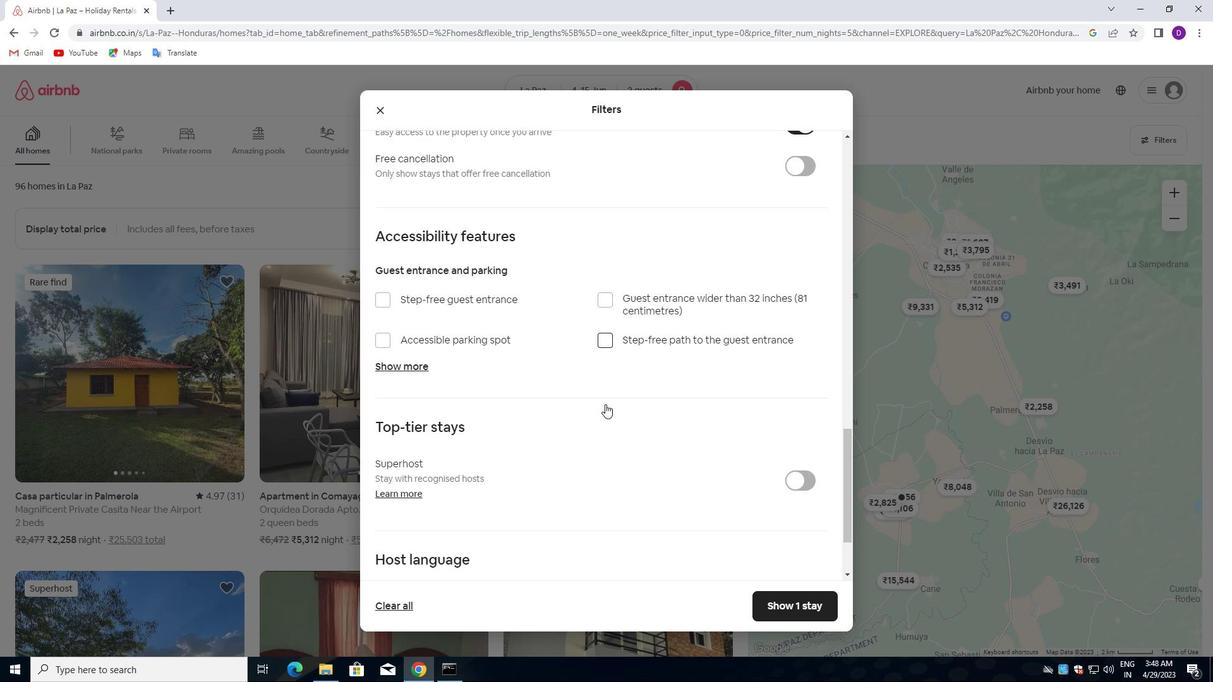 
Action: Mouse moved to (382, 497)
Screenshot: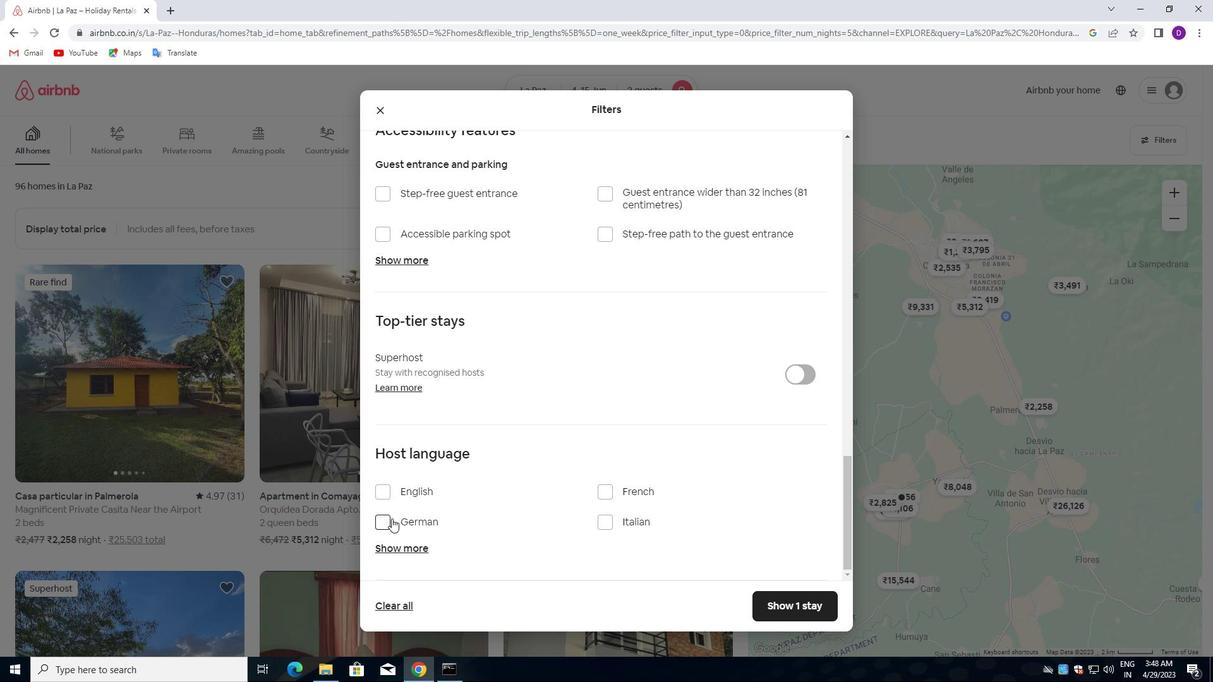 
Action: Mouse pressed left at (382, 497)
Screenshot: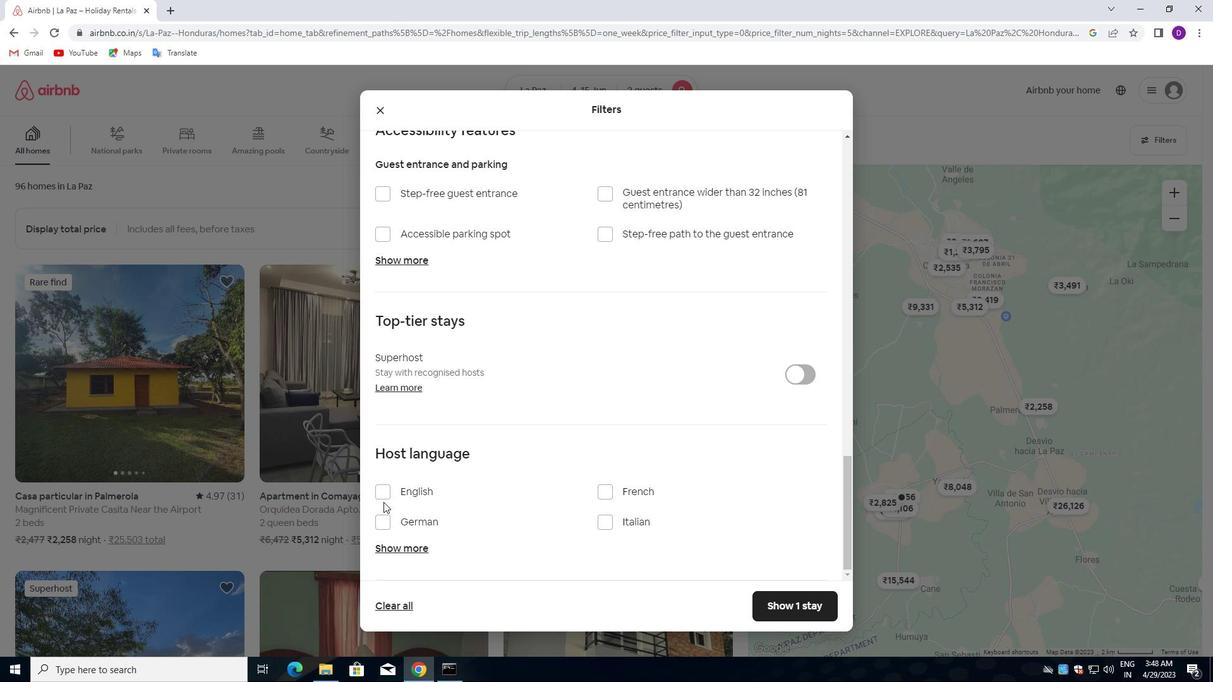 
Action: Mouse moved to (769, 613)
Screenshot: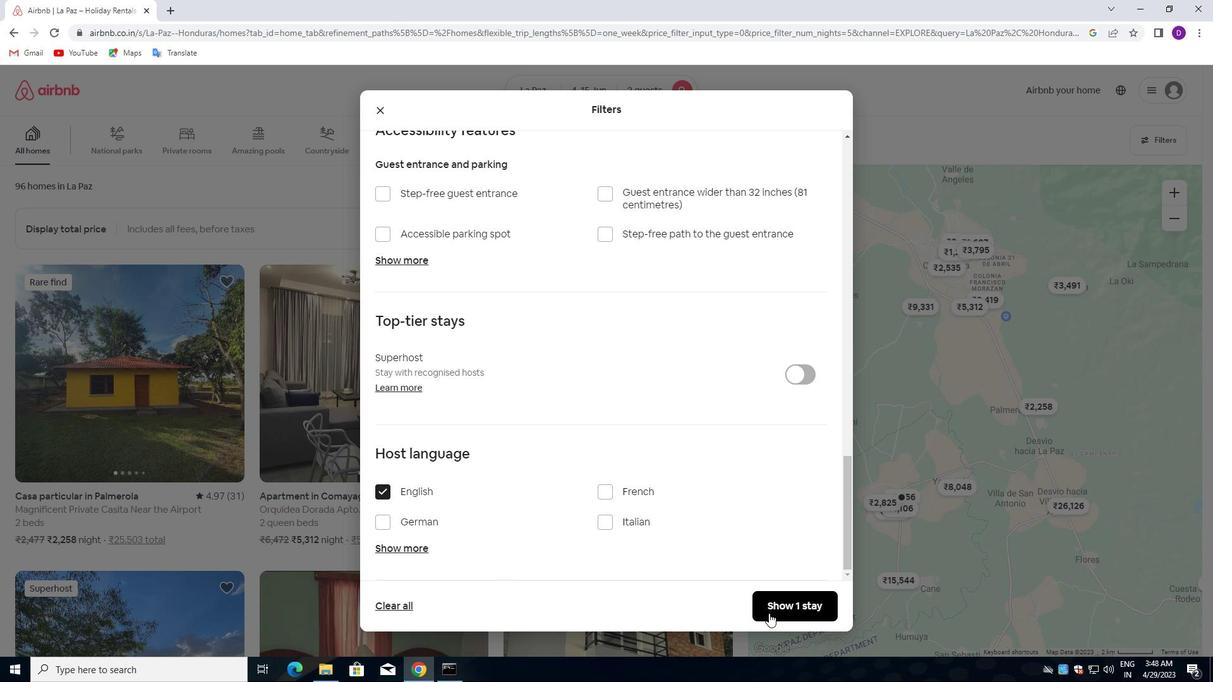 
Action: Mouse pressed left at (769, 613)
Screenshot: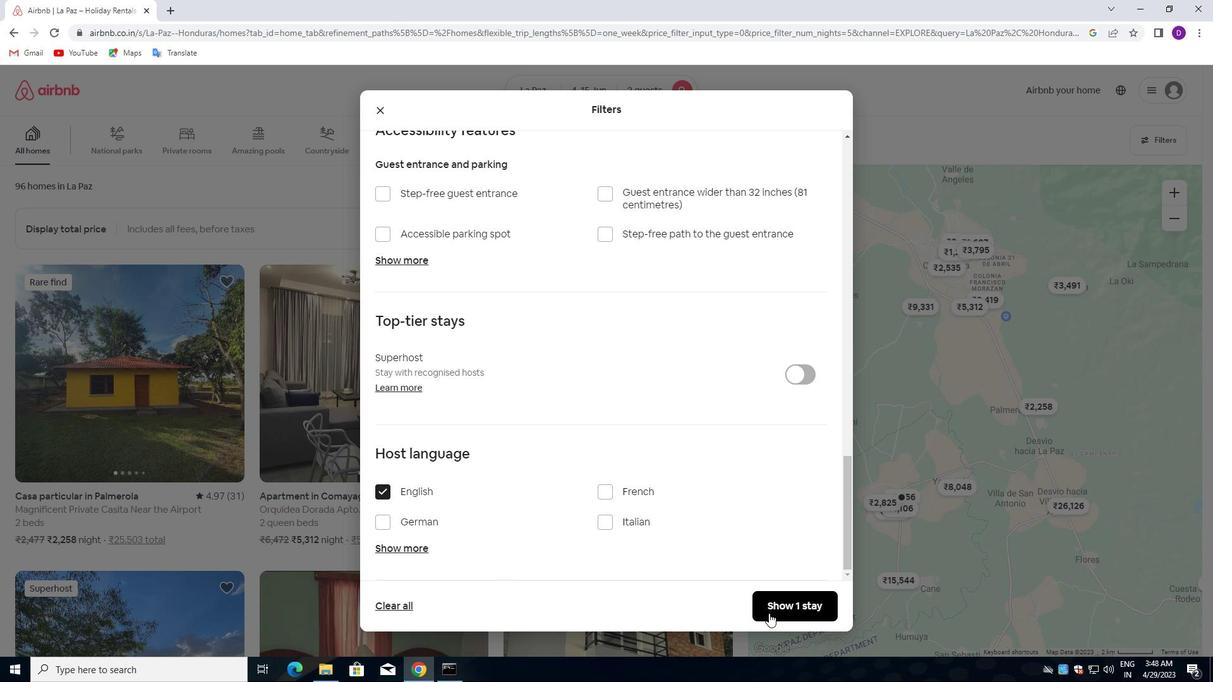
Action: Mouse moved to (638, 457)
Screenshot: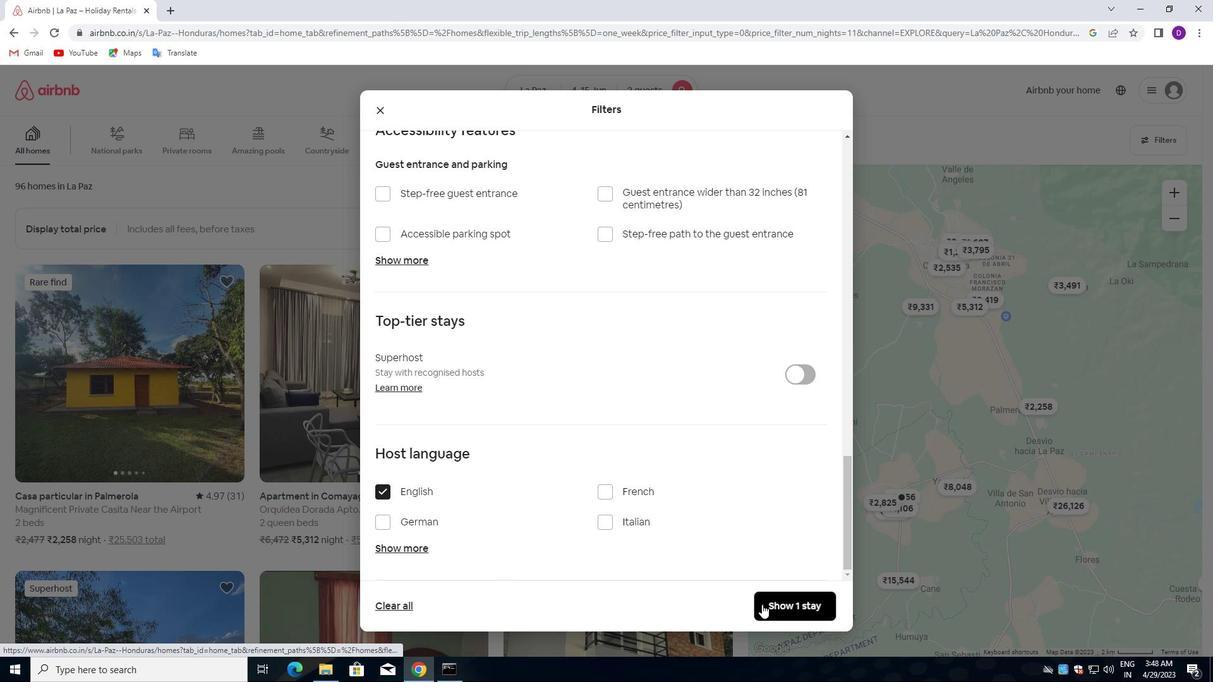 
